 Task: Open Card Tourism Review in Board Brand Identity Development to Workspace Grant Writing and add a team member Softage.1@softage.net, a label Yellow, a checklist Social Media Marketing, an attachment from your google drive, a color Yellow and finally, add a card description 'Plan and execute company team-building workshop' and a comment 'Let us approach this task with a sense of creativity and innovation, looking for new and unique solutions to the challenges it presents.'. Add a start date 'Jan 05, 1900' with a due date 'Jan 12, 1900'
Action: Mouse moved to (431, 185)
Screenshot: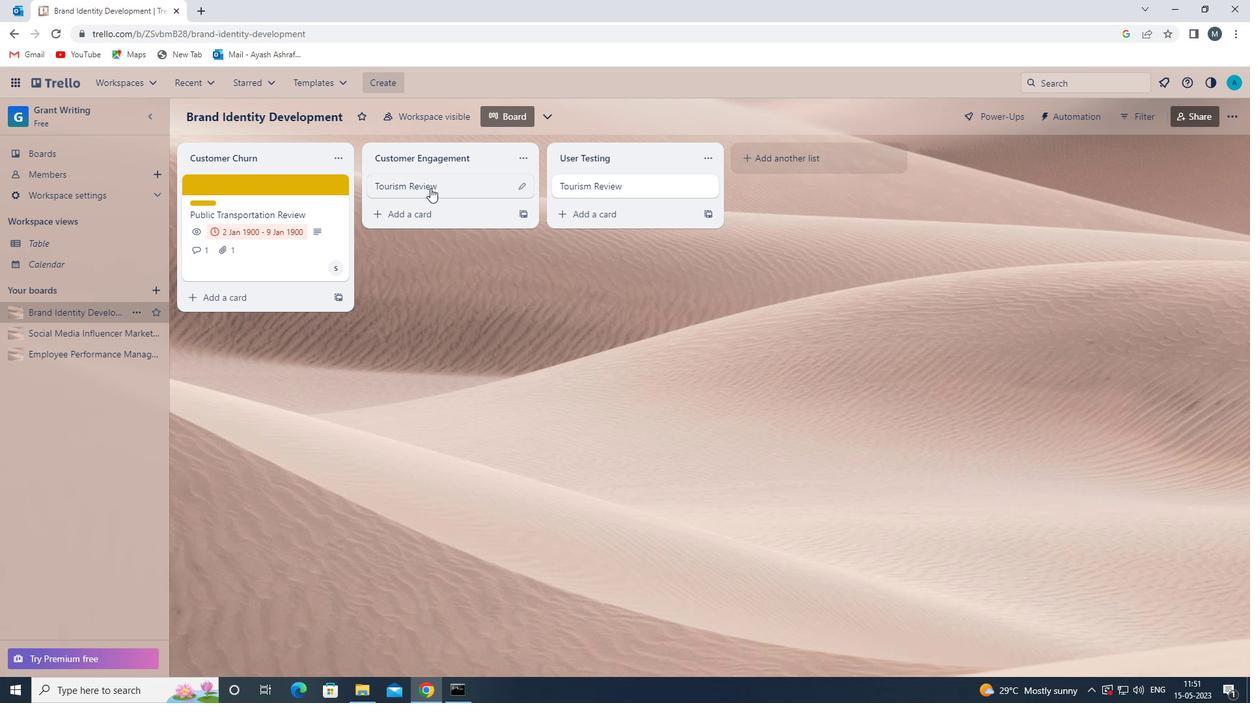 
Action: Mouse pressed left at (431, 185)
Screenshot: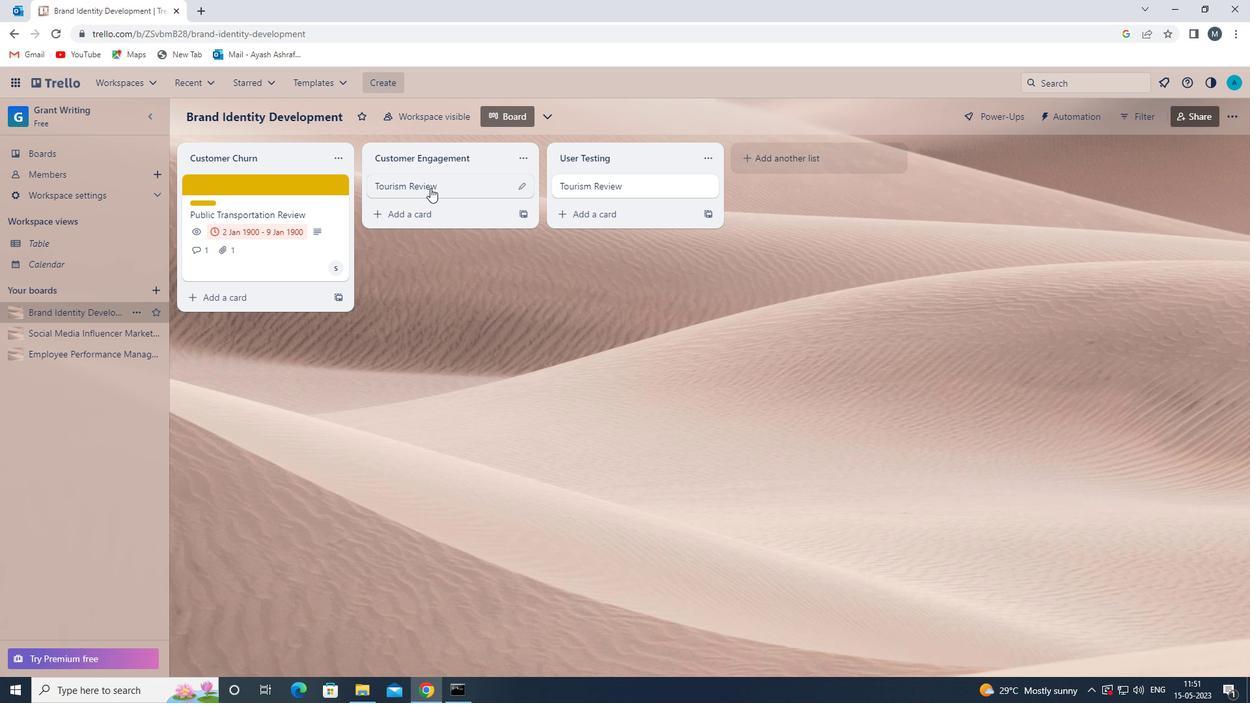 
Action: Mouse moved to (799, 233)
Screenshot: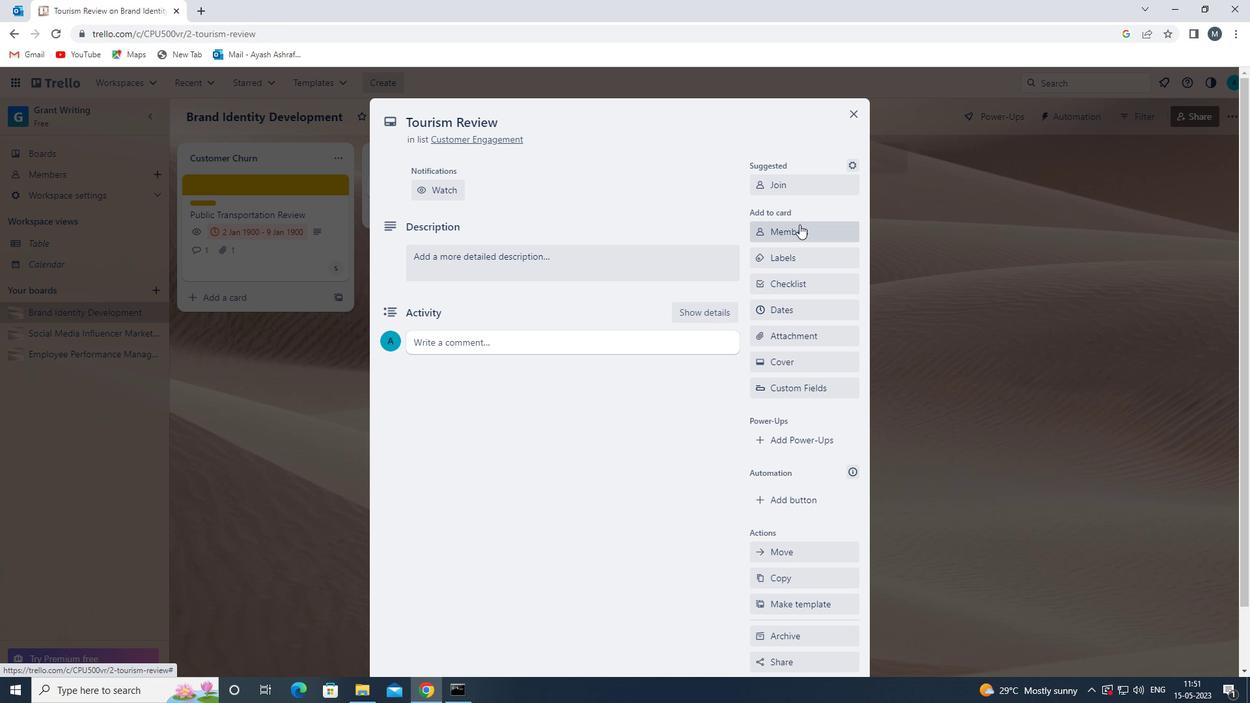 
Action: Mouse pressed left at (799, 233)
Screenshot: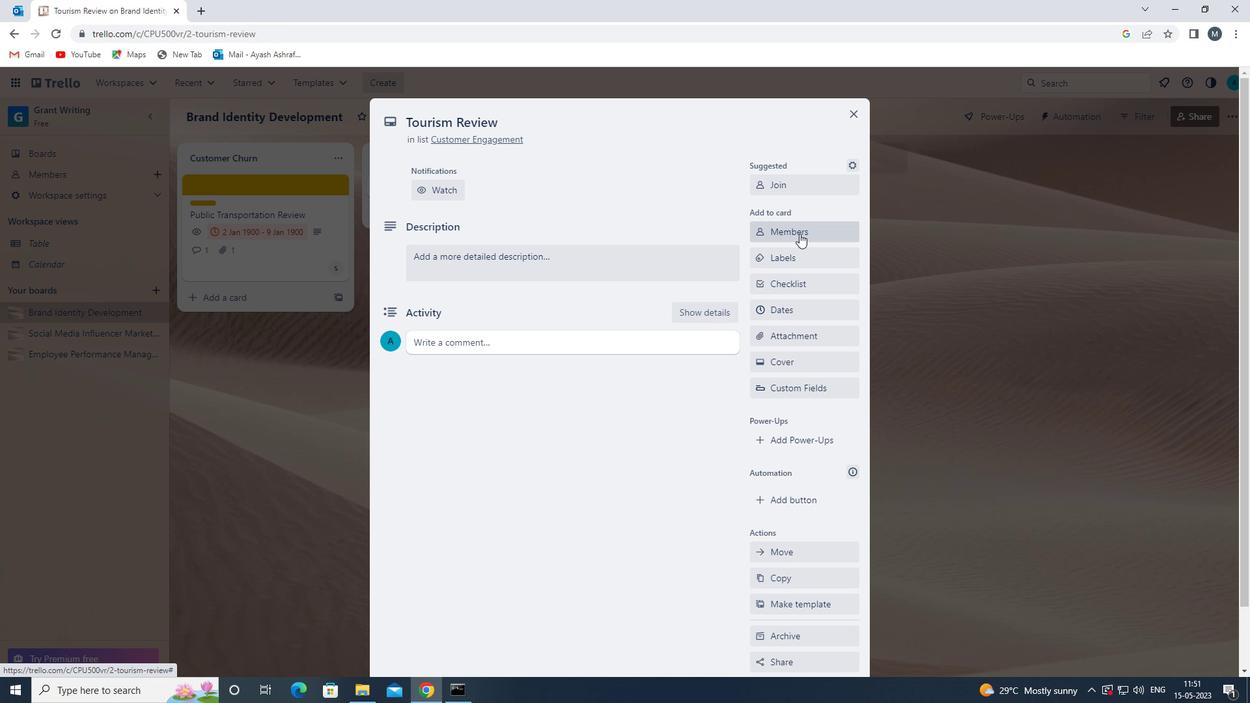 
Action: Key pressed s
Screenshot: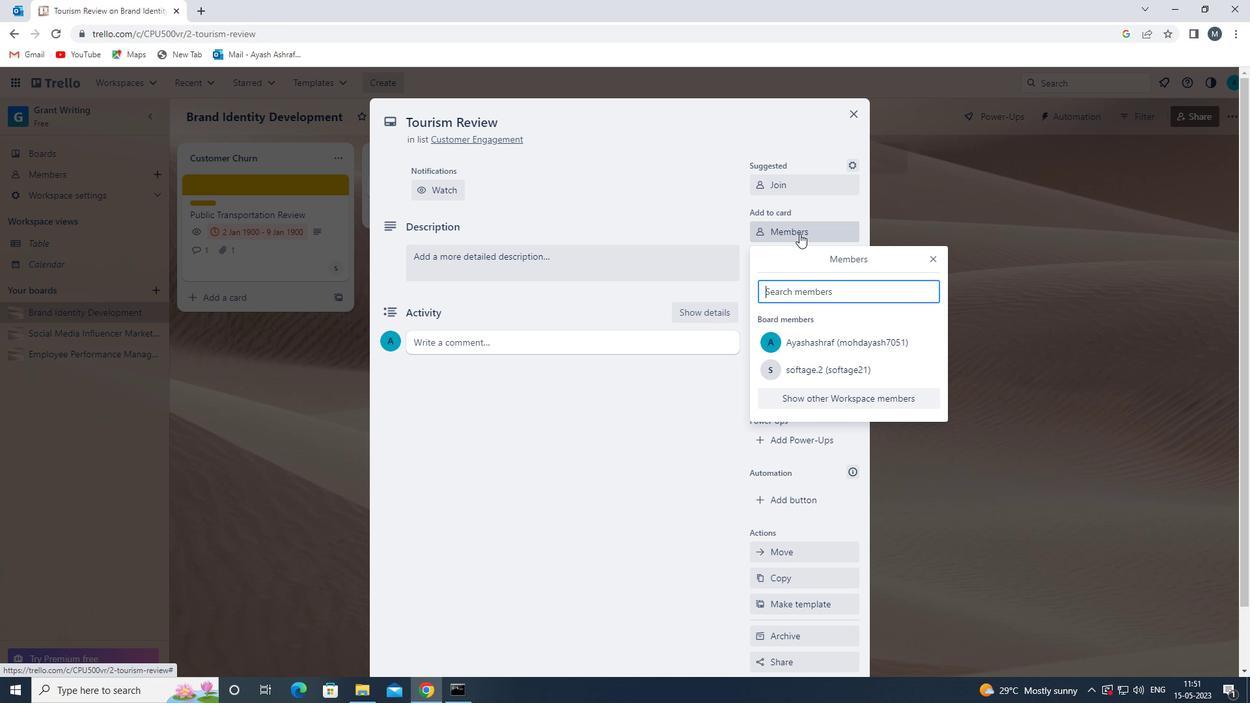 
Action: Mouse moved to (818, 393)
Screenshot: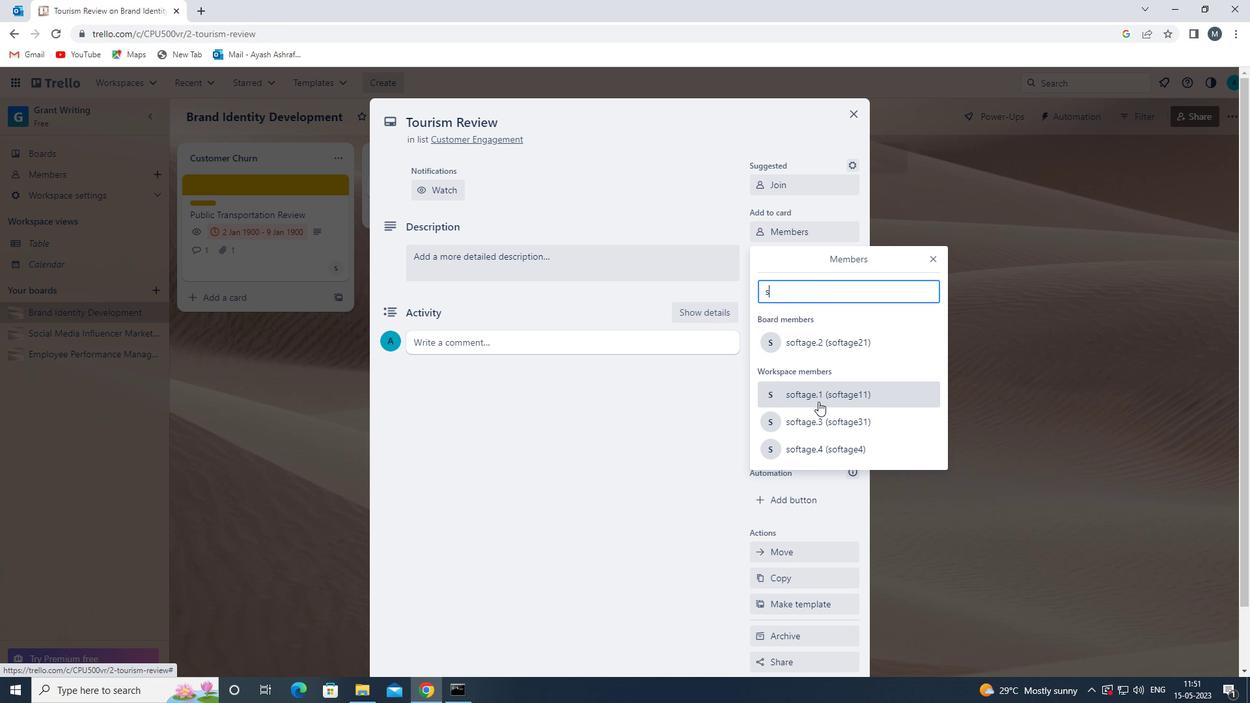 
Action: Mouse pressed left at (818, 393)
Screenshot: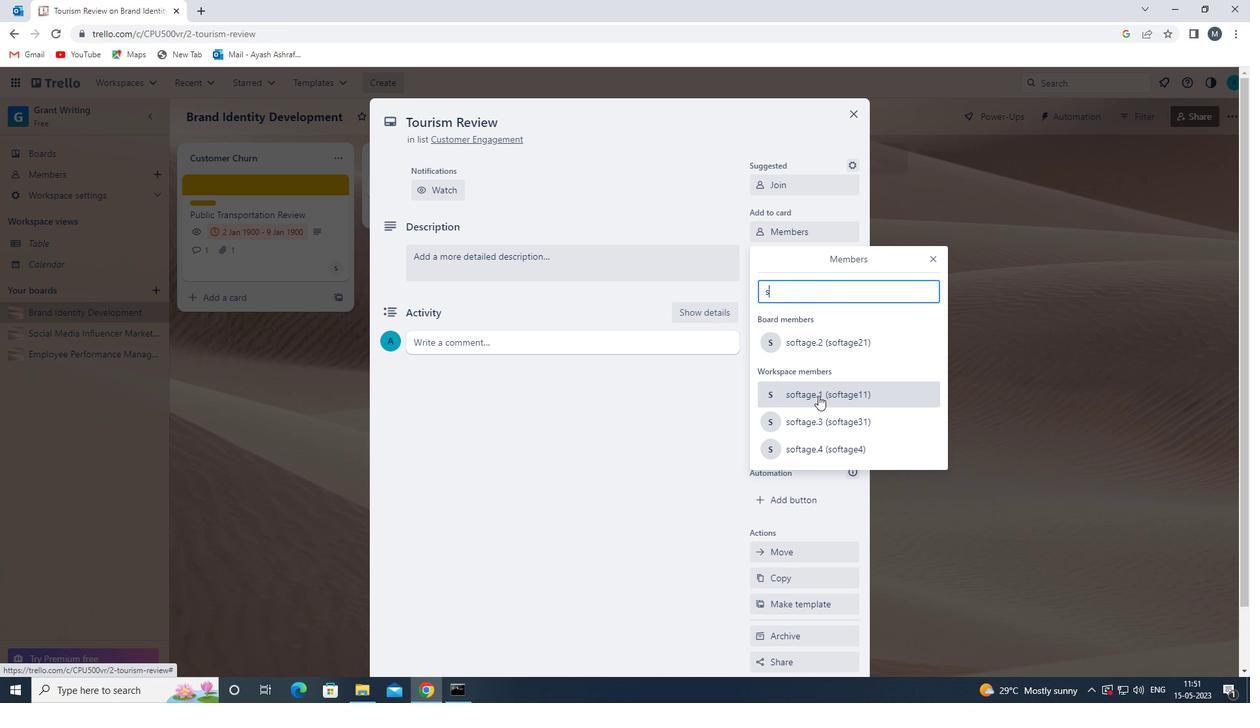 
Action: Mouse moved to (938, 258)
Screenshot: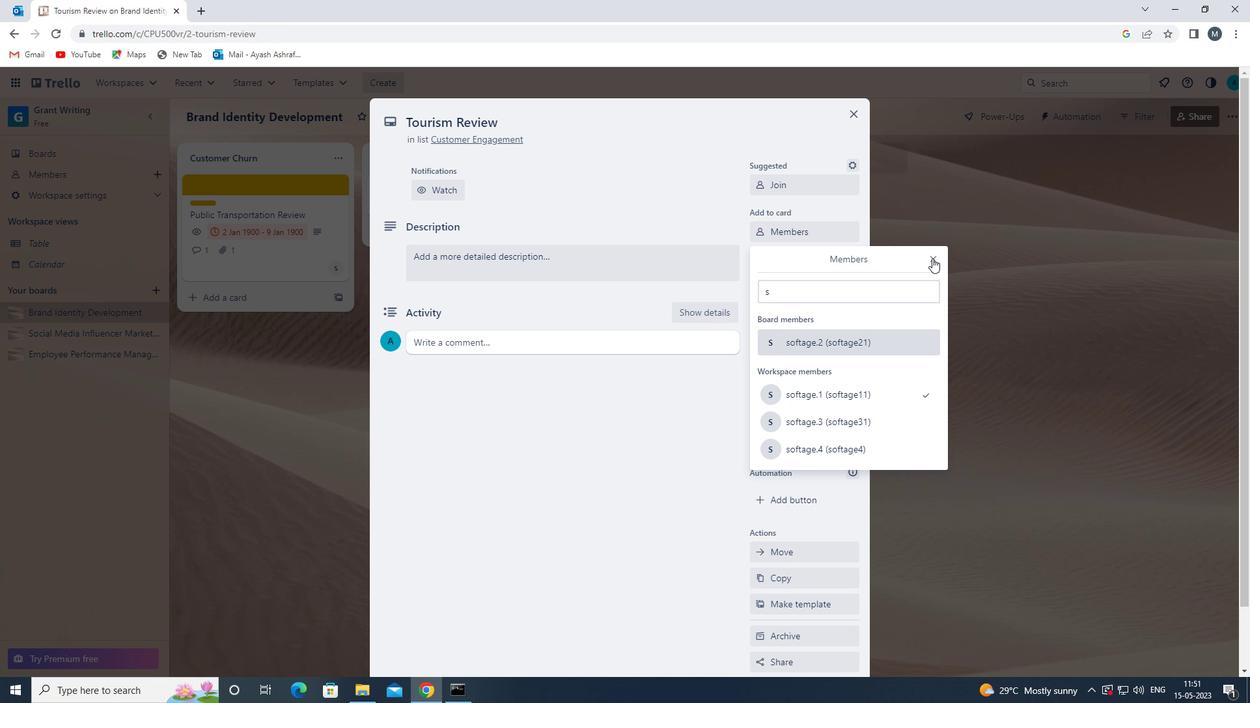 
Action: Mouse pressed left at (938, 258)
Screenshot: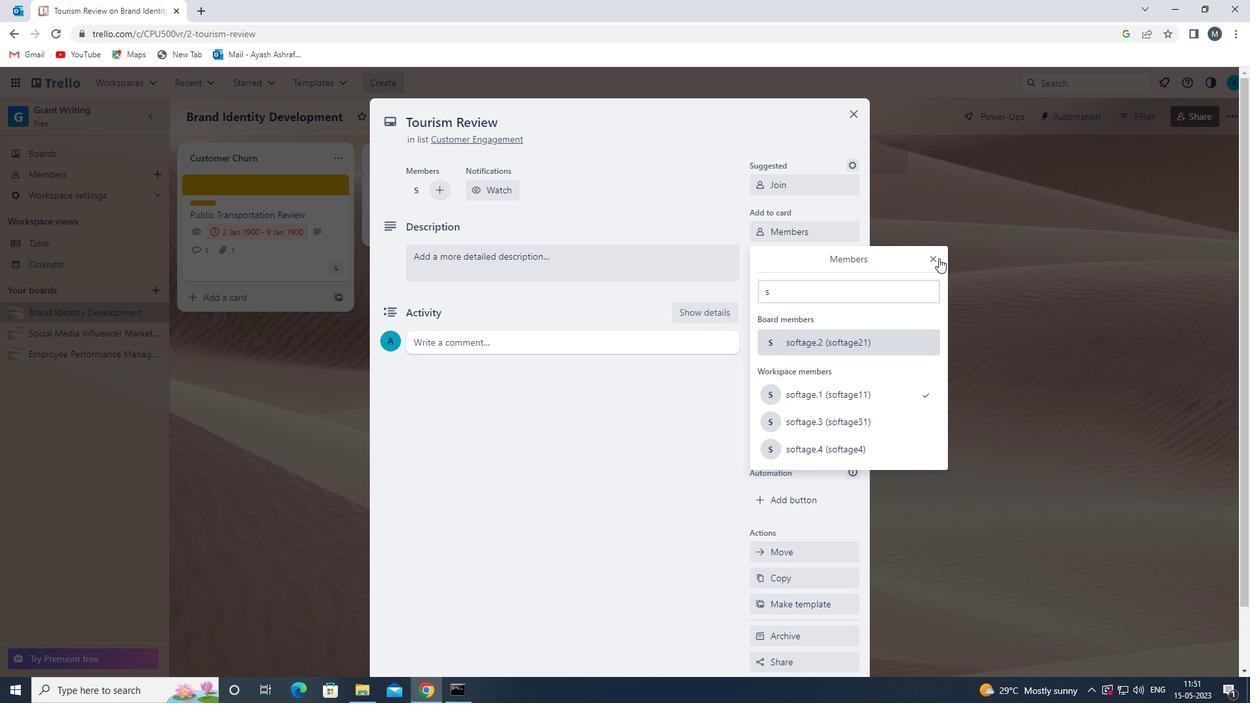 
Action: Mouse moved to (807, 261)
Screenshot: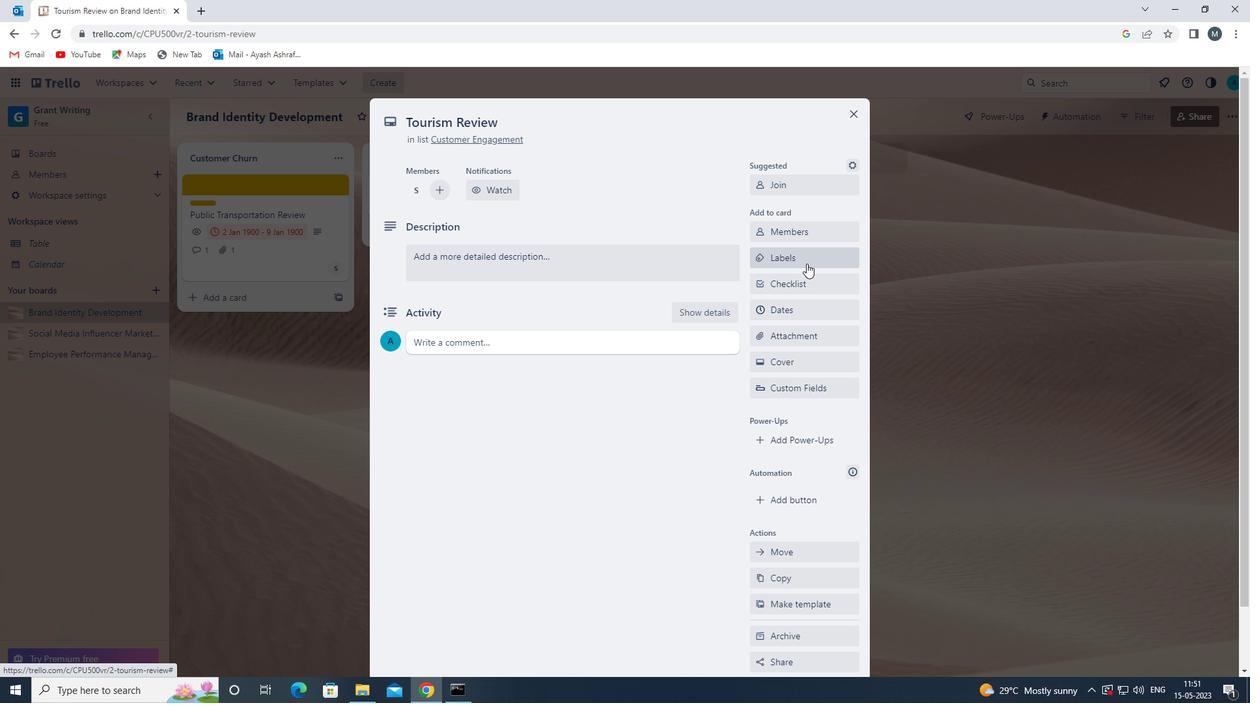 
Action: Mouse pressed left at (807, 261)
Screenshot: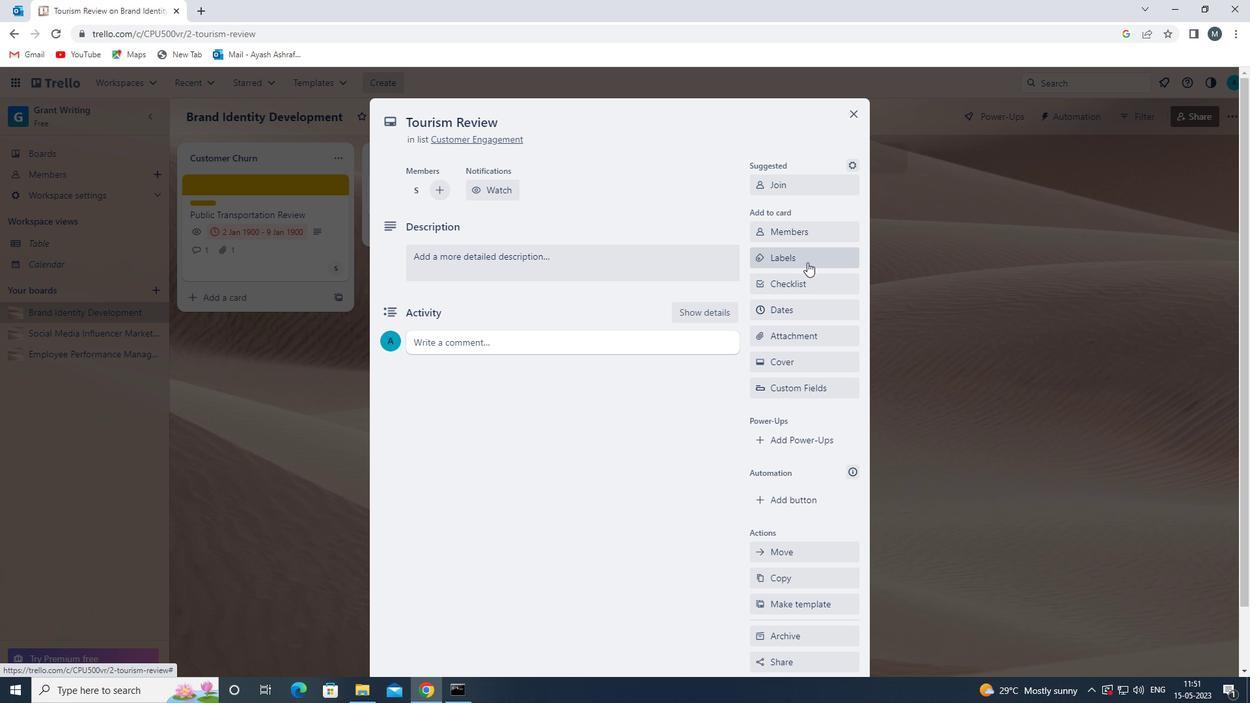 
Action: Mouse moved to (838, 386)
Screenshot: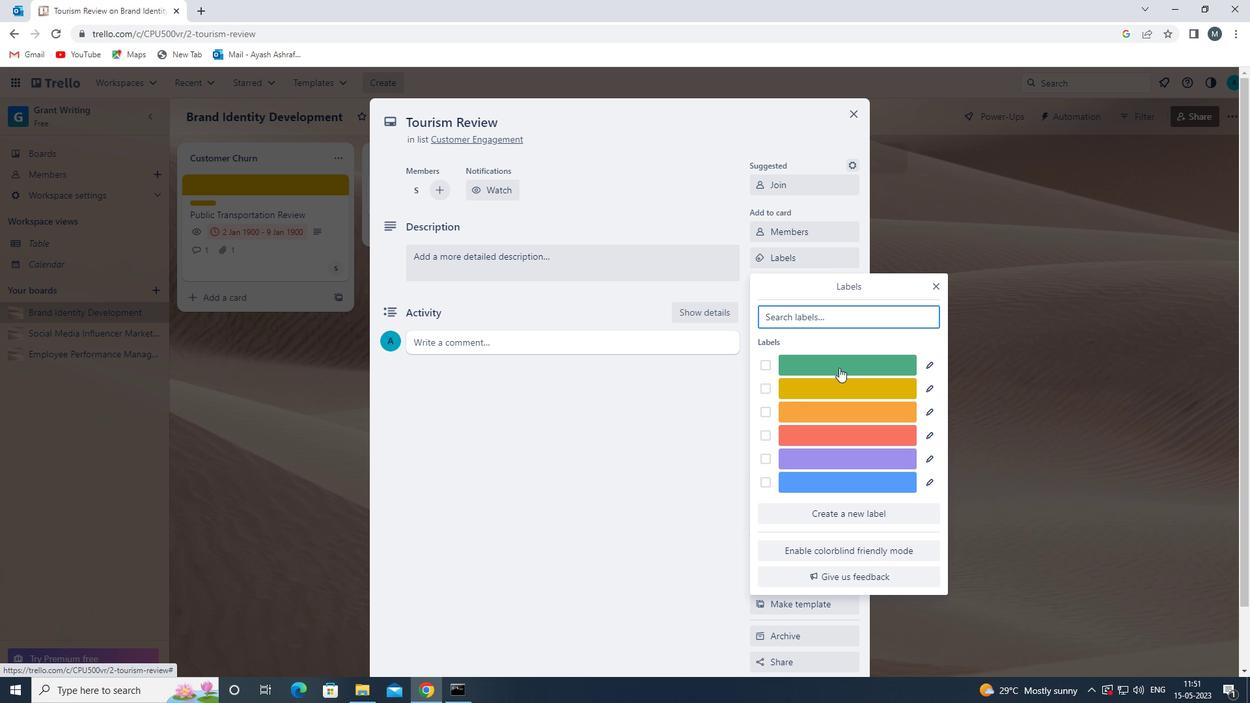 
Action: Mouse pressed left at (838, 386)
Screenshot: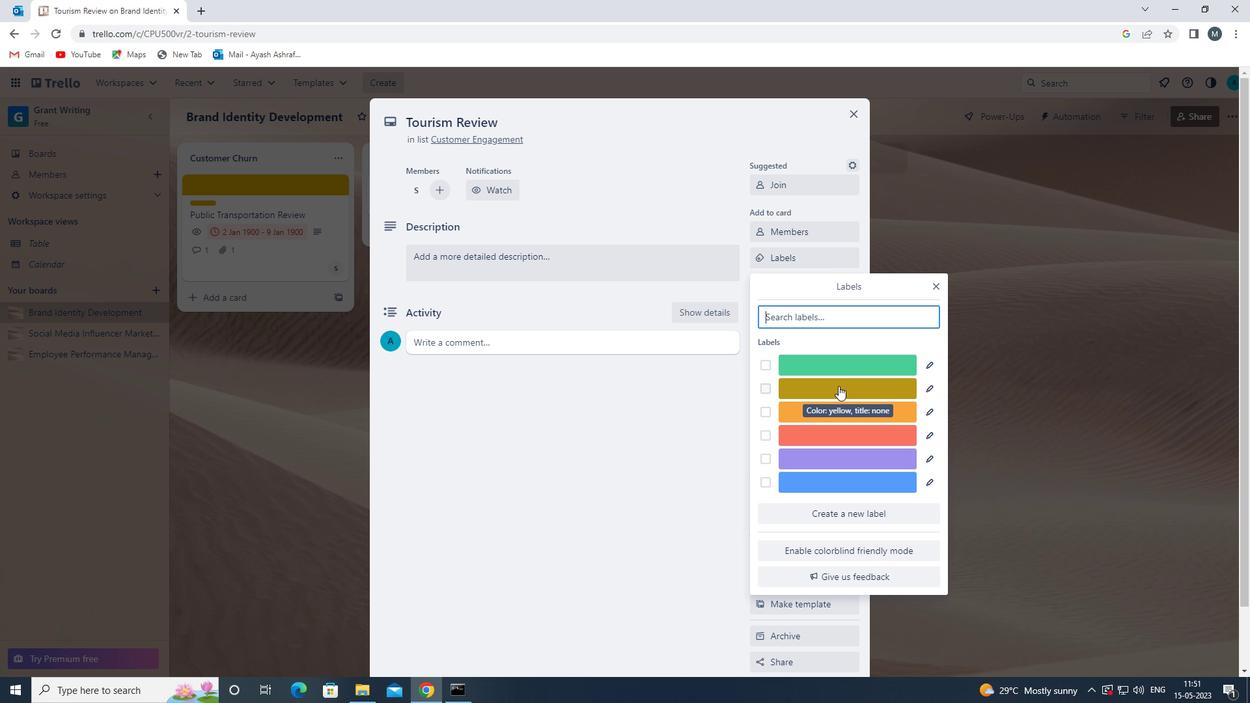 
Action: Mouse moved to (940, 287)
Screenshot: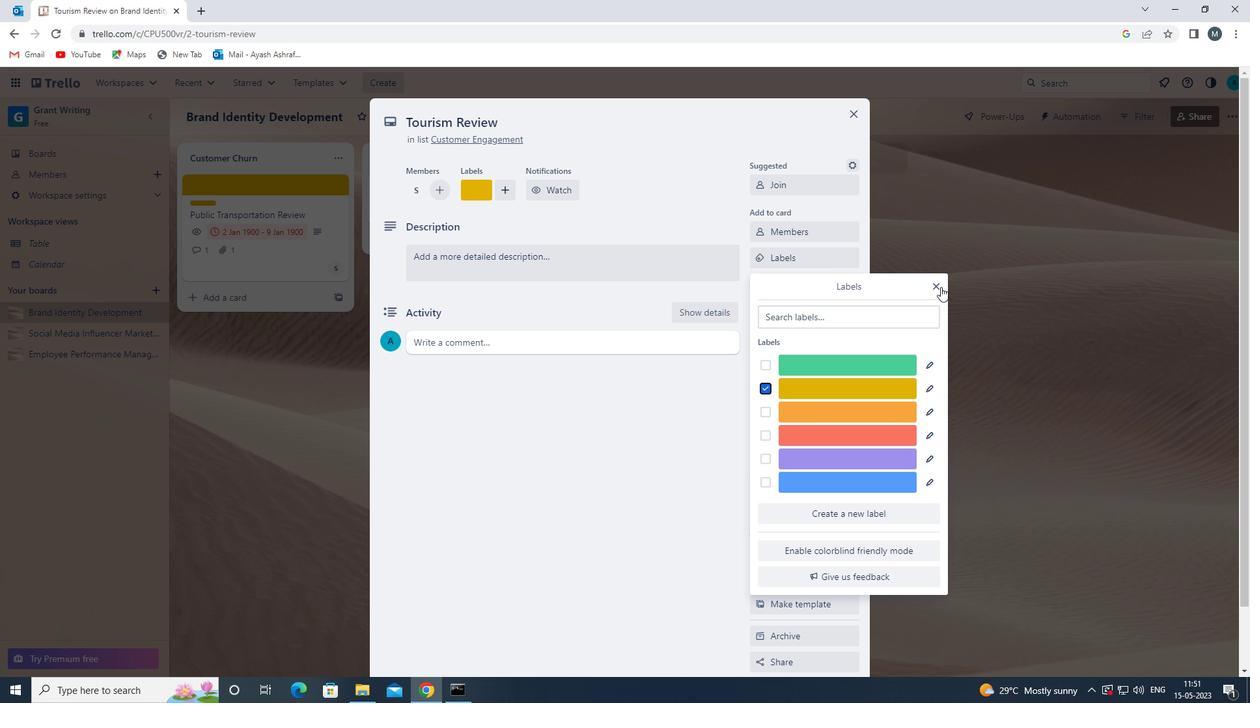 
Action: Mouse pressed left at (940, 287)
Screenshot: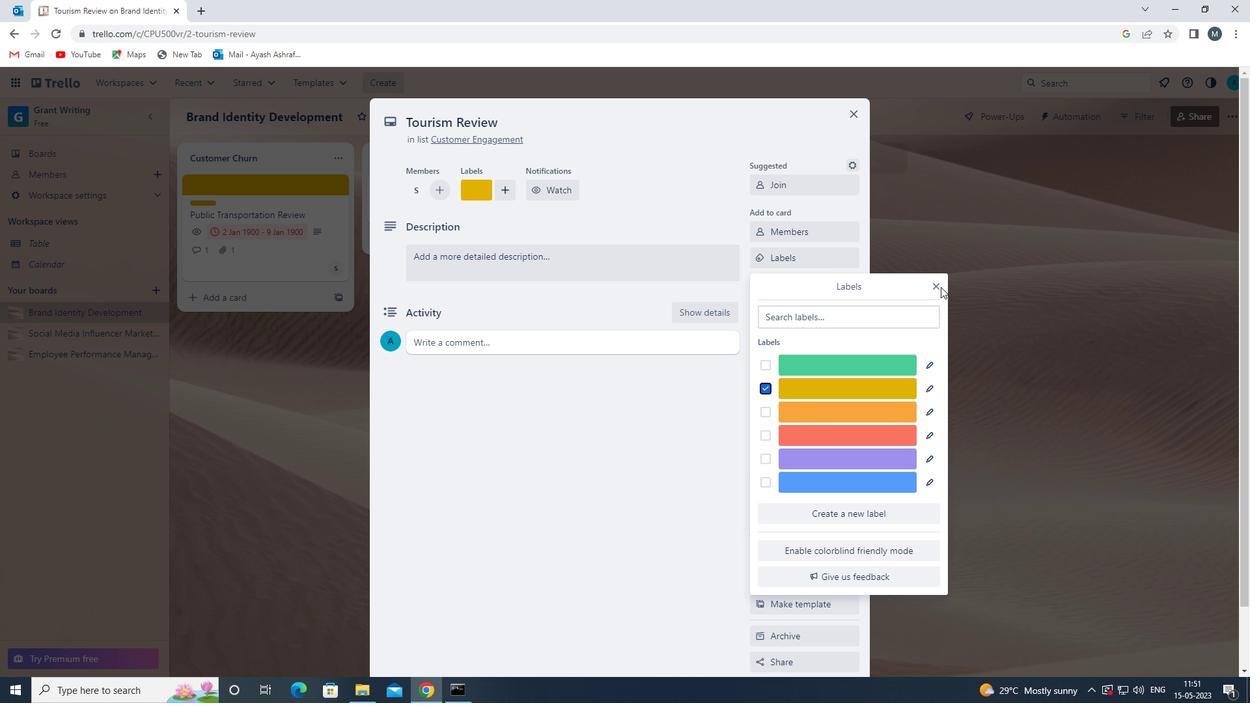 
Action: Mouse moved to (936, 288)
Screenshot: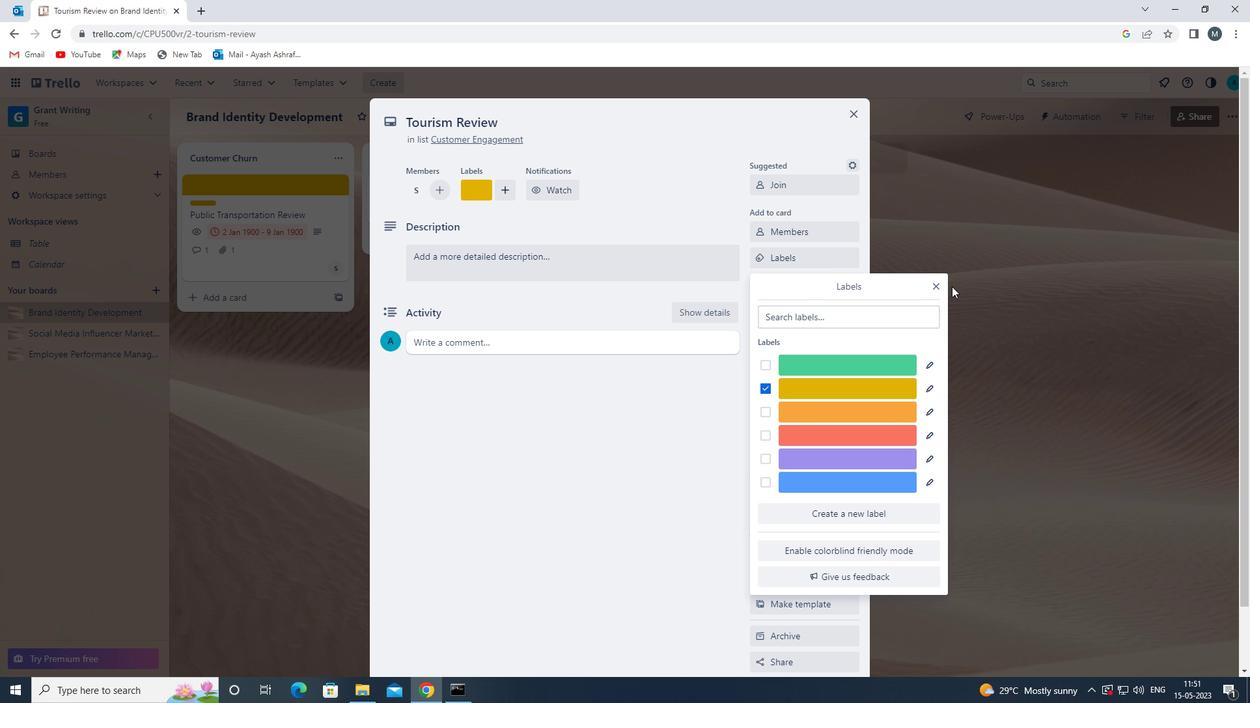 
Action: Mouse pressed left at (936, 288)
Screenshot: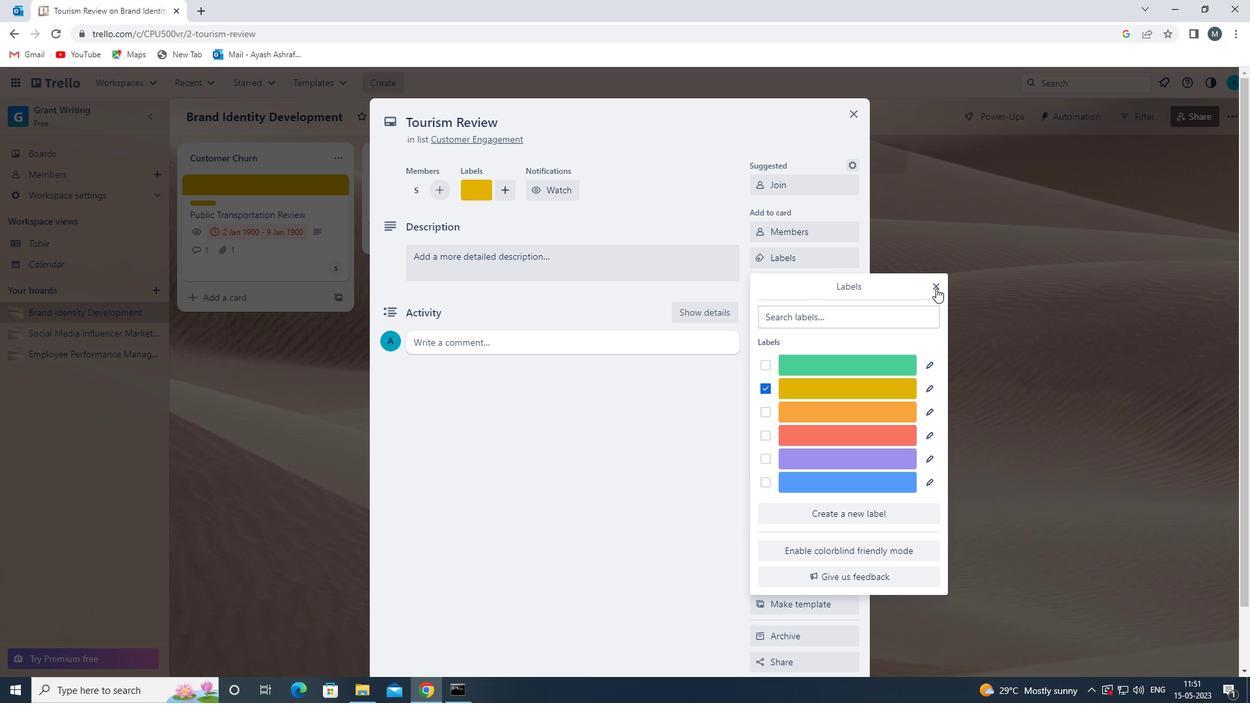 
Action: Mouse moved to (807, 287)
Screenshot: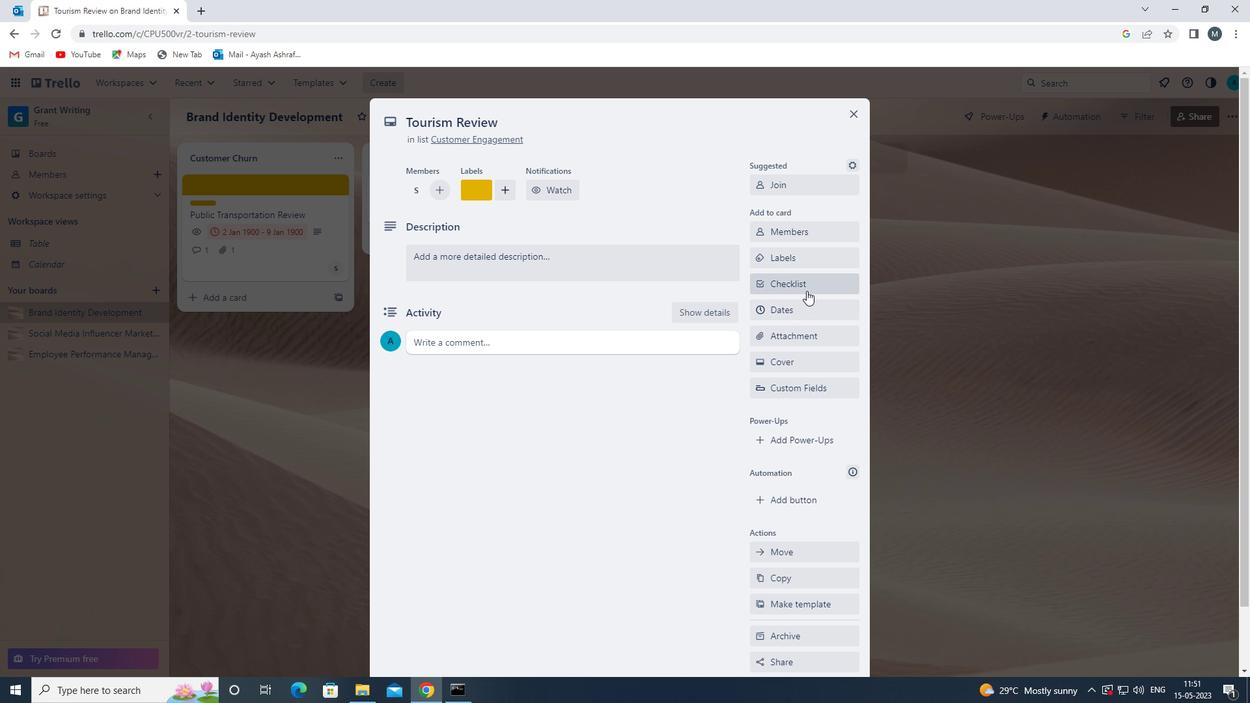 
Action: Mouse pressed left at (807, 287)
Screenshot: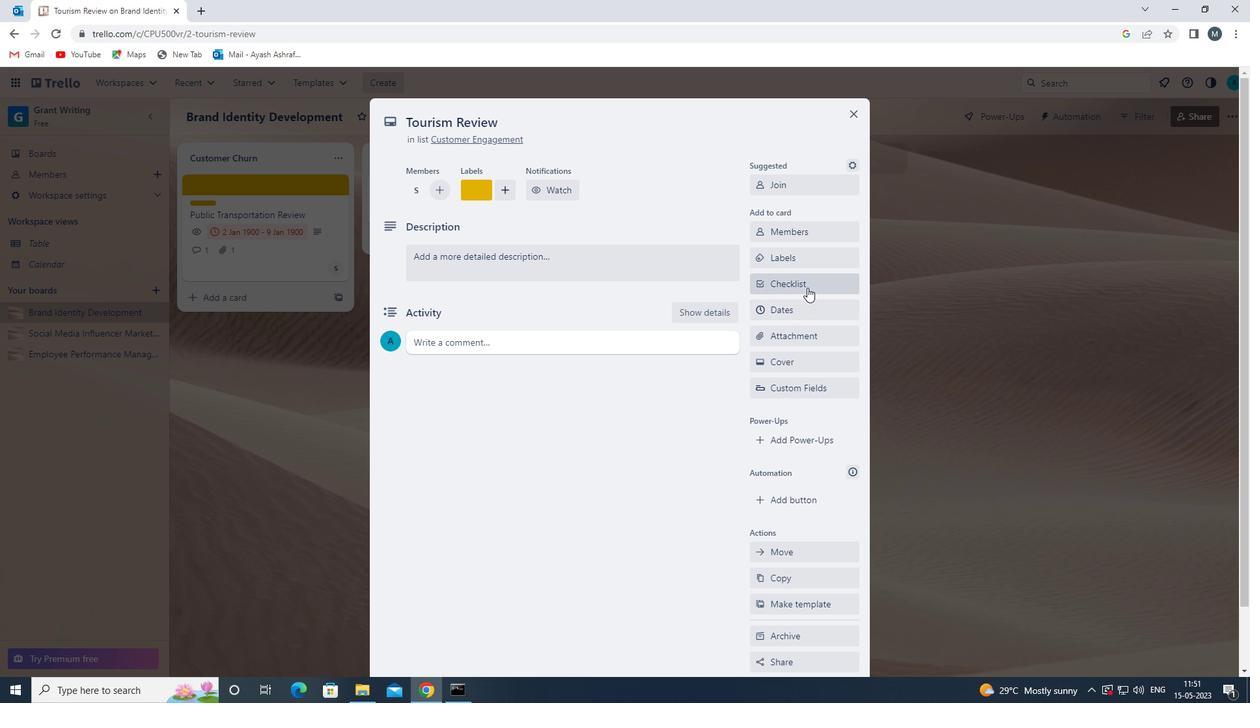 
Action: Mouse moved to (797, 300)
Screenshot: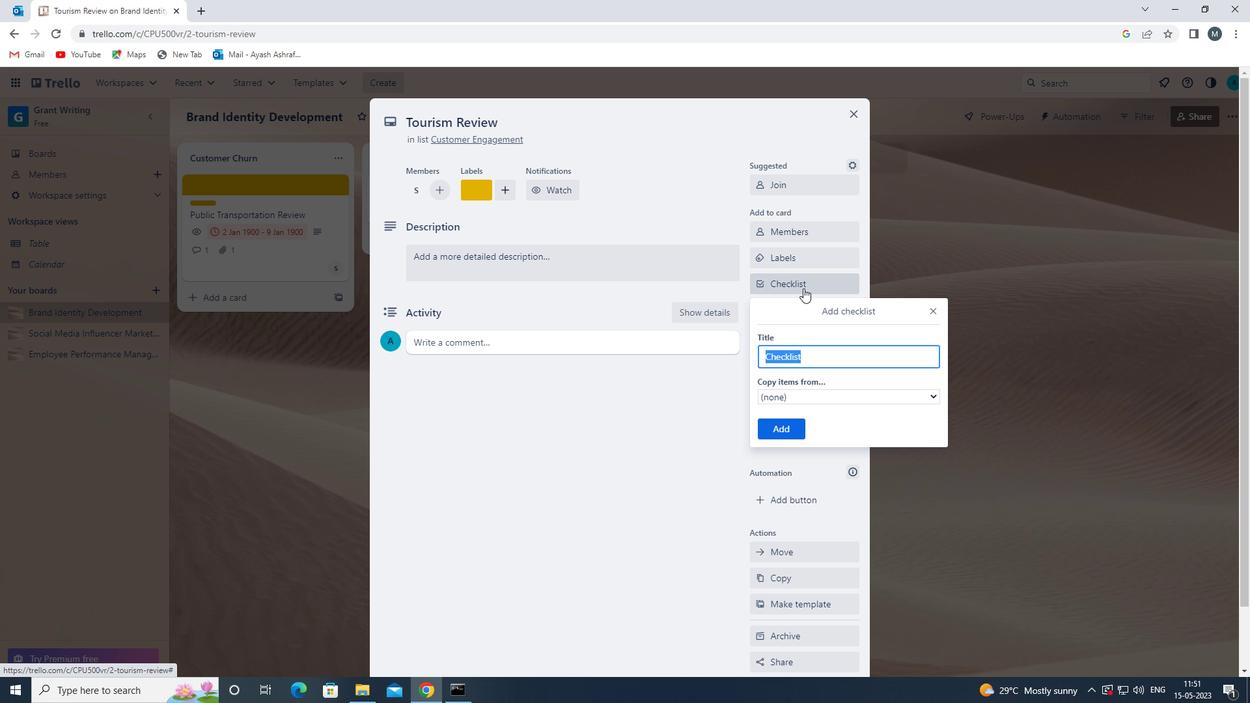 
Action: Key pressed s
Screenshot: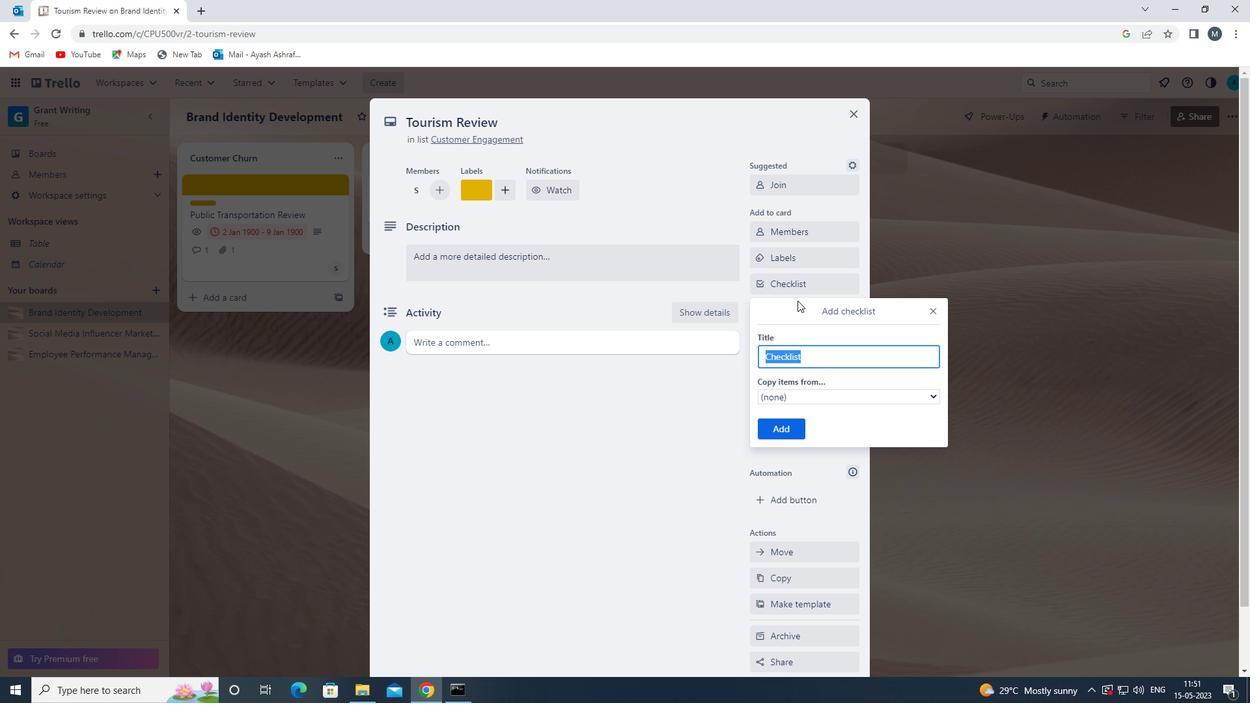 
Action: Mouse moved to (851, 436)
Screenshot: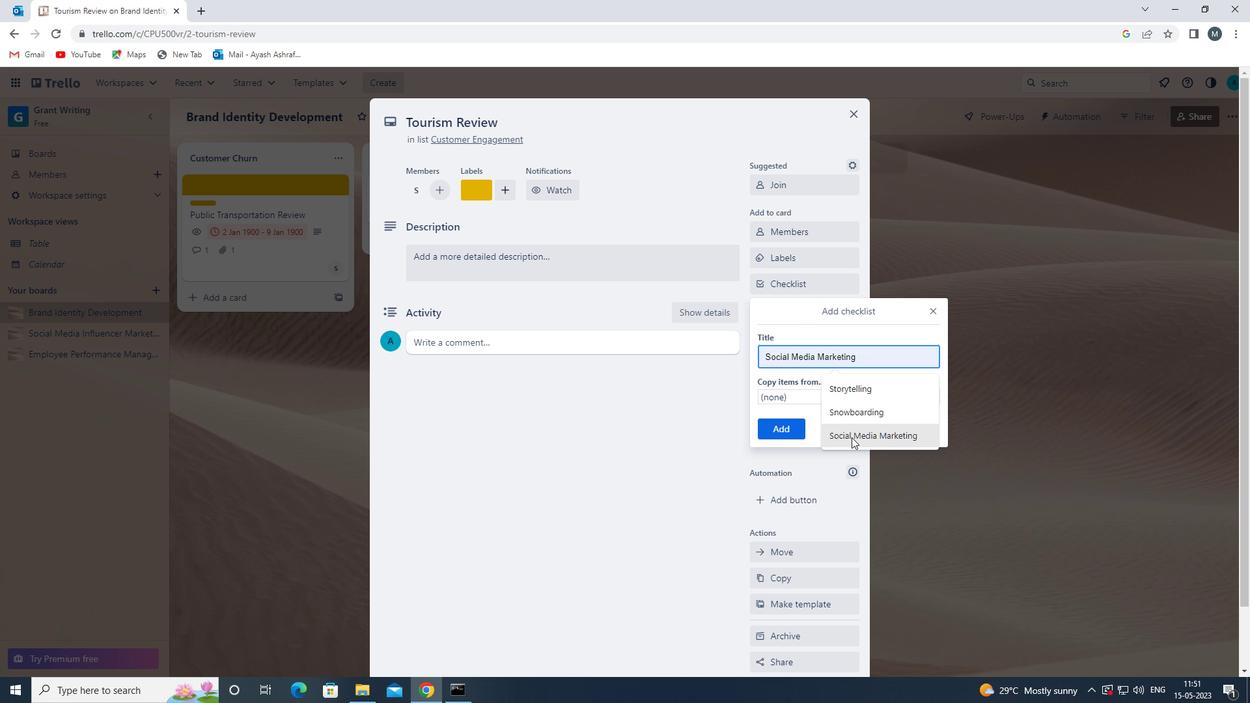 
Action: Mouse pressed left at (851, 436)
Screenshot: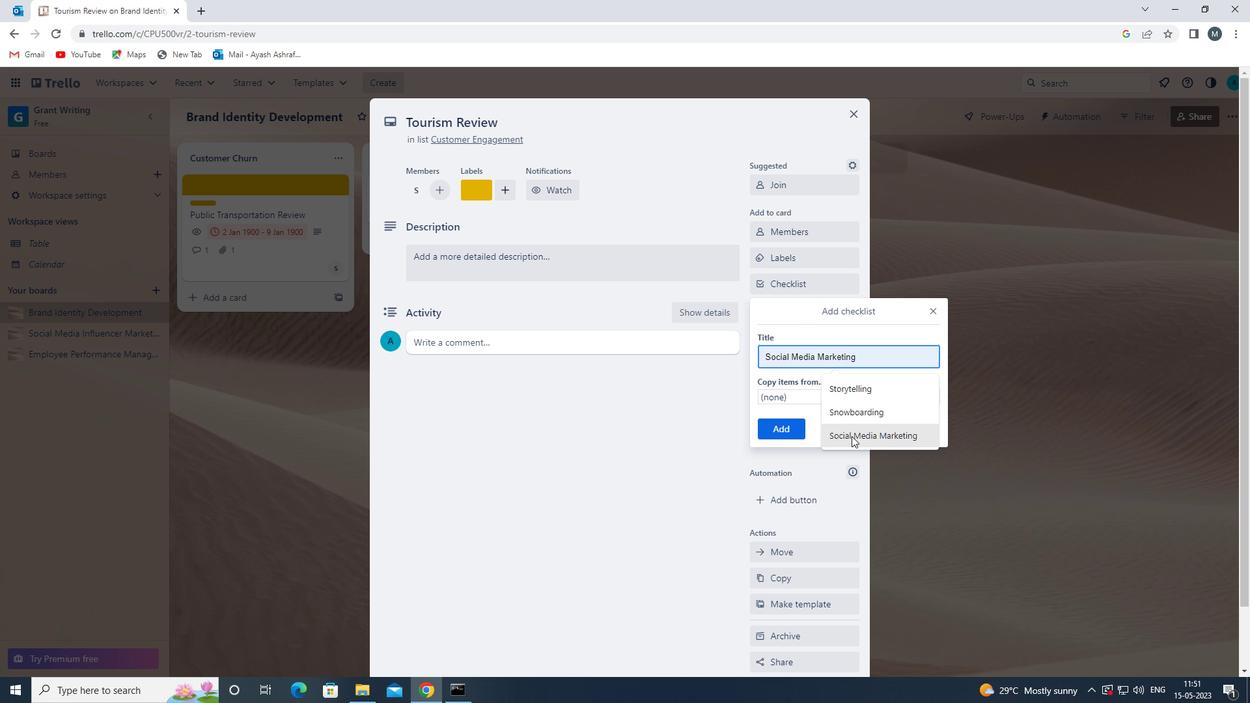 
Action: Mouse moved to (780, 424)
Screenshot: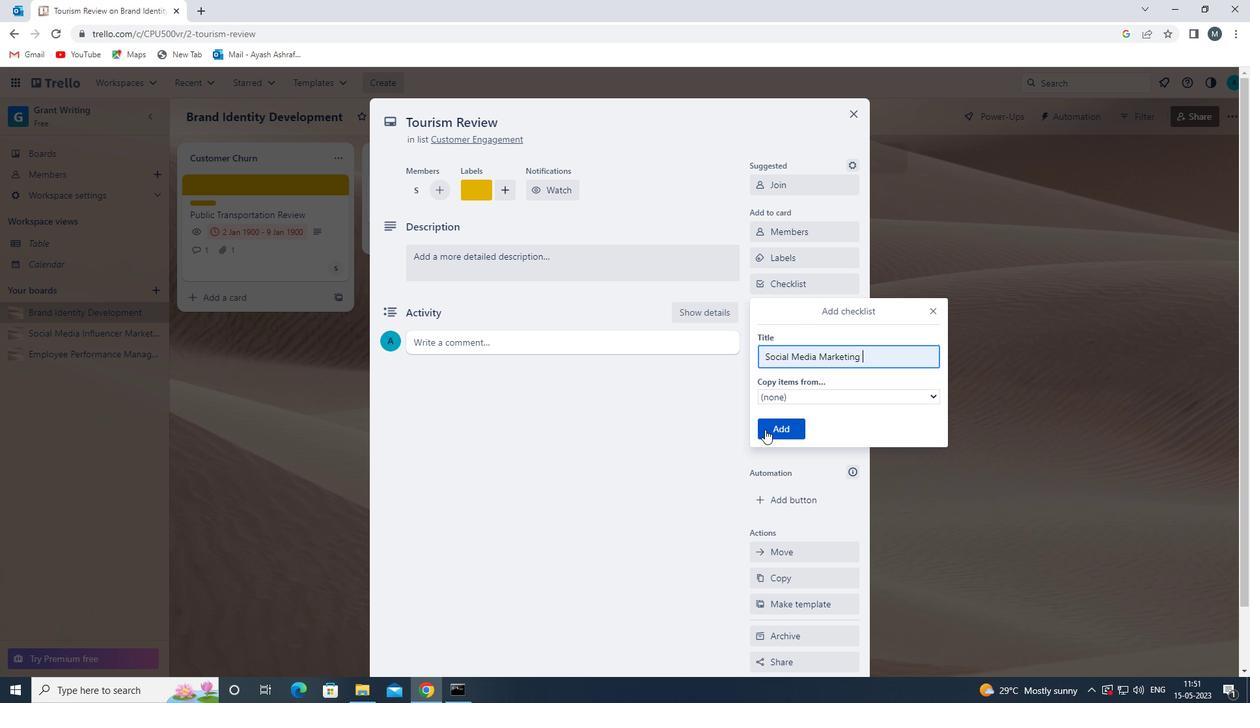 
Action: Mouse pressed left at (780, 424)
Screenshot: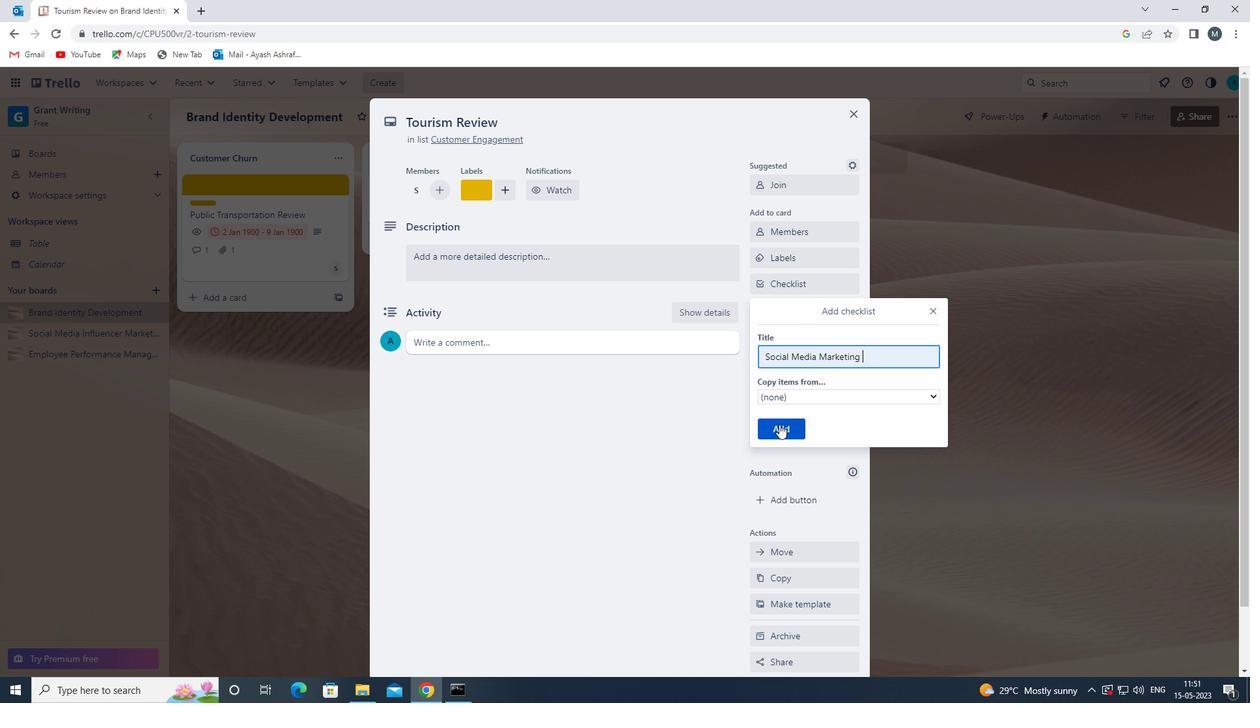
Action: Mouse moved to (797, 335)
Screenshot: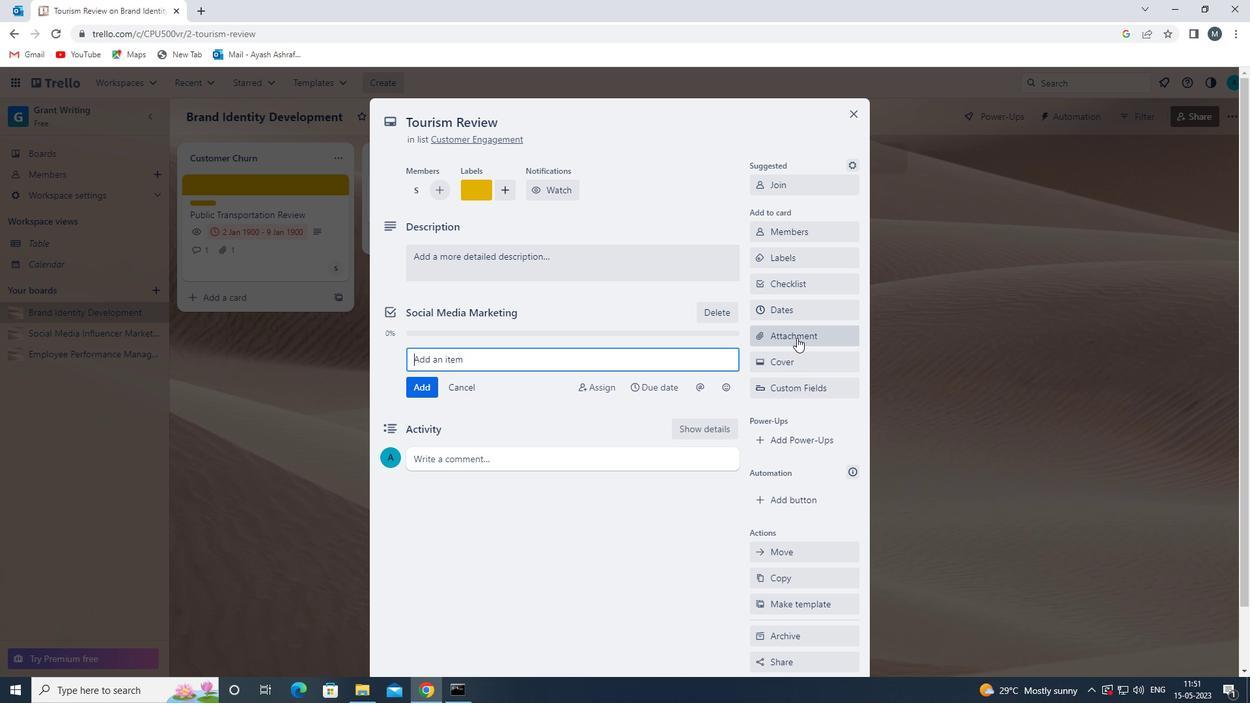 
Action: Mouse pressed left at (797, 335)
Screenshot: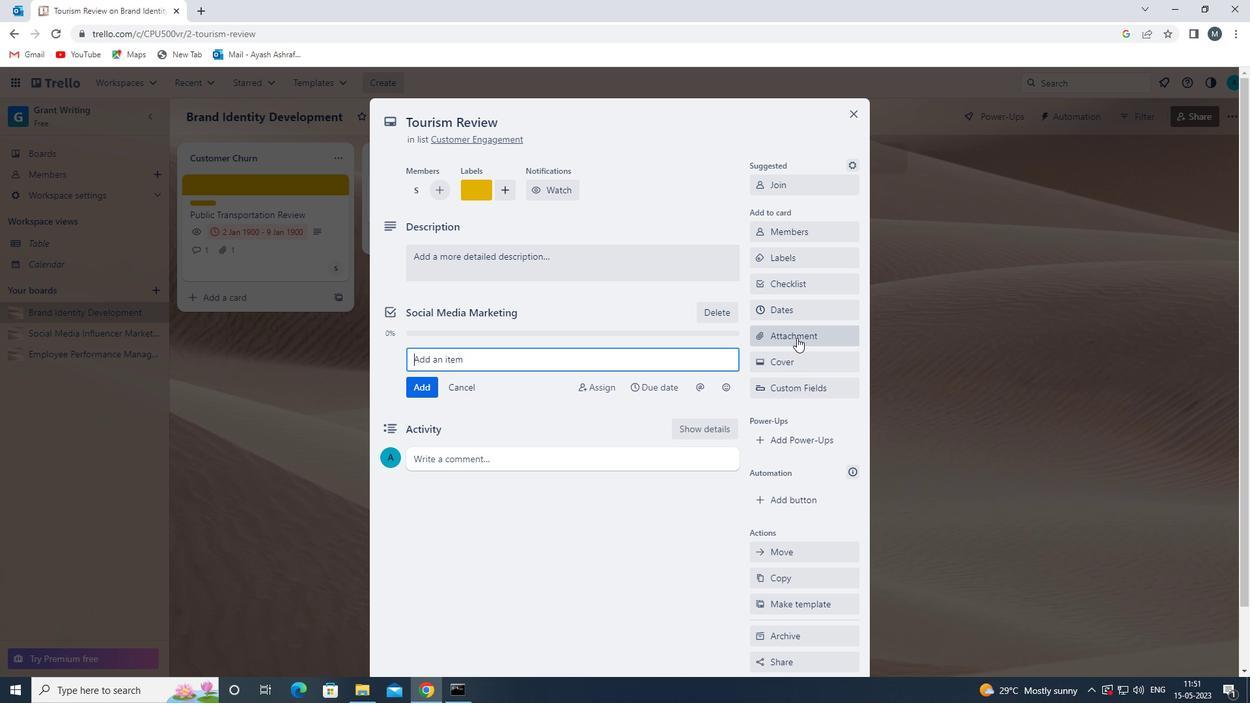 
Action: Mouse moved to (793, 443)
Screenshot: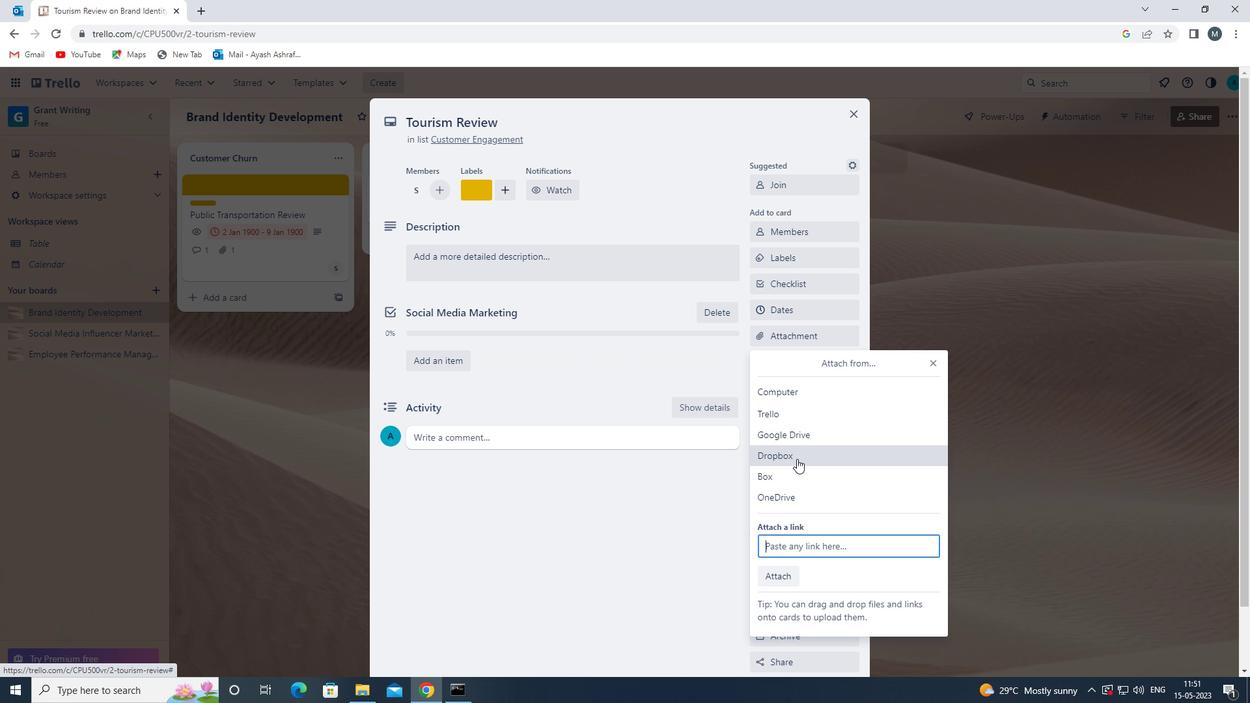 
Action: Mouse pressed left at (793, 443)
Screenshot: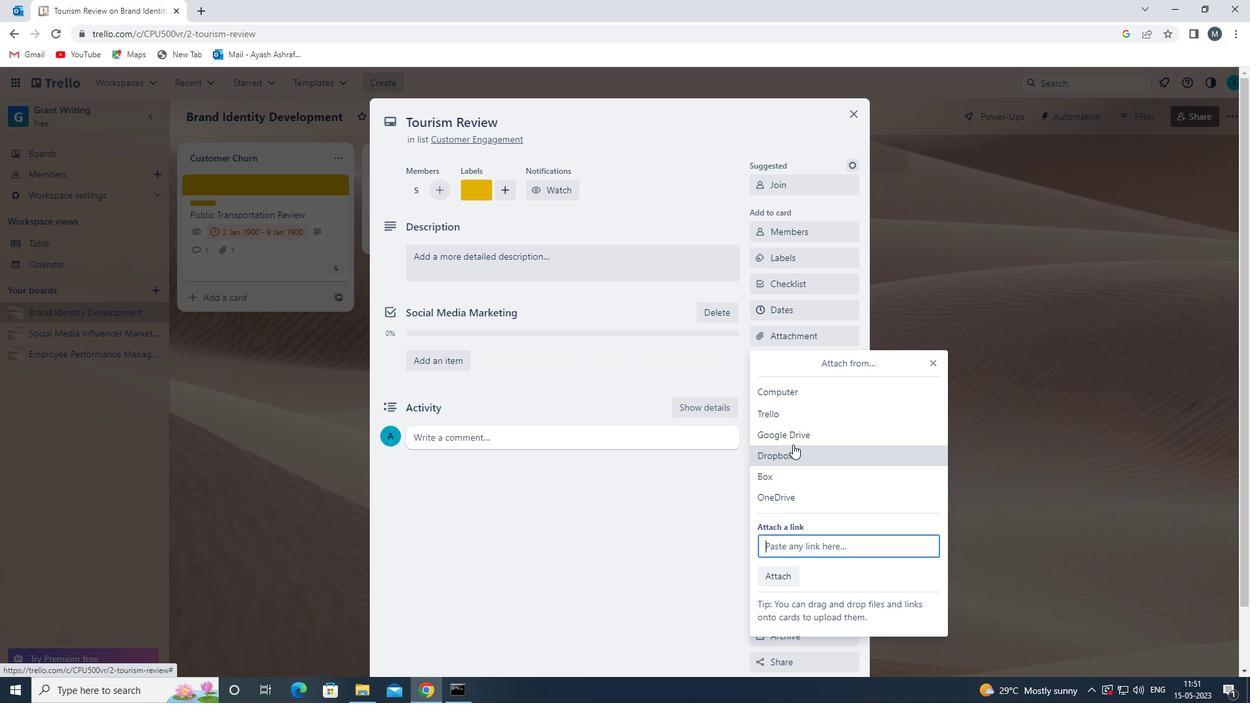 
Action: Mouse moved to (383, 335)
Screenshot: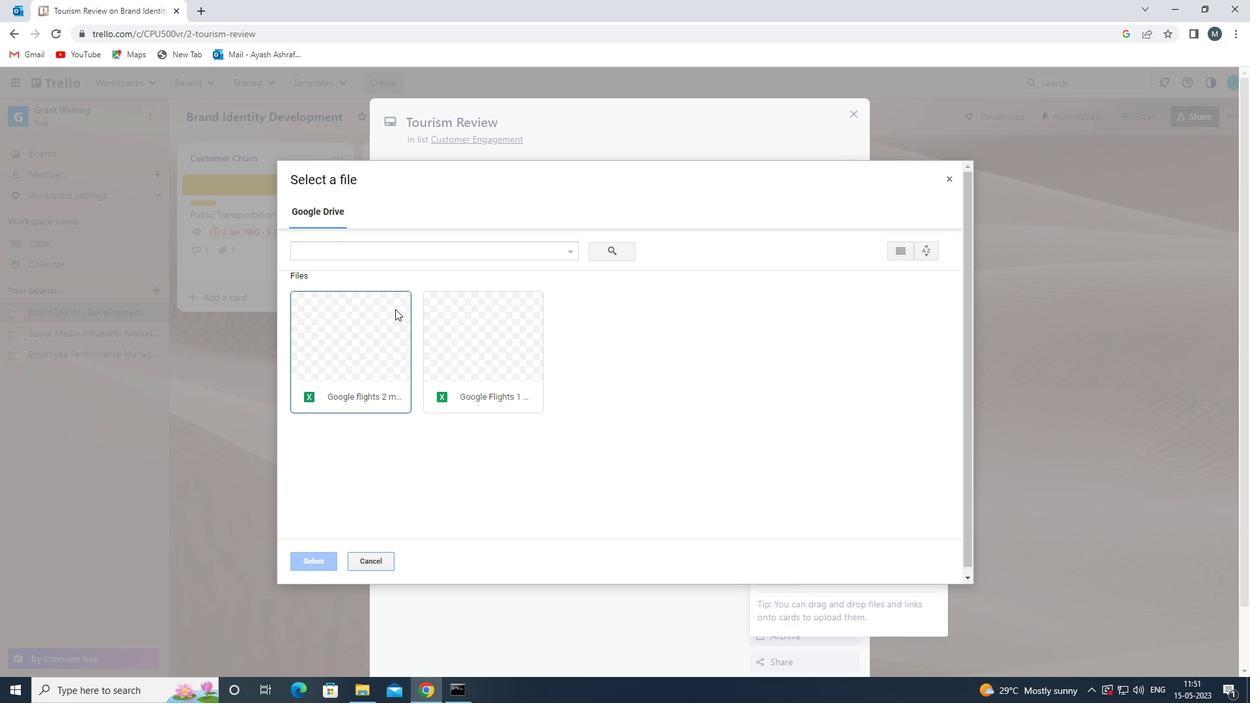 
Action: Mouse pressed left at (383, 335)
Screenshot: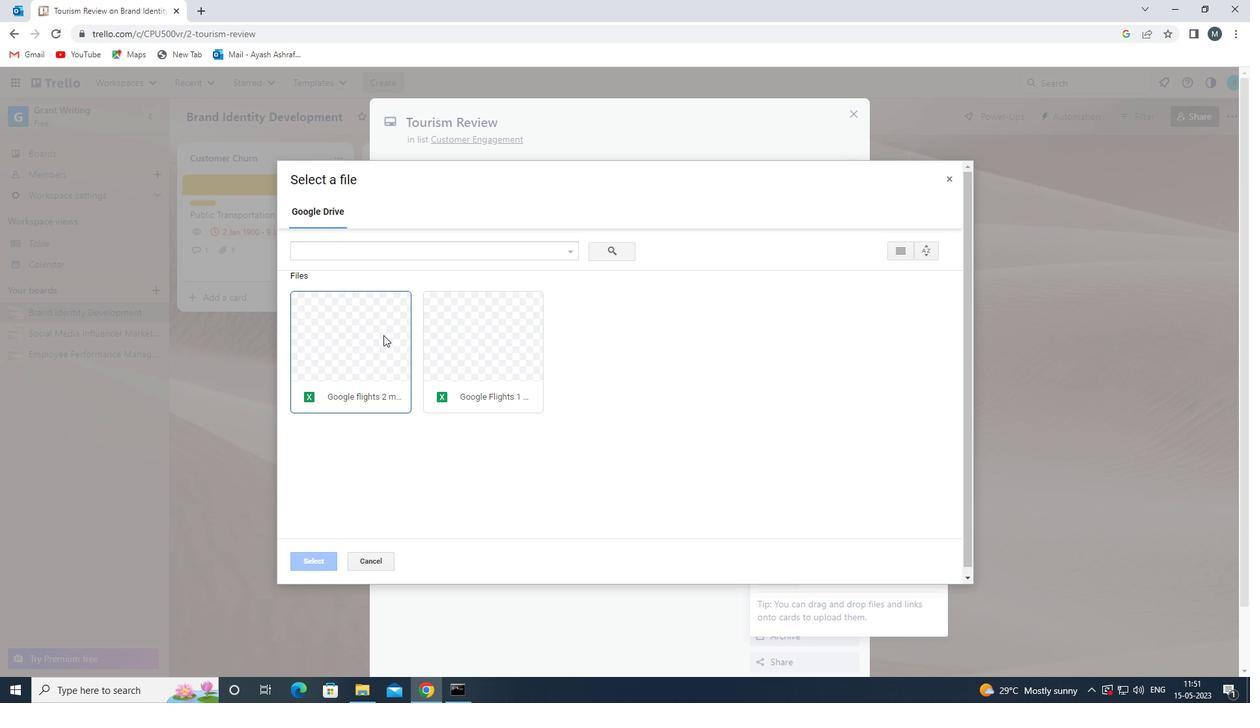 
Action: Mouse moved to (310, 554)
Screenshot: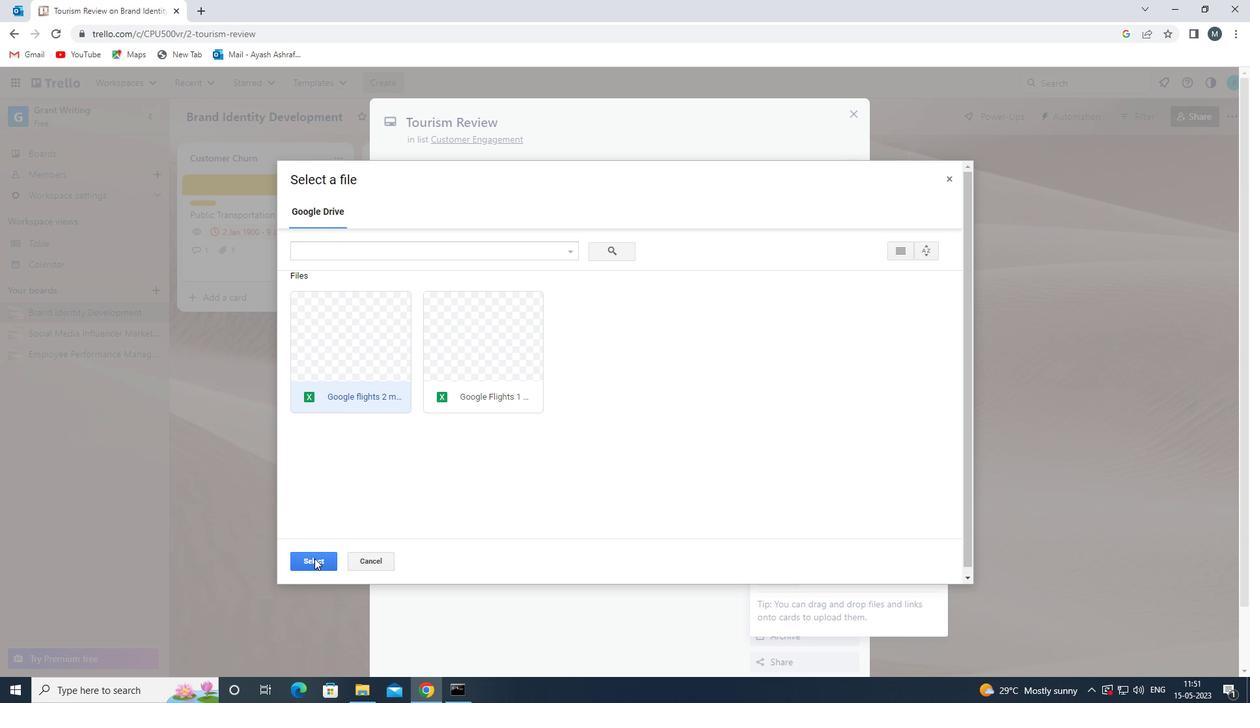 
Action: Mouse pressed left at (310, 554)
Screenshot: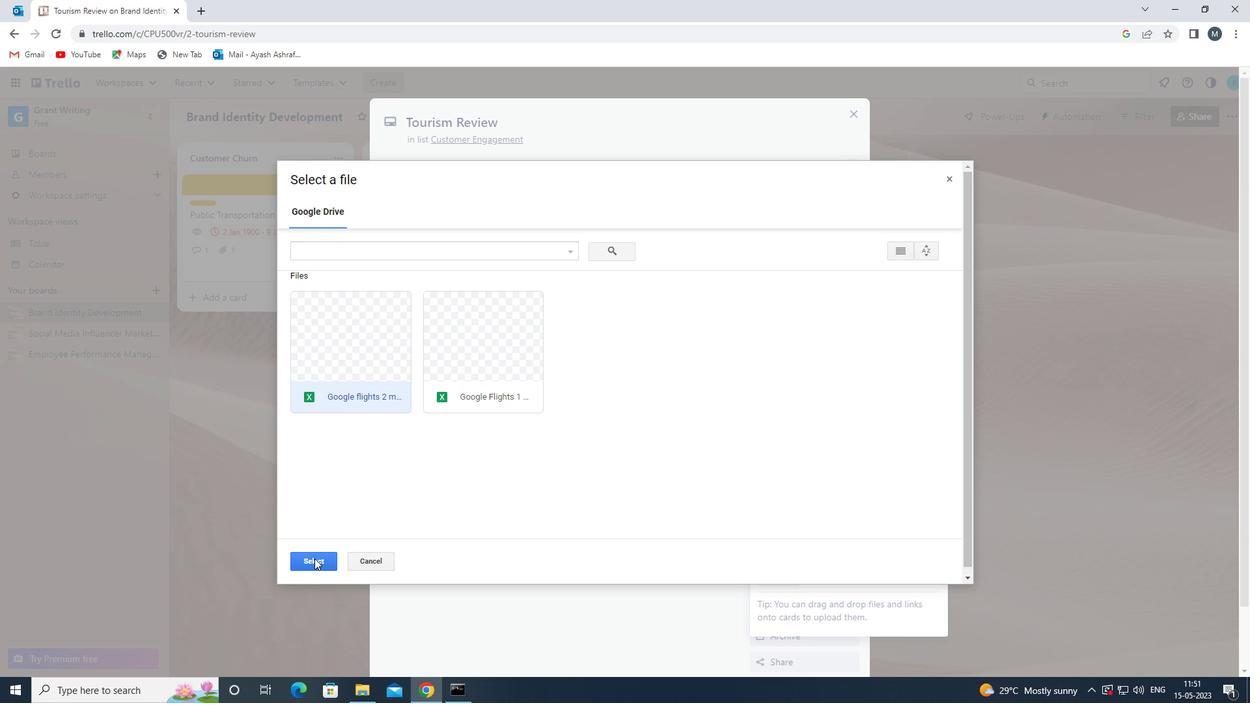 
Action: Mouse moved to (806, 365)
Screenshot: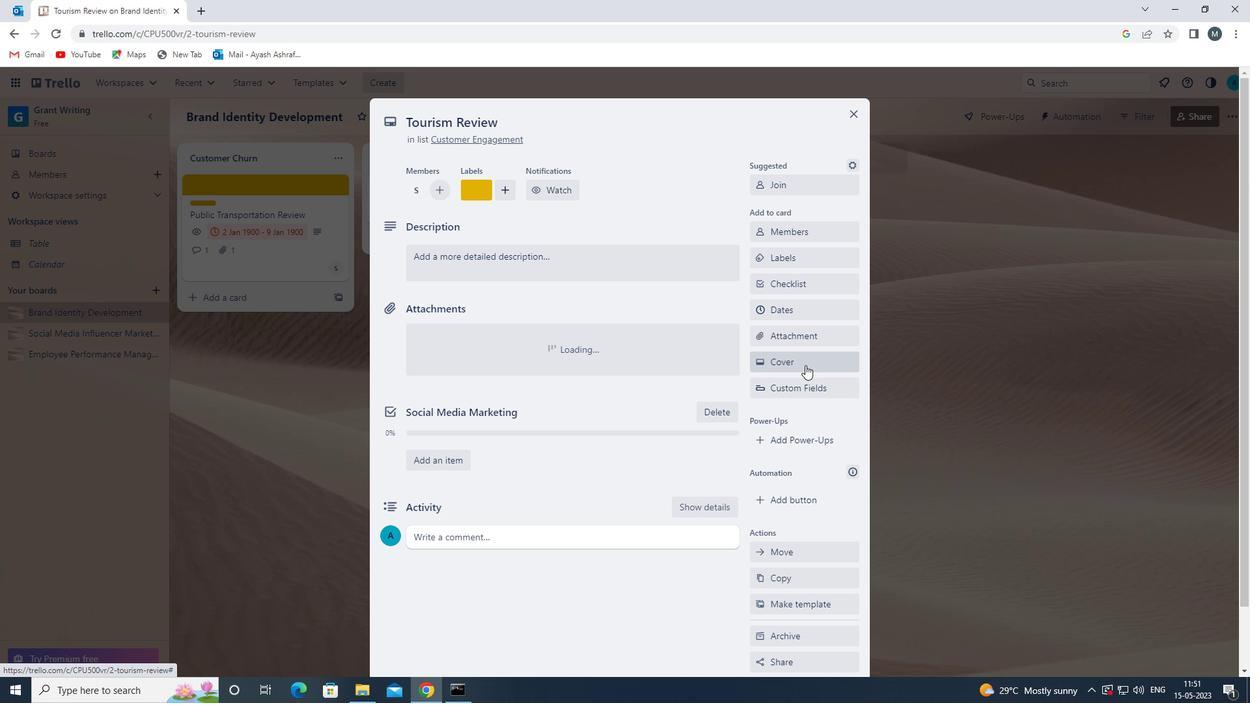 
Action: Mouse pressed left at (806, 365)
Screenshot: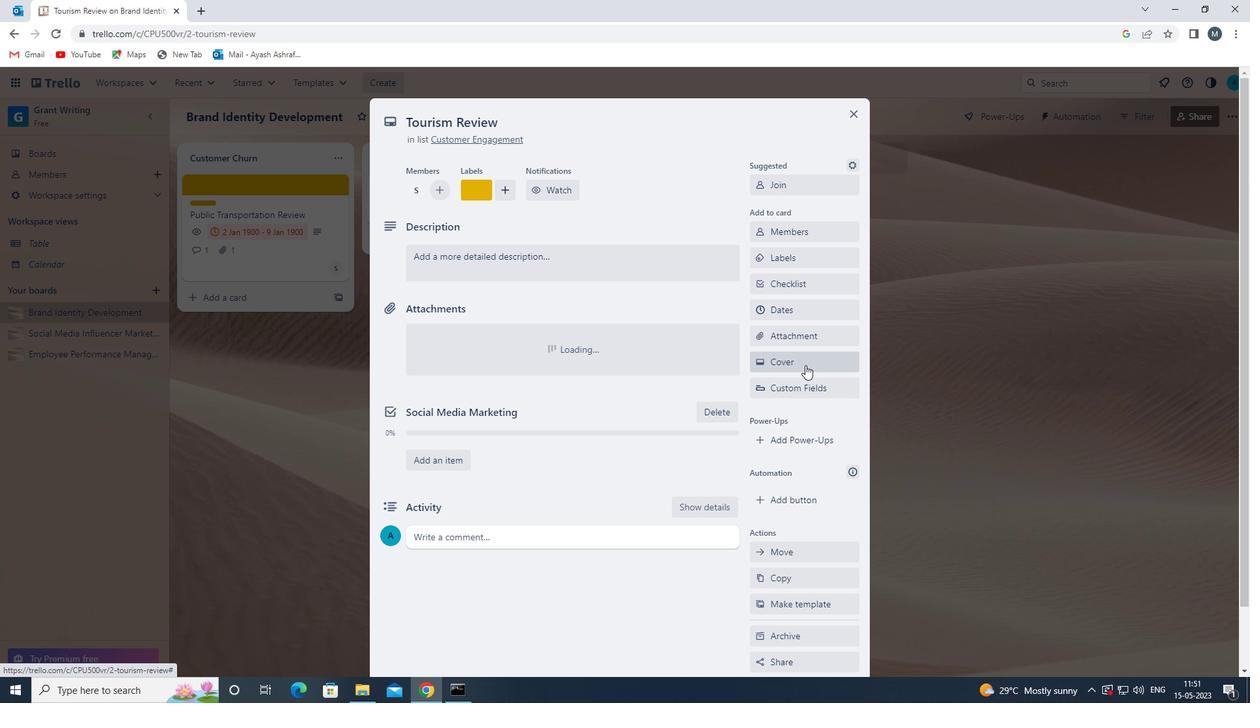 
Action: Mouse moved to (813, 413)
Screenshot: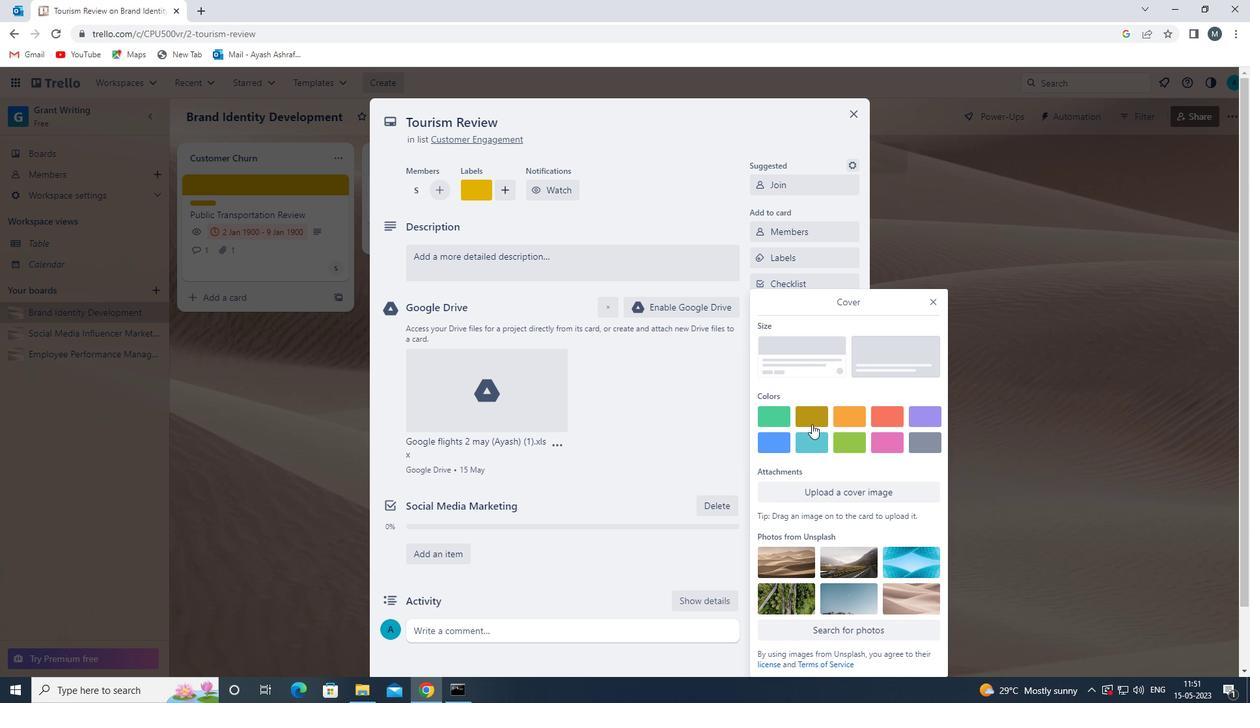
Action: Mouse pressed left at (813, 413)
Screenshot: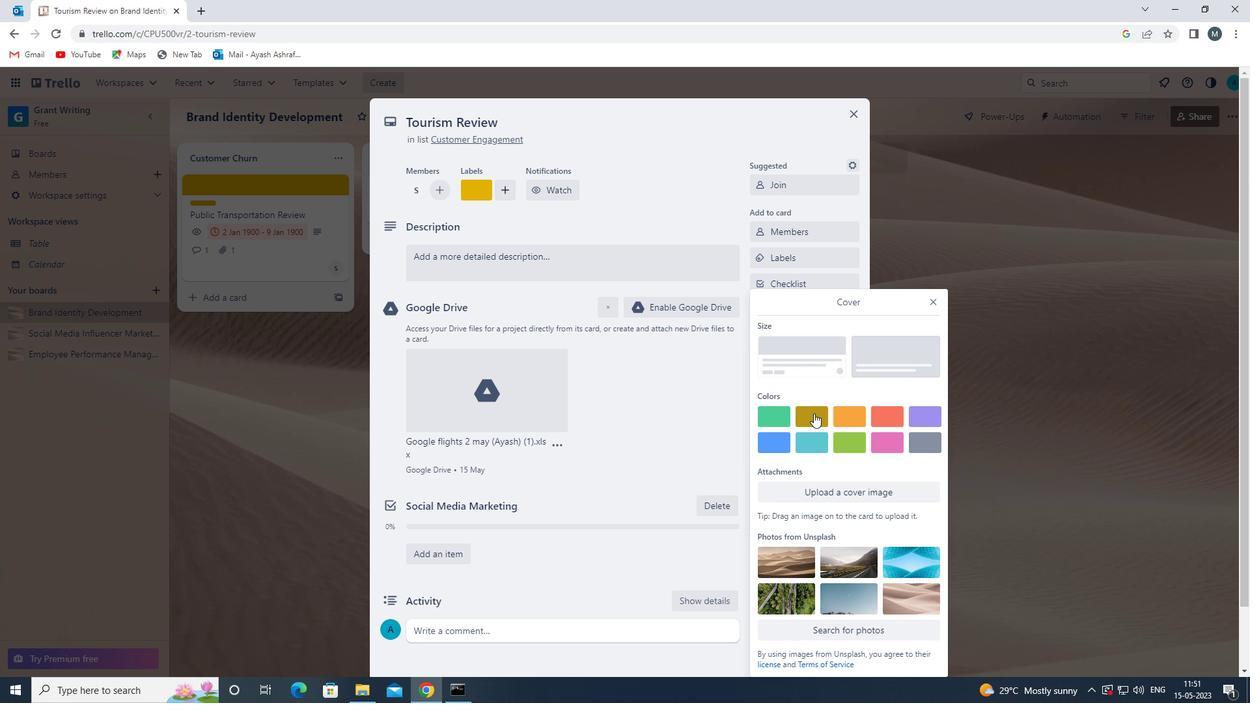 
Action: Mouse moved to (934, 278)
Screenshot: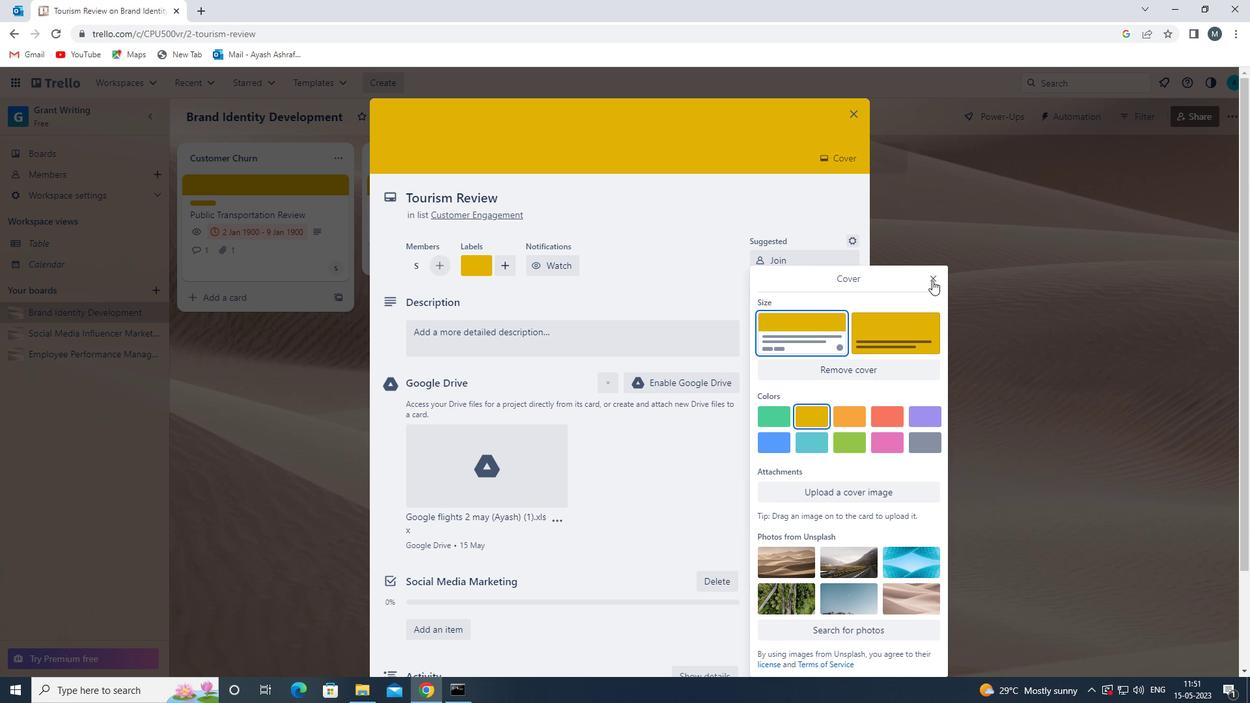 
Action: Mouse pressed left at (934, 278)
Screenshot: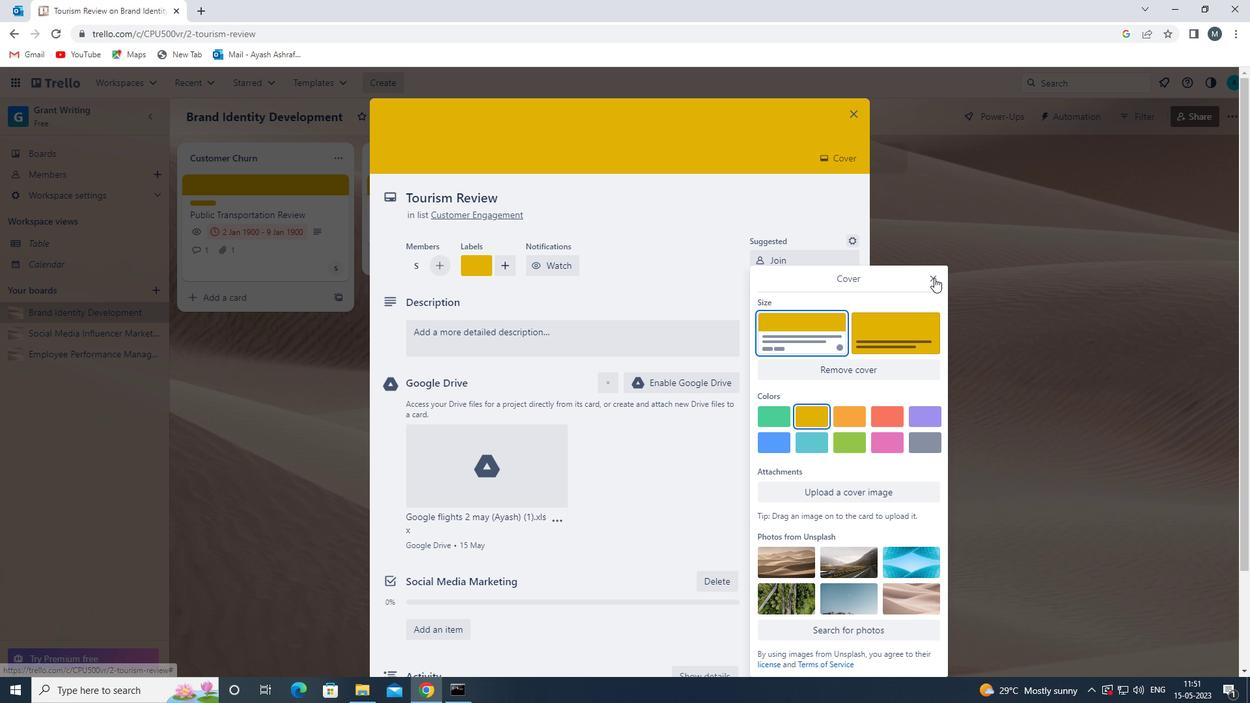 
Action: Mouse moved to (471, 339)
Screenshot: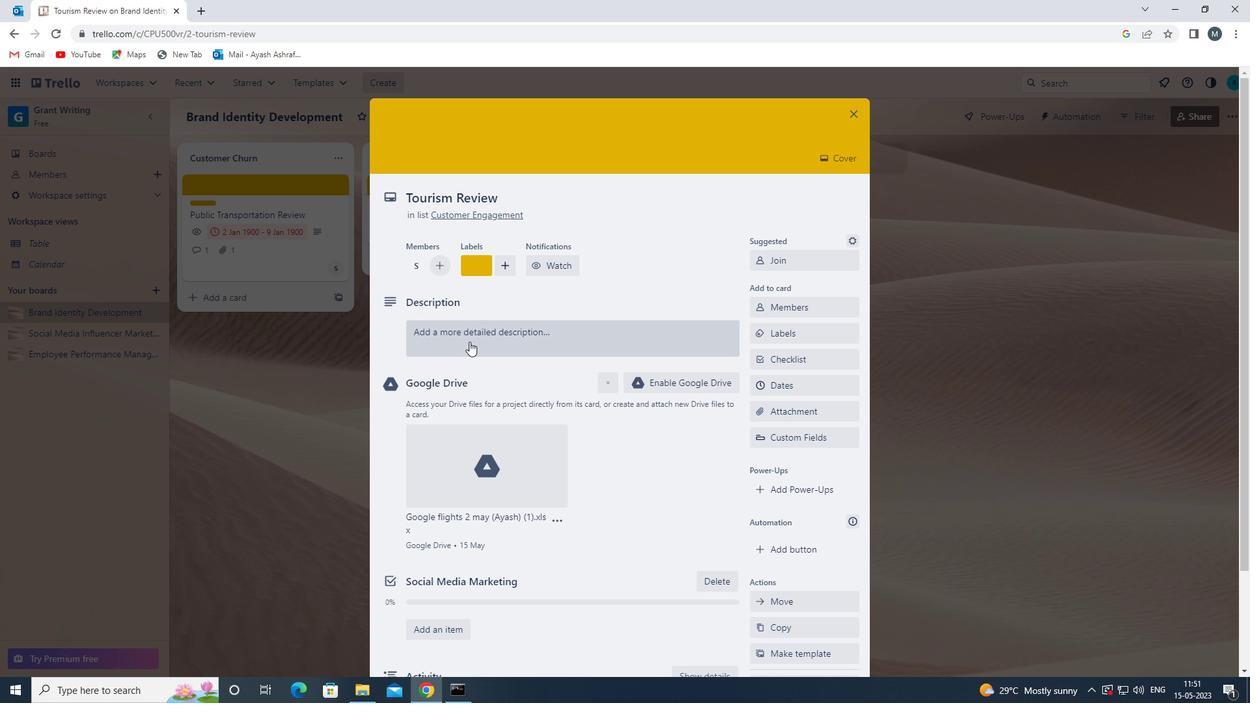 
Action: Mouse pressed left at (471, 339)
Screenshot: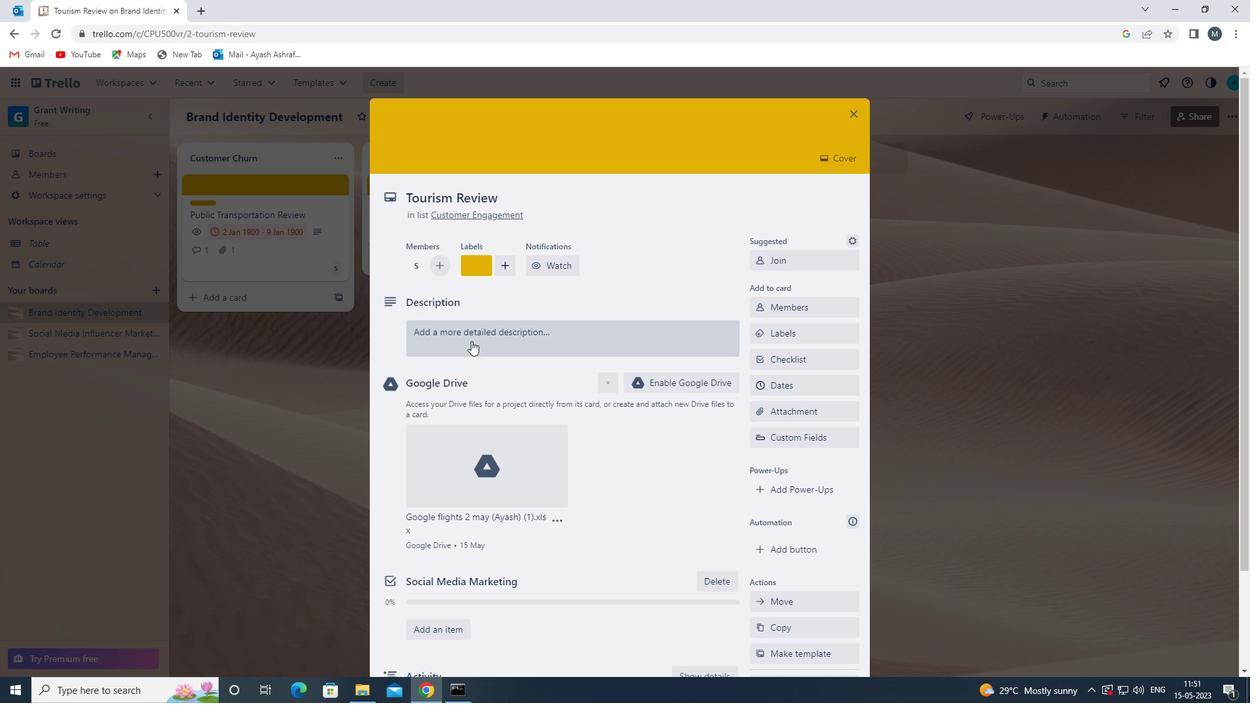
Action: Mouse moved to (475, 376)
Screenshot: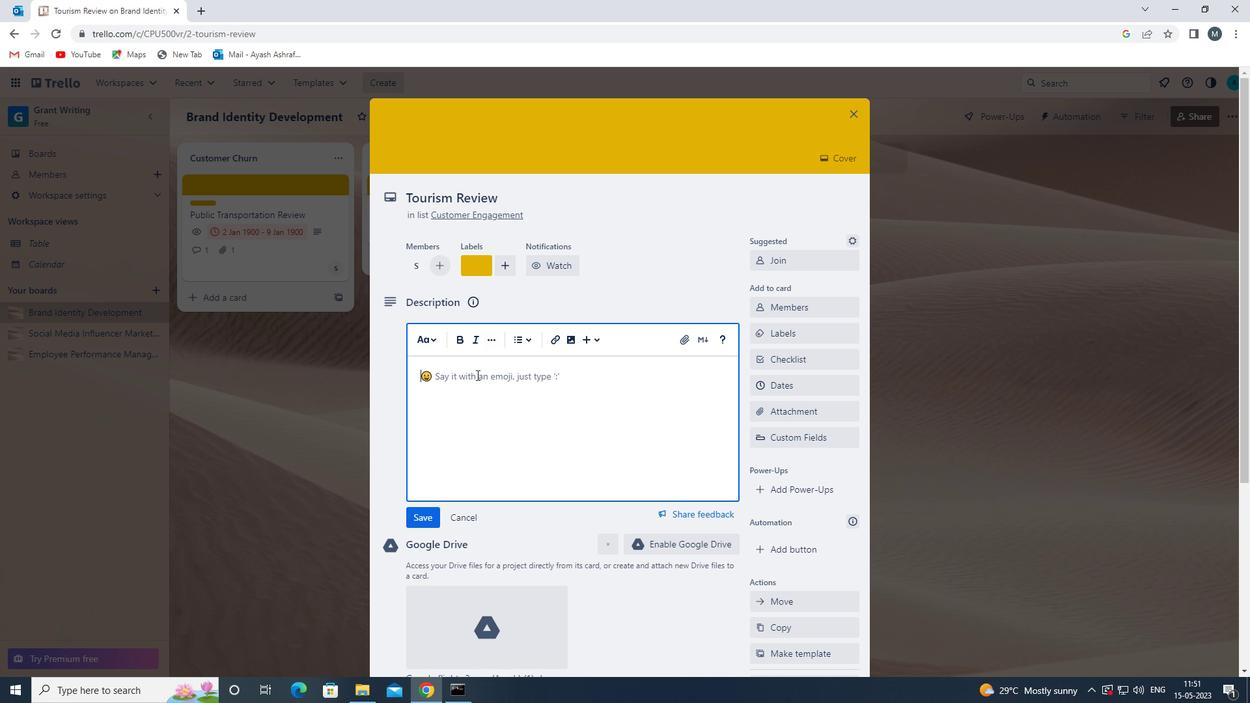 
Action: Mouse pressed left at (475, 376)
Screenshot: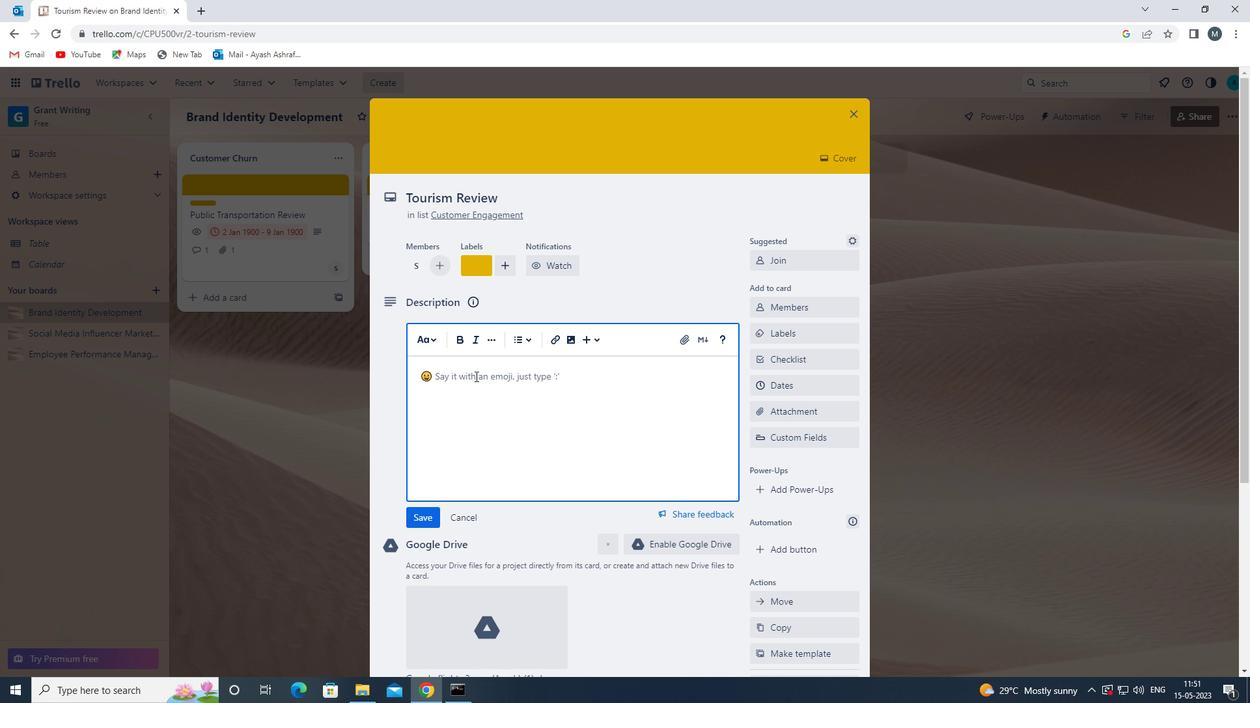 
Action: Key pressed <Key.shift>PLAN<Key.space>AND<Key.space>EXECUTE<Key.space>COMPANY<Key.space>TEAM-BUILDING<Key.space>WORKSHOP<Key.space>
Screenshot: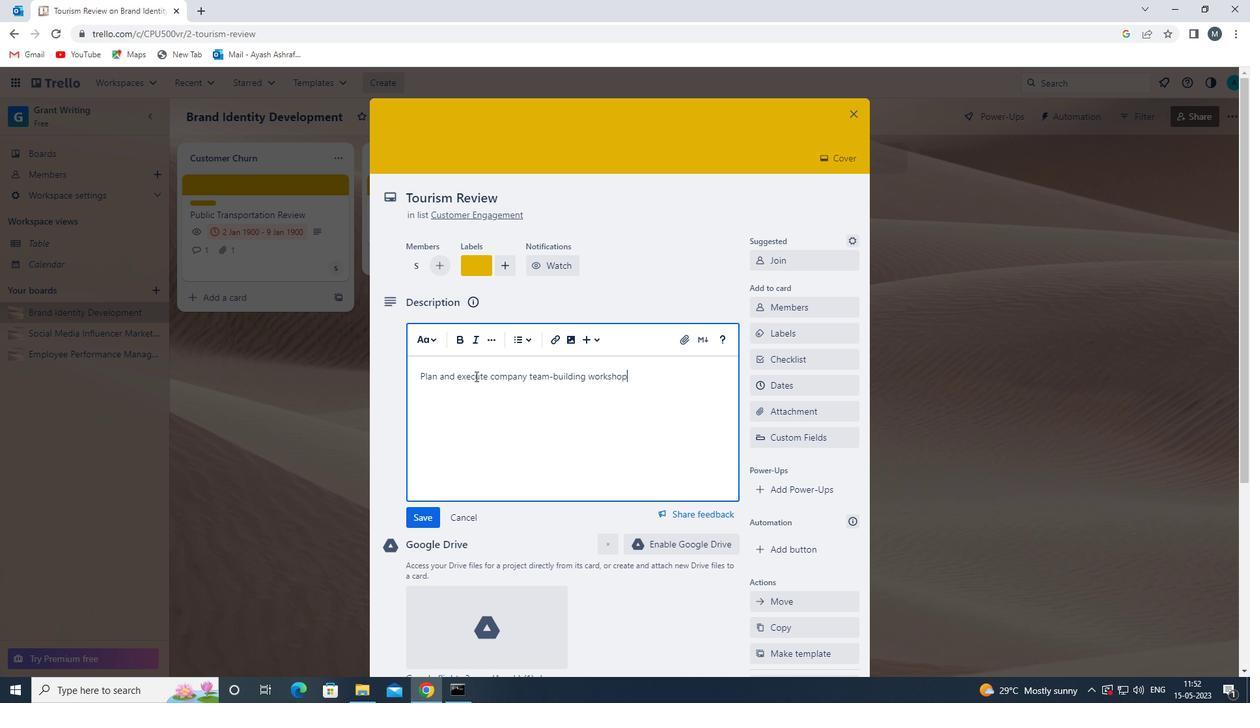 
Action: Mouse moved to (423, 513)
Screenshot: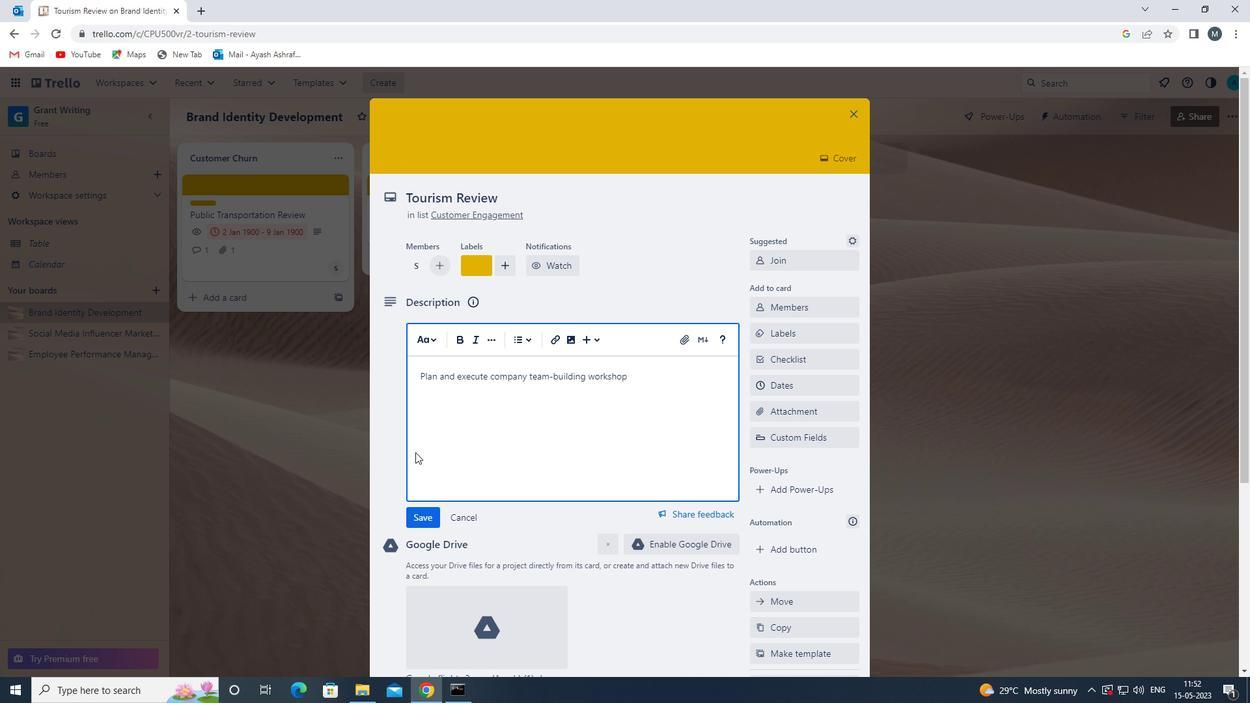 
Action: Mouse pressed left at (423, 513)
Screenshot: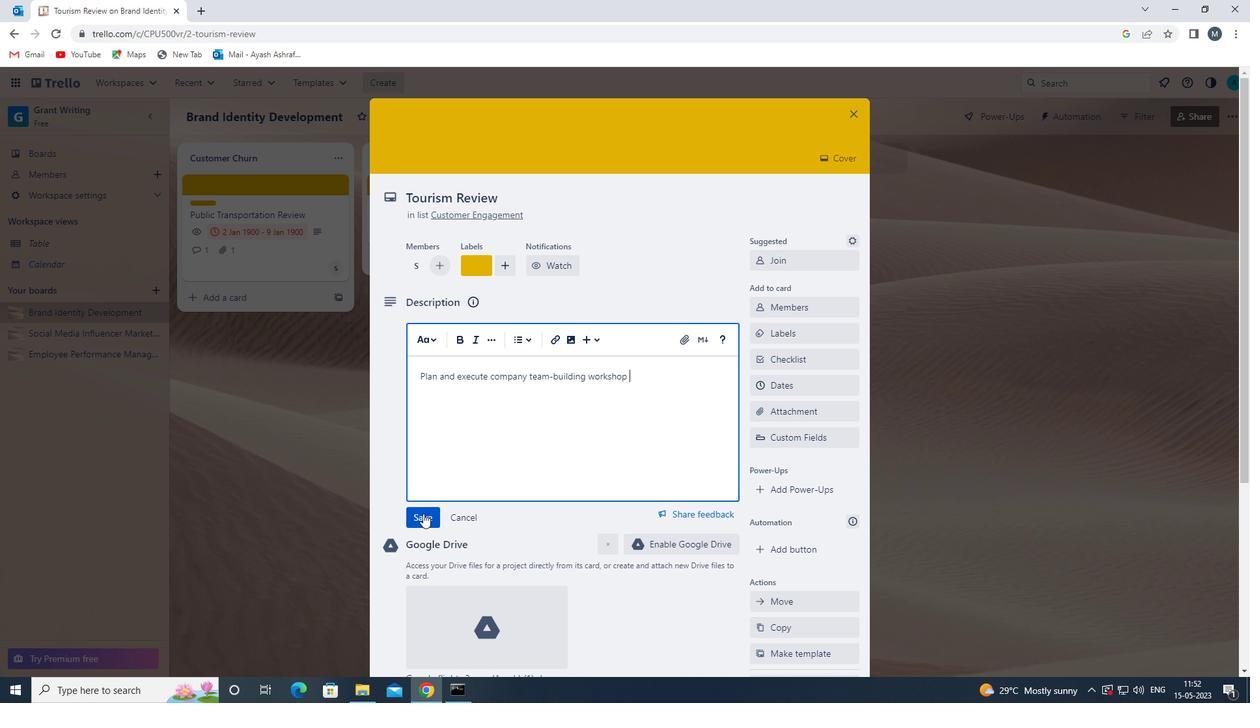 
Action: Mouse moved to (502, 425)
Screenshot: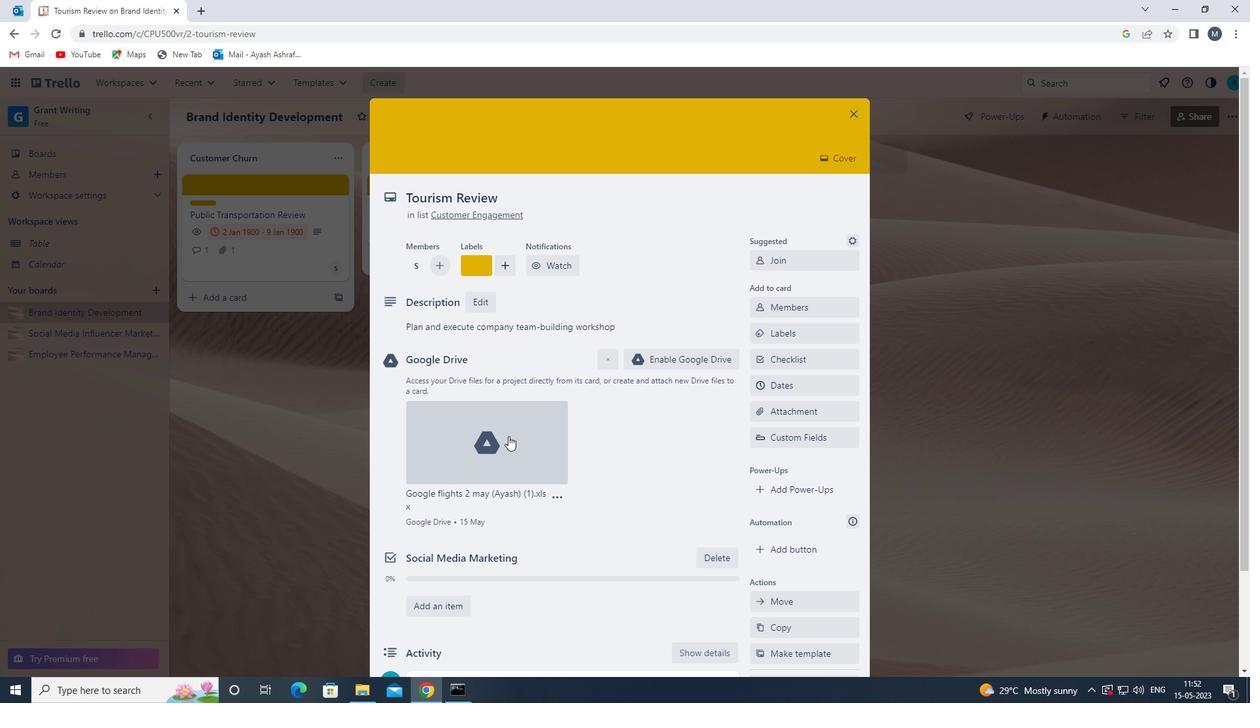 
Action: Mouse scrolled (502, 424) with delta (0, 0)
Screenshot: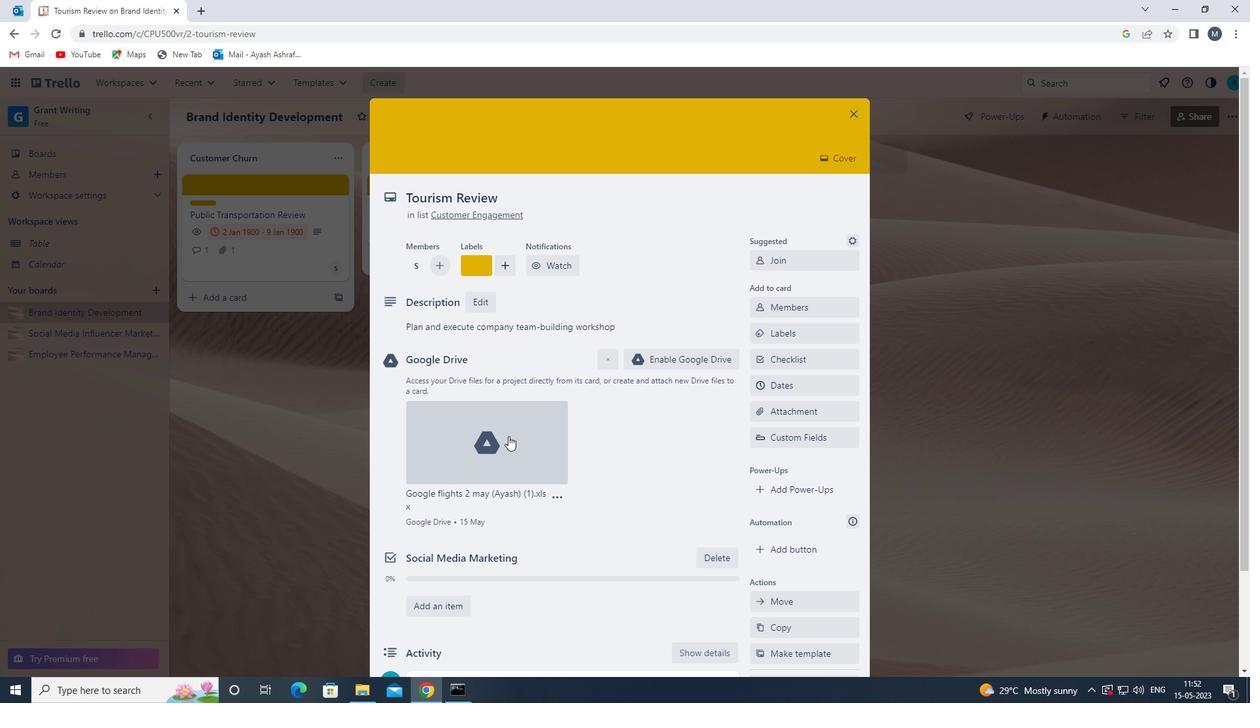 
Action: Mouse moved to (493, 430)
Screenshot: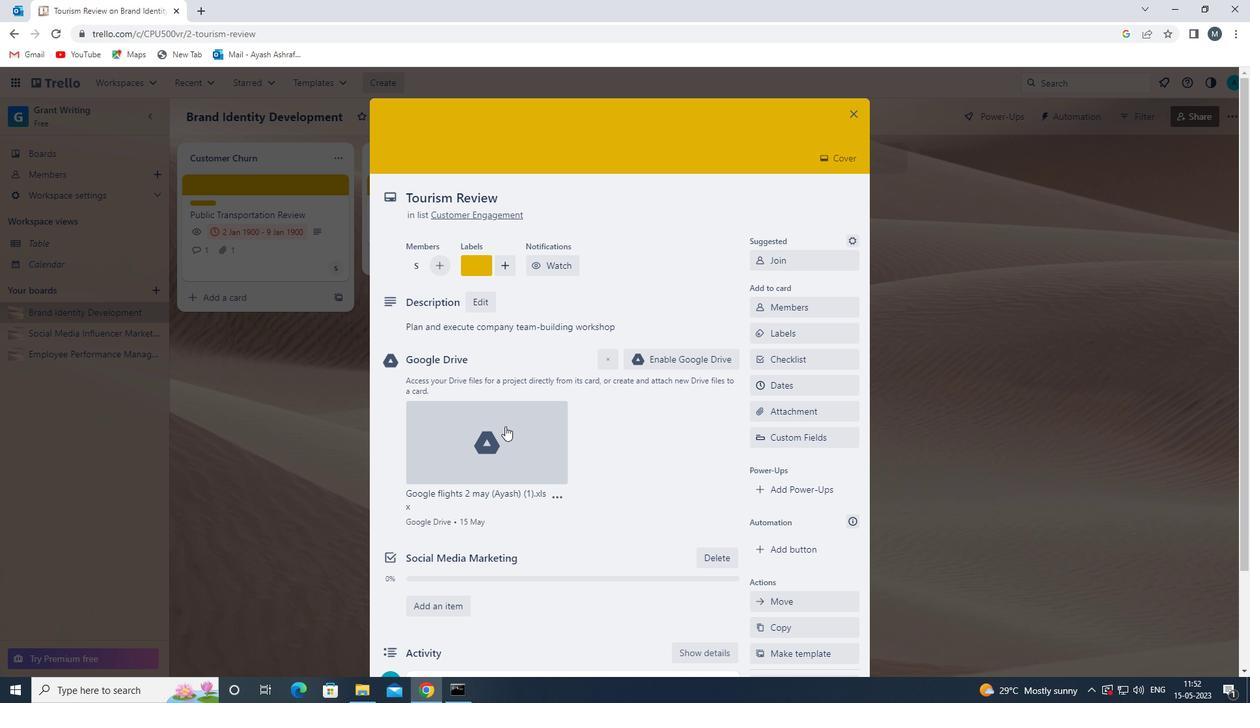 
Action: Mouse scrolled (493, 429) with delta (0, 0)
Screenshot: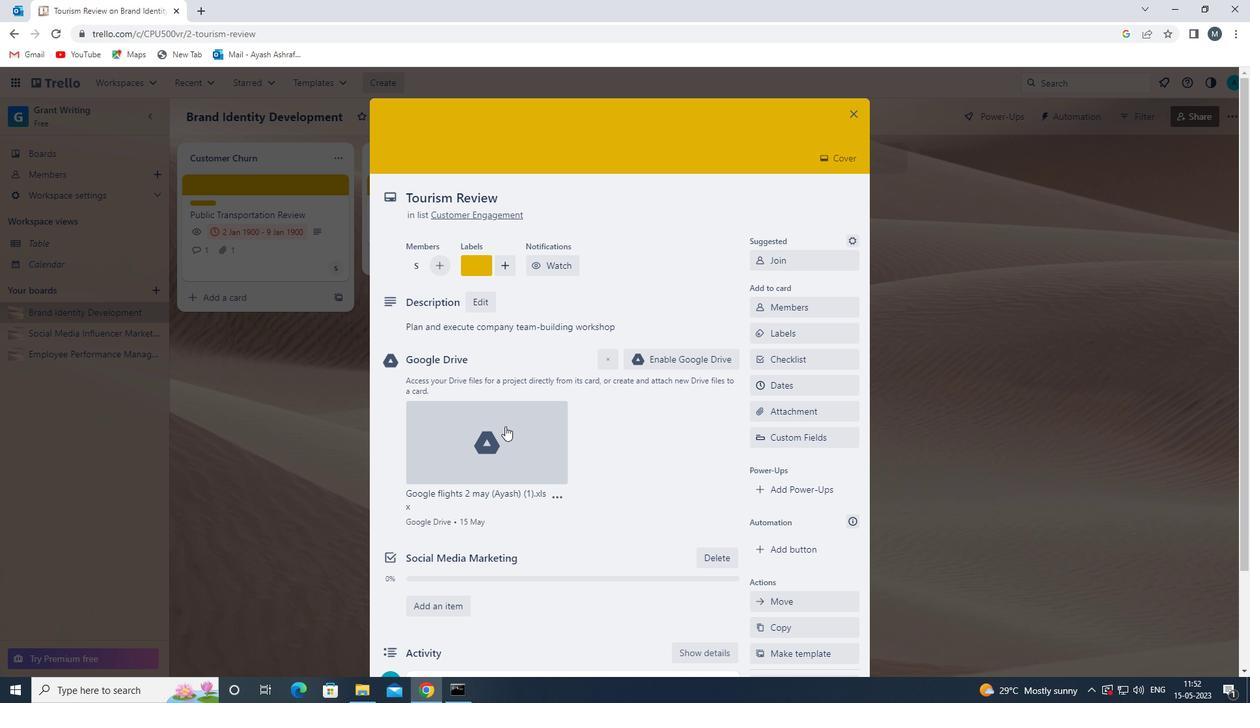 
Action: Mouse moved to (475, 570)
Screenshot: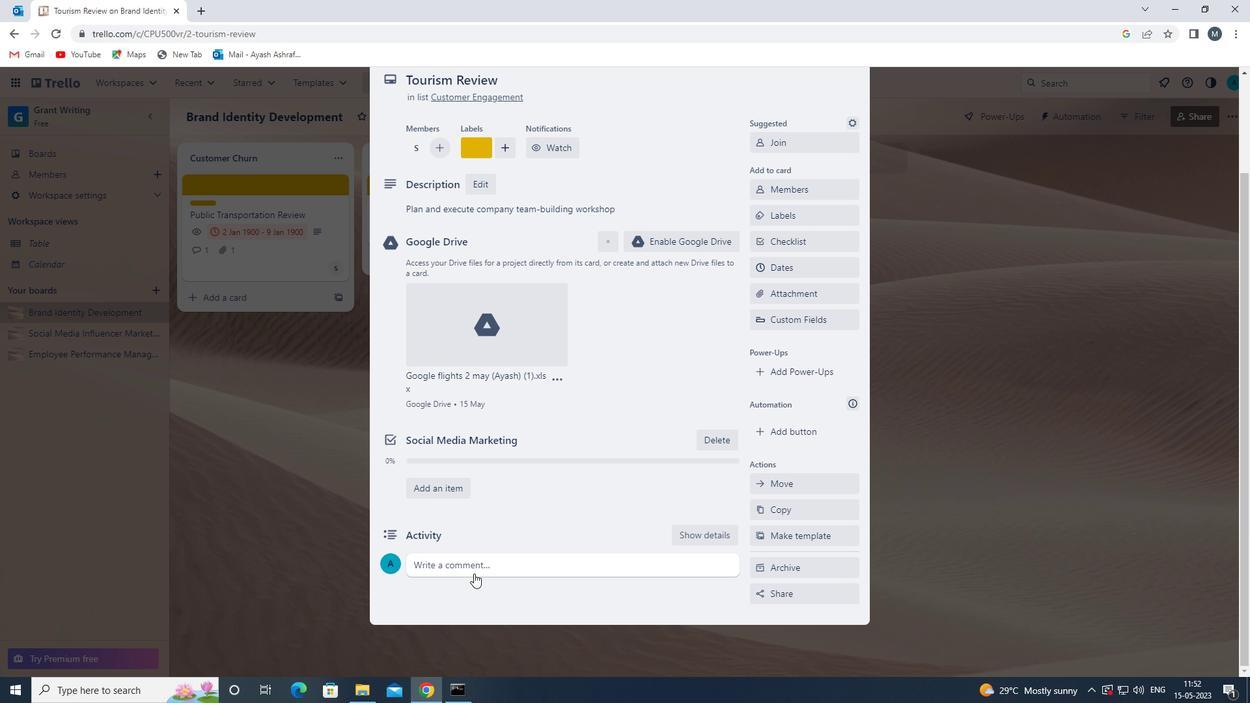 
Action: Mouse pressed left at (475, 570)
Screenshot: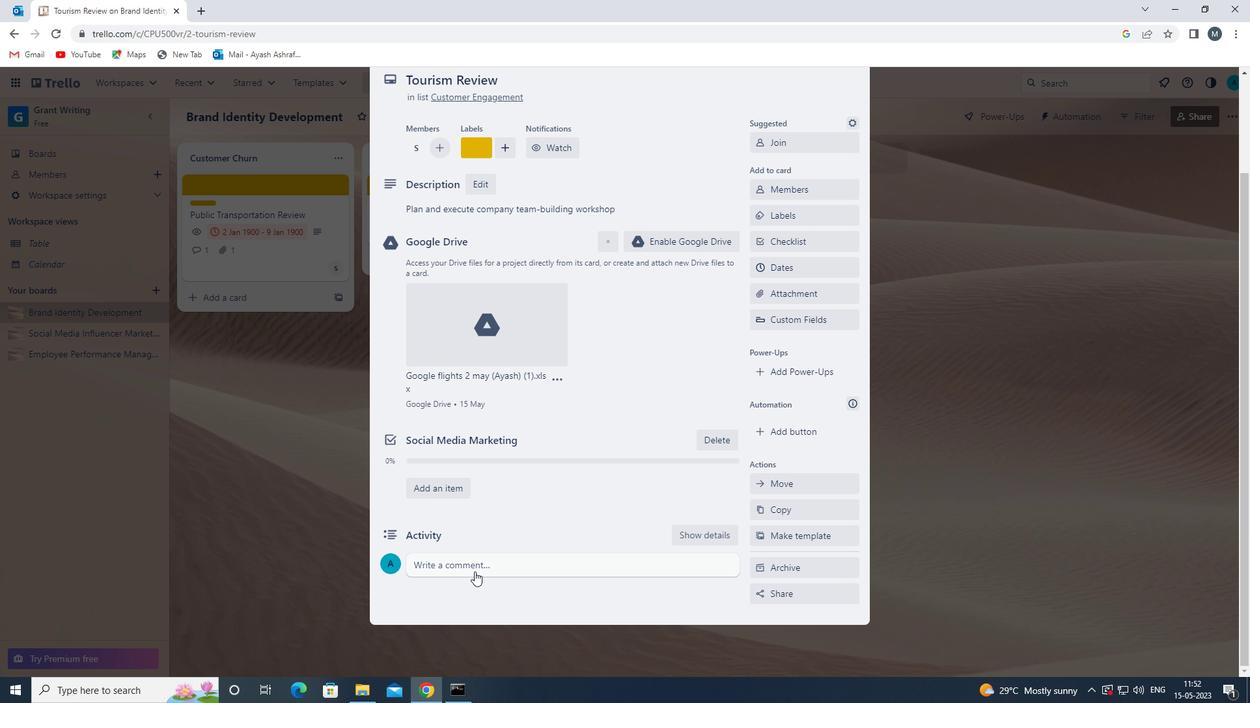 
Action: Mouse moved to (502, 516)
Screenshot: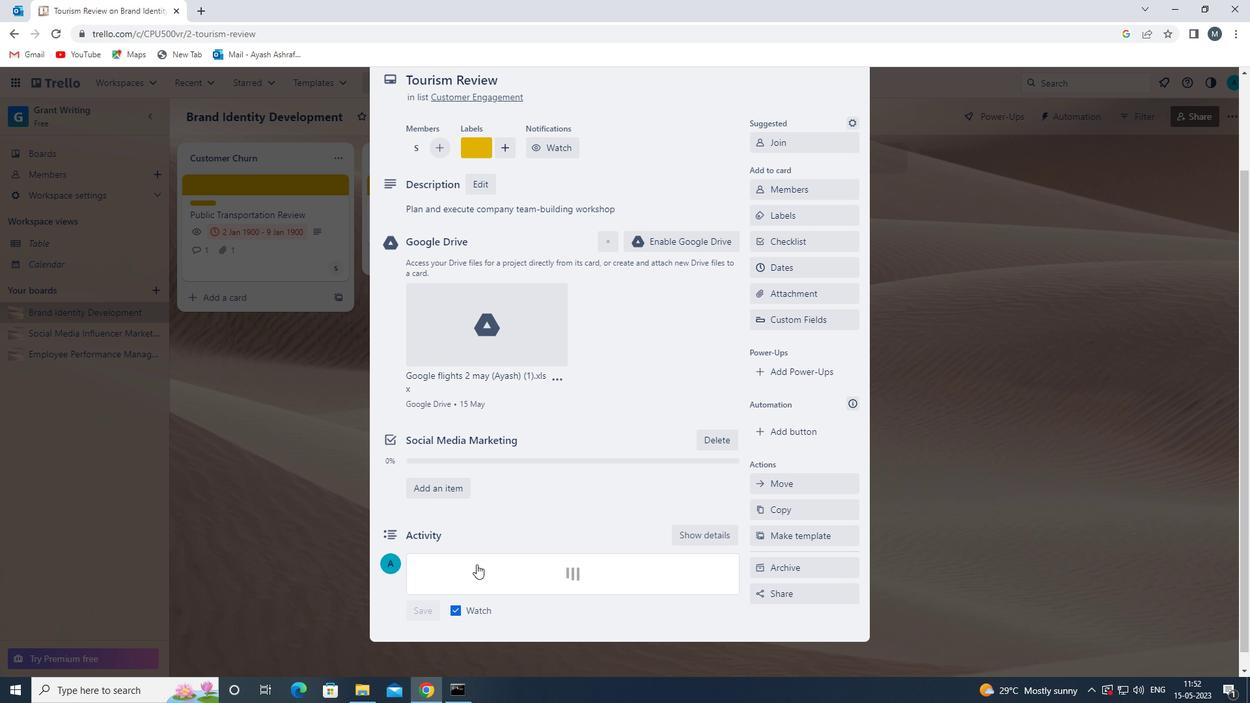 
Action: Mouse scrolled (502, 515) with delta (0, 0)
Screenshot: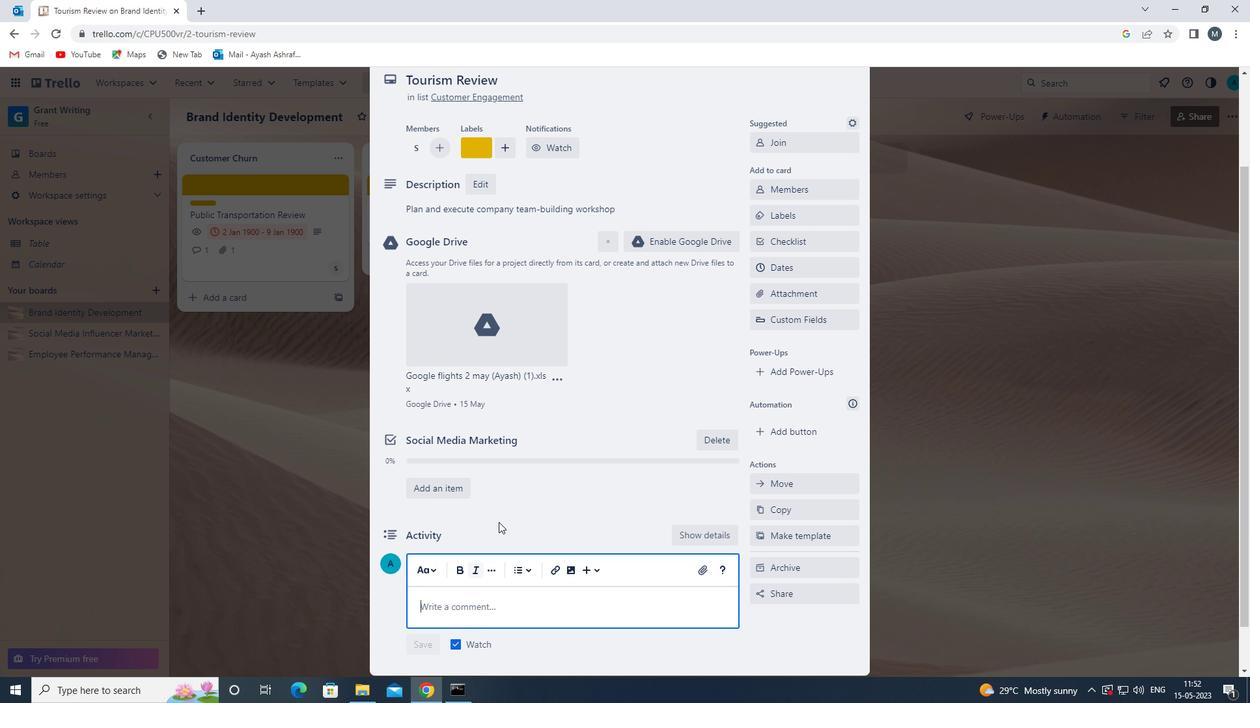 
Action: Mouse moved to (502, 516)
Screenshot: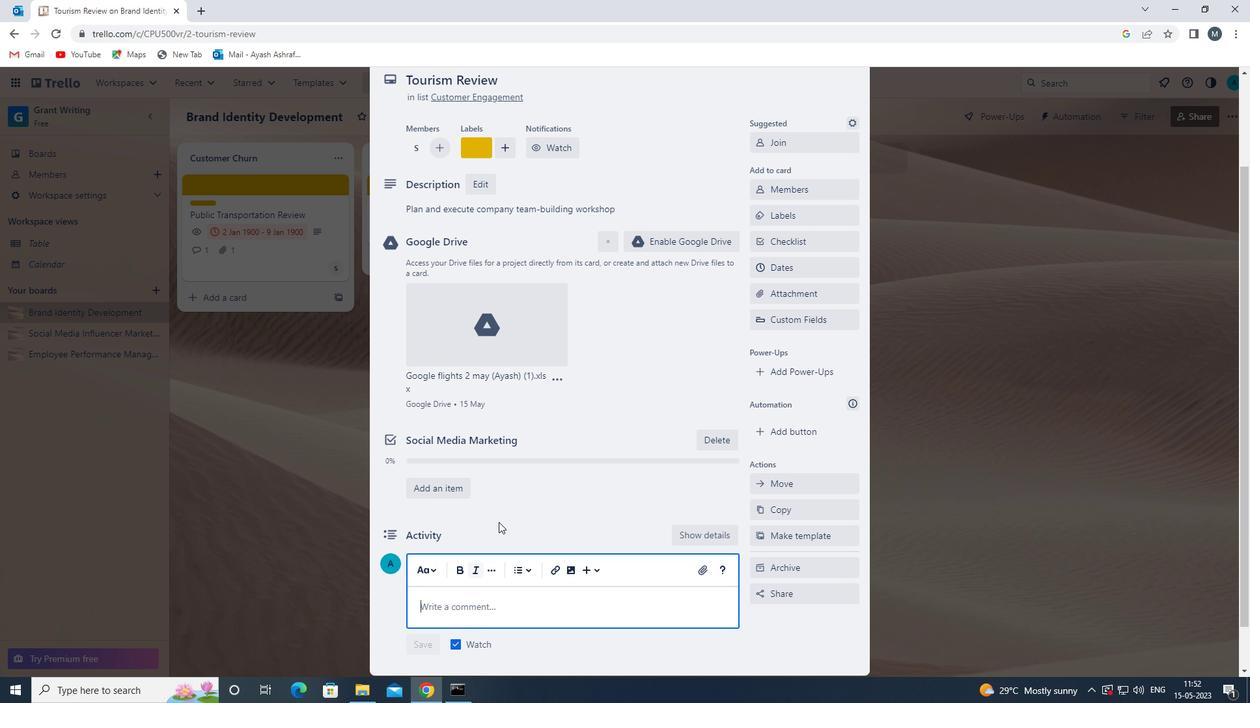 
Action: Mouse scrolled (502, 515) with delta (0, 0)
Screenshot: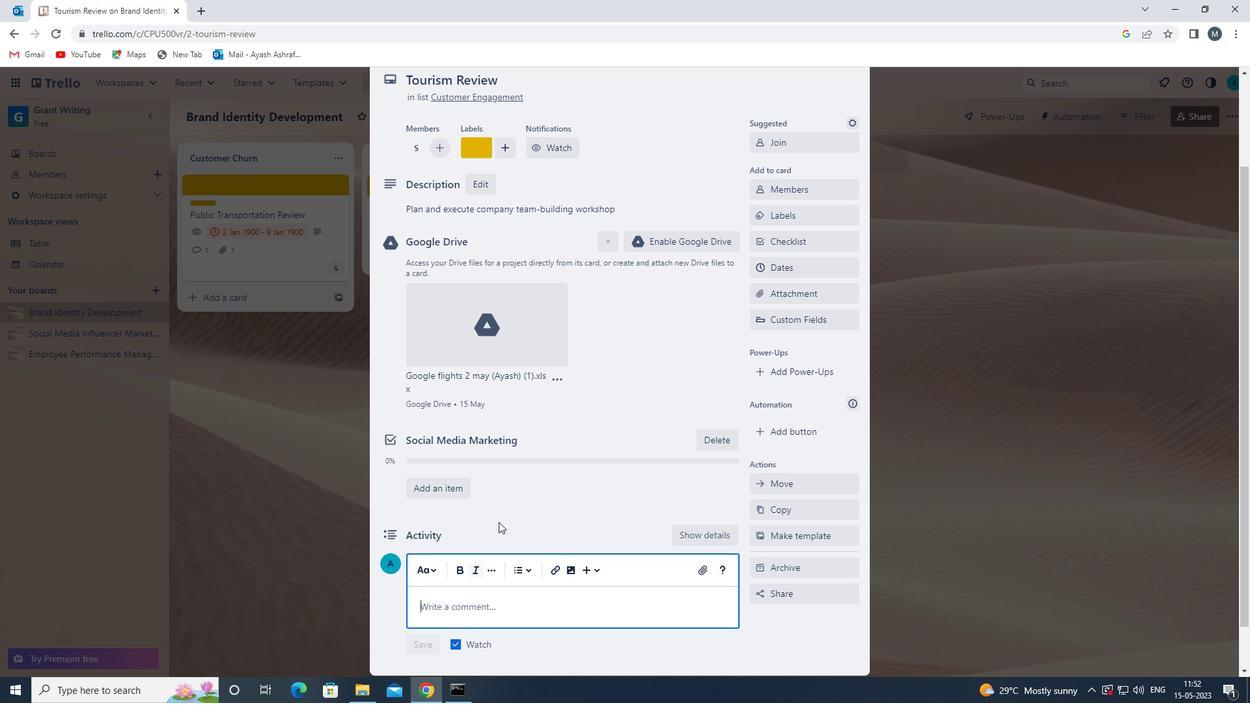 
Action: Mouse moved to (502, 517)
Screenshot: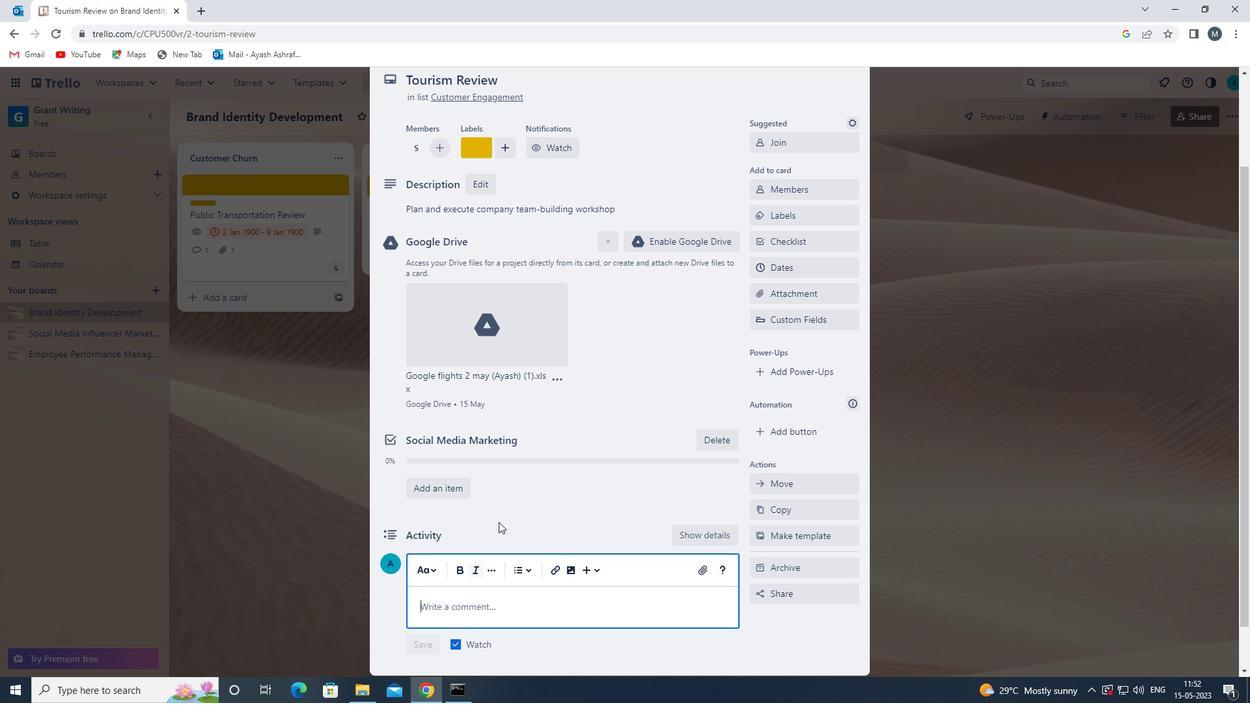 
Action: Mouse scrolled (502, 517) with delta (0, 0)
Screenshot: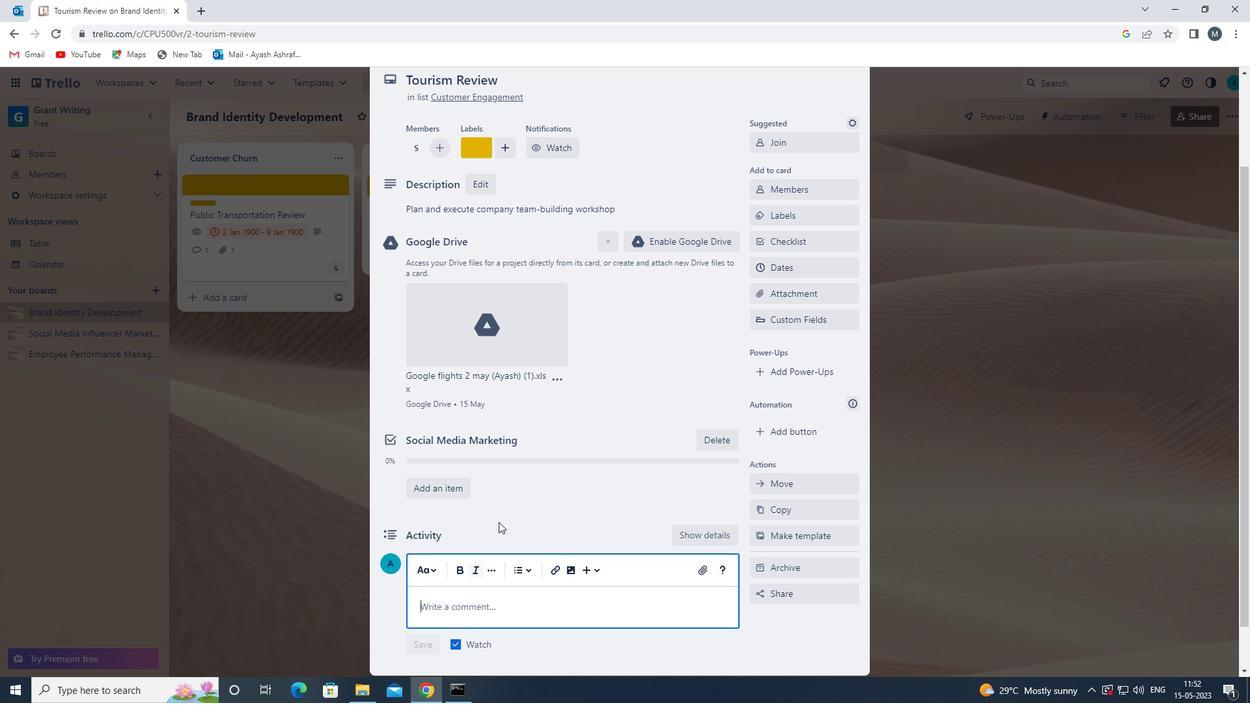 
Action: Mouse moved to (502, 518)
Screenshot: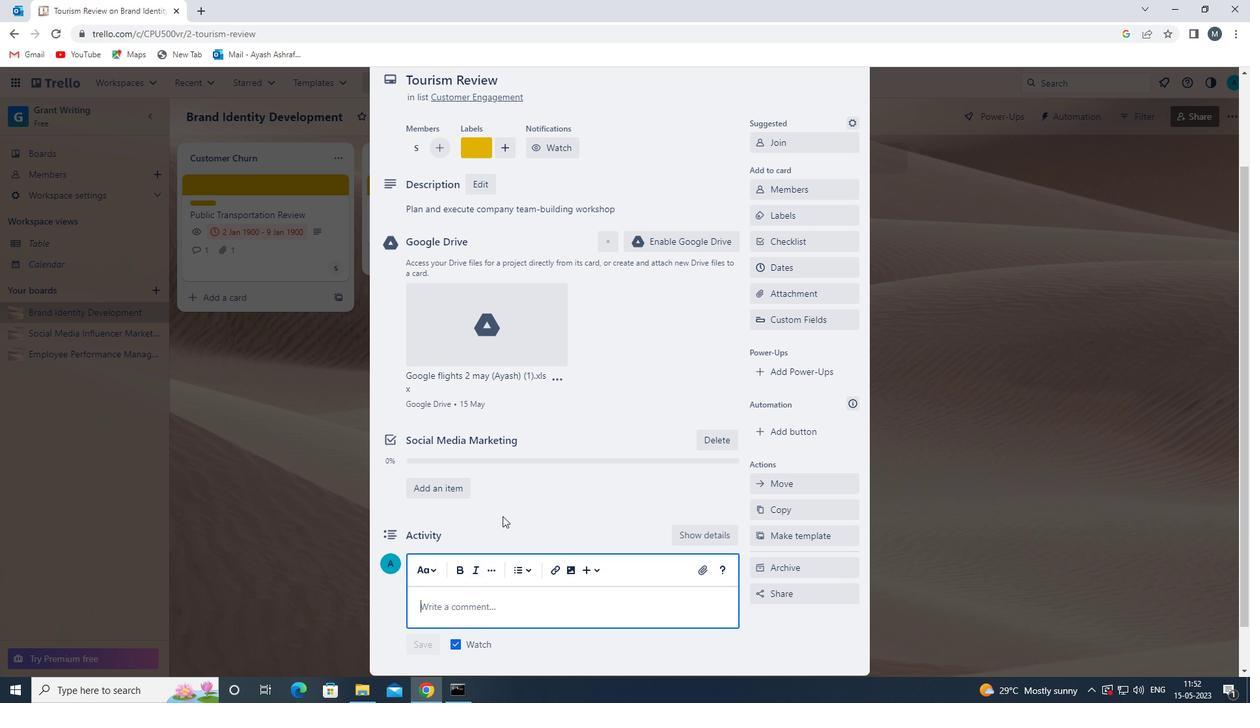 
Action: Mouse scrolled (502, 517) with delta (0, 0)
Screenshot: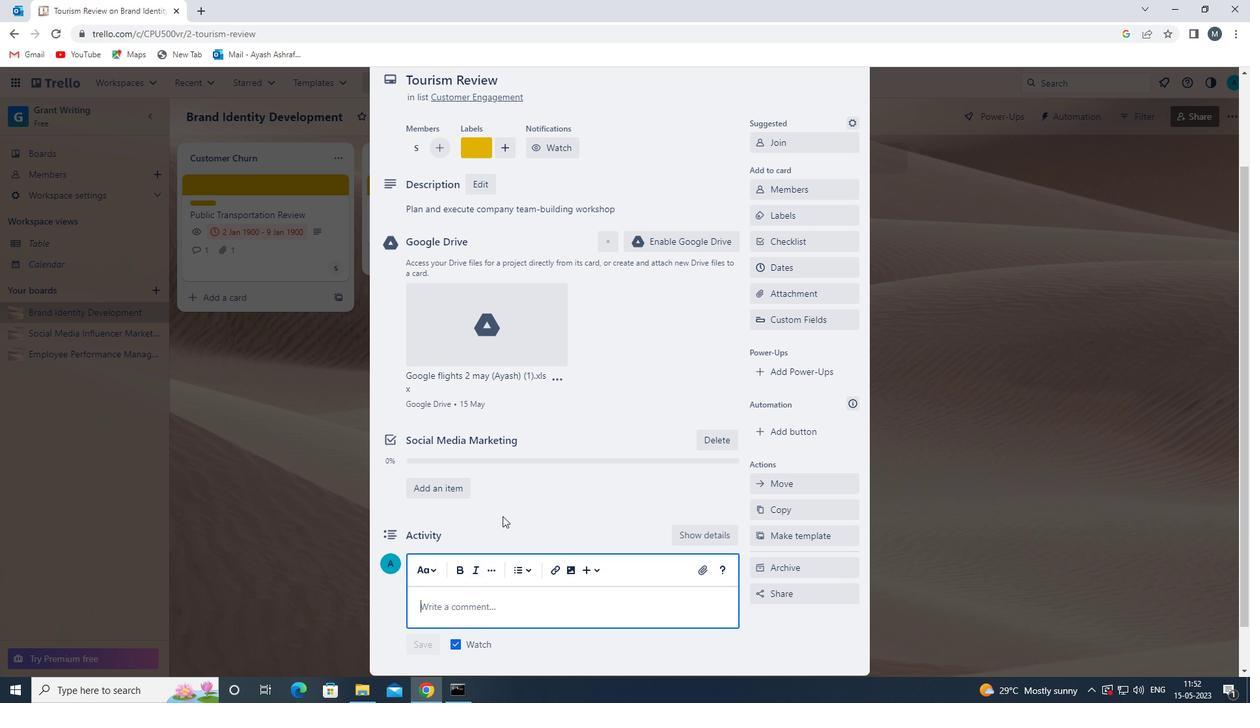 
Action: Mouse moved to (502, 520)
Screenshot: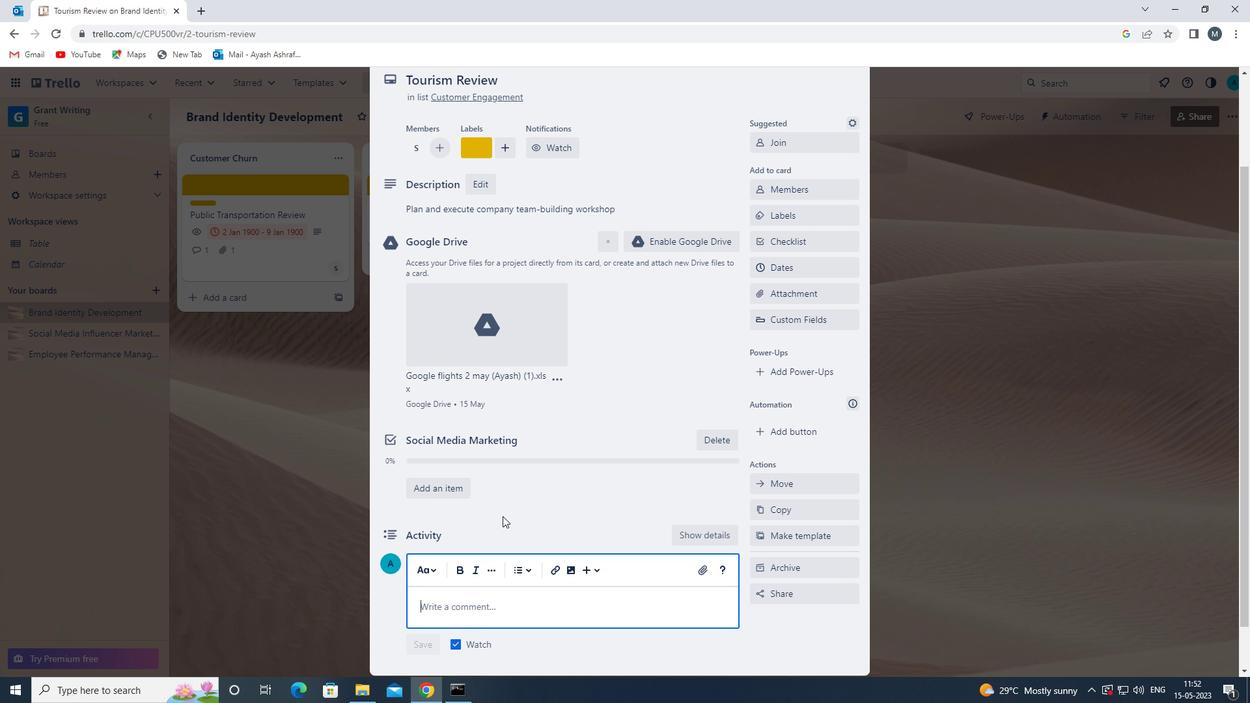 
Action: Mouse scrolled (502, 519) with delta (0, 0)
Screenshot: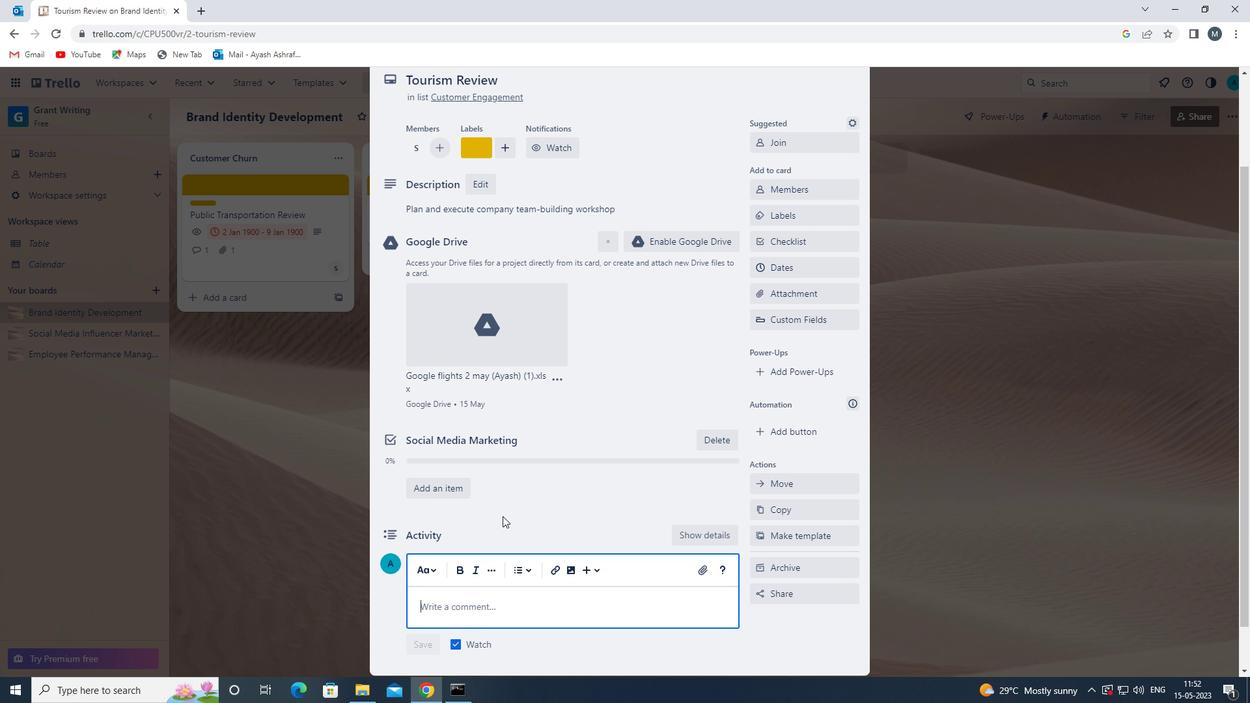 
Action: Mouse moved to (479, 550)
Screenshot: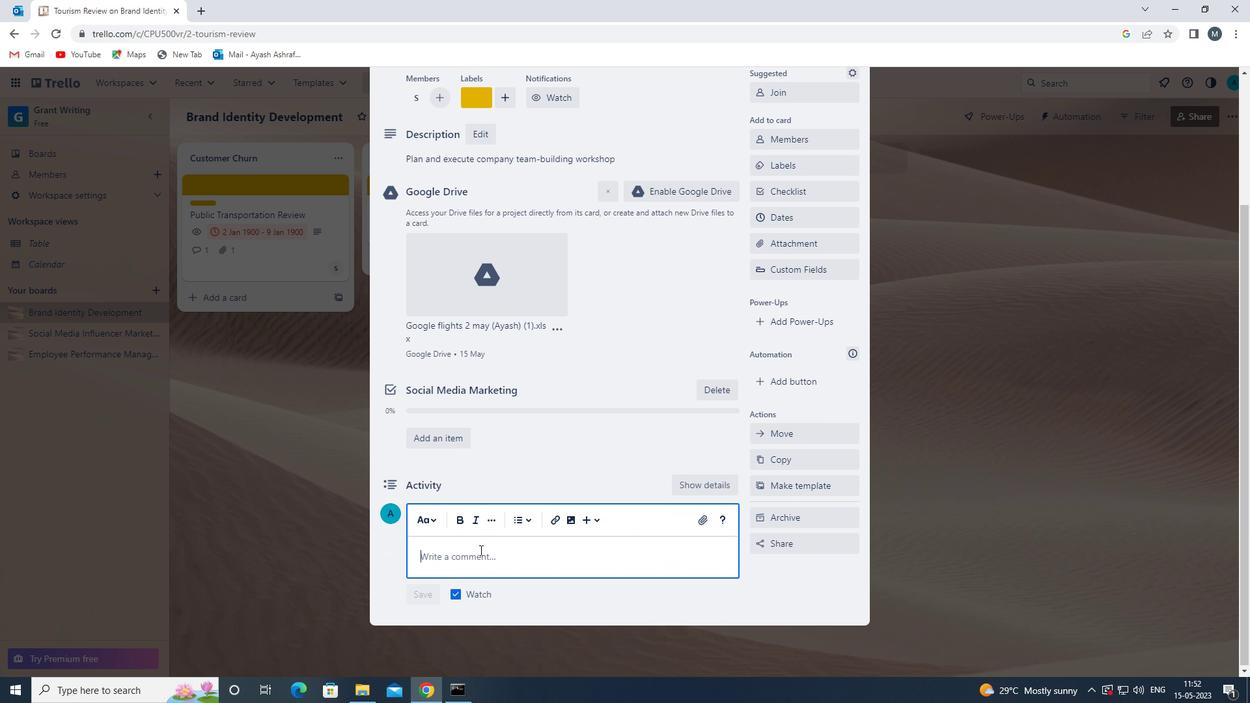 
Action: Mouse pressed left at (479, 550)
Screenshot: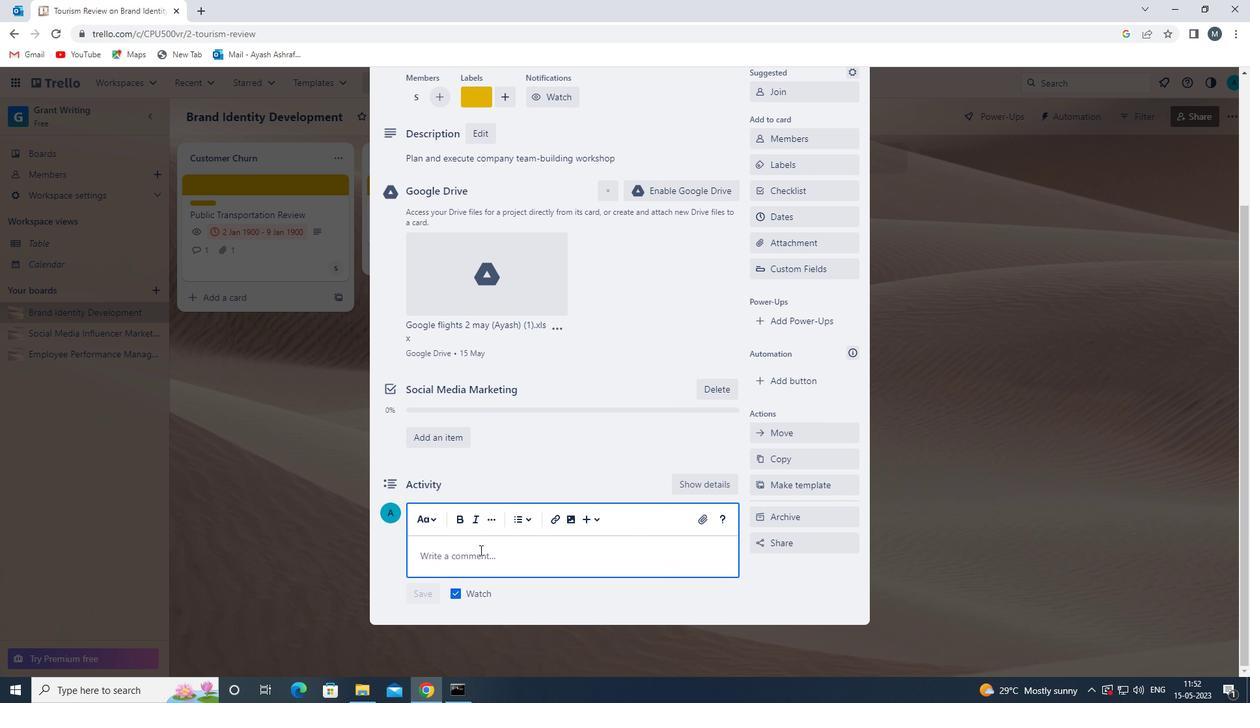 
Action: Mouse moved to (479, 550)
Screenshot: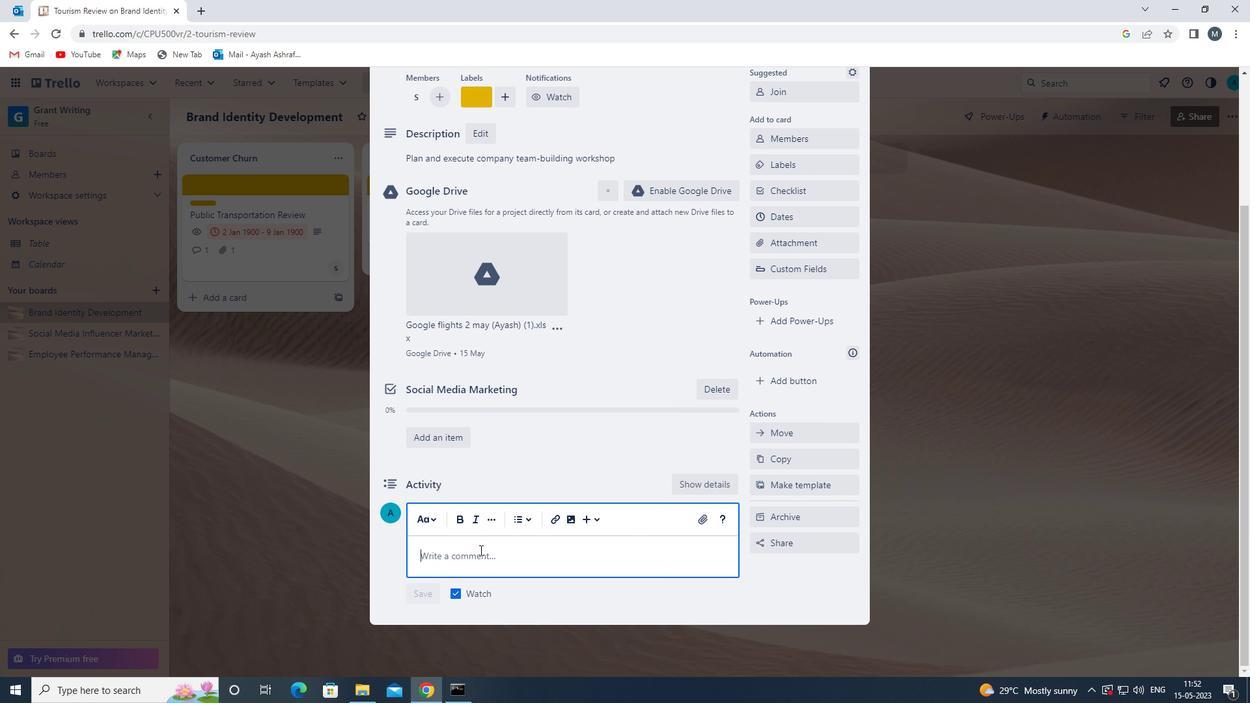 
Action: Key pressed <Key.shift>LET<Key.space>US<Key.space>APPROACH<Key.space>THIS<Key.space>TASK<Key.space>WITH<Key.space>A<Key.space>SENSE<Key.space>OF<Key.space>CREATIVITY<Key.space>AND<Key.space>INNOVATION<Key.space><Key.backspace>,<Key.space>LOOKING<Key.space>FOR<Key.space>NEW<Key.space>AND<Key.space>UNIQUE<Key.space>SOLUTIONS<Key.space>TO<Key.space>THE<Key.space>CHALLR<Key.backspace>ENGES<Key.space>IT<Key.space>PRESENTS<Key.space><Key.backspace>.
Screenshot: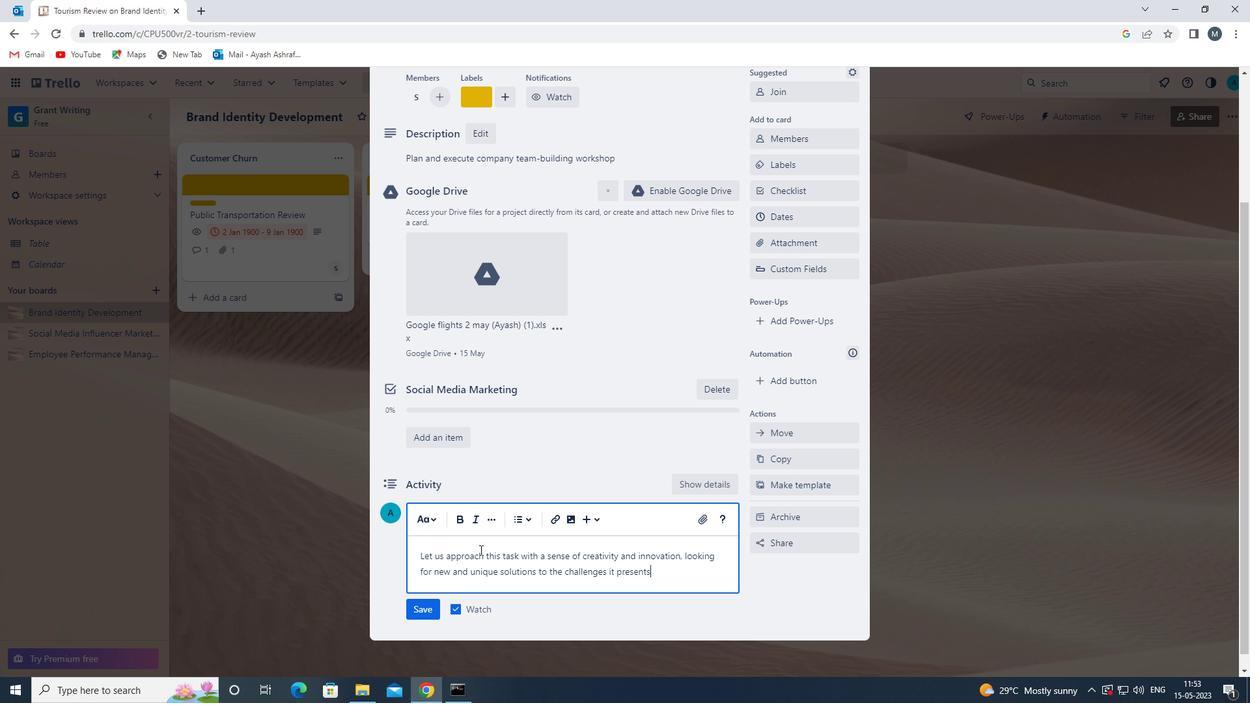 
Action: Mouse moved to (417, 606)
Screenshot: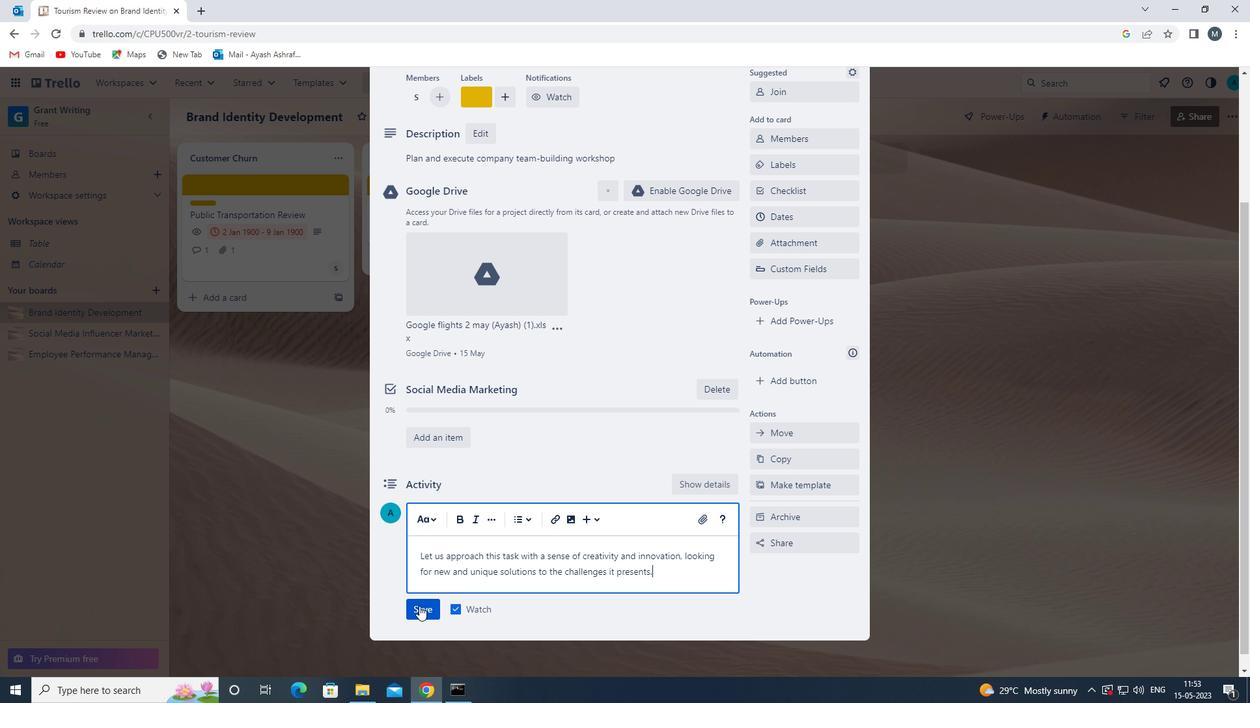 
Action: Mouse pressed left at (417, 606)
Screenshot: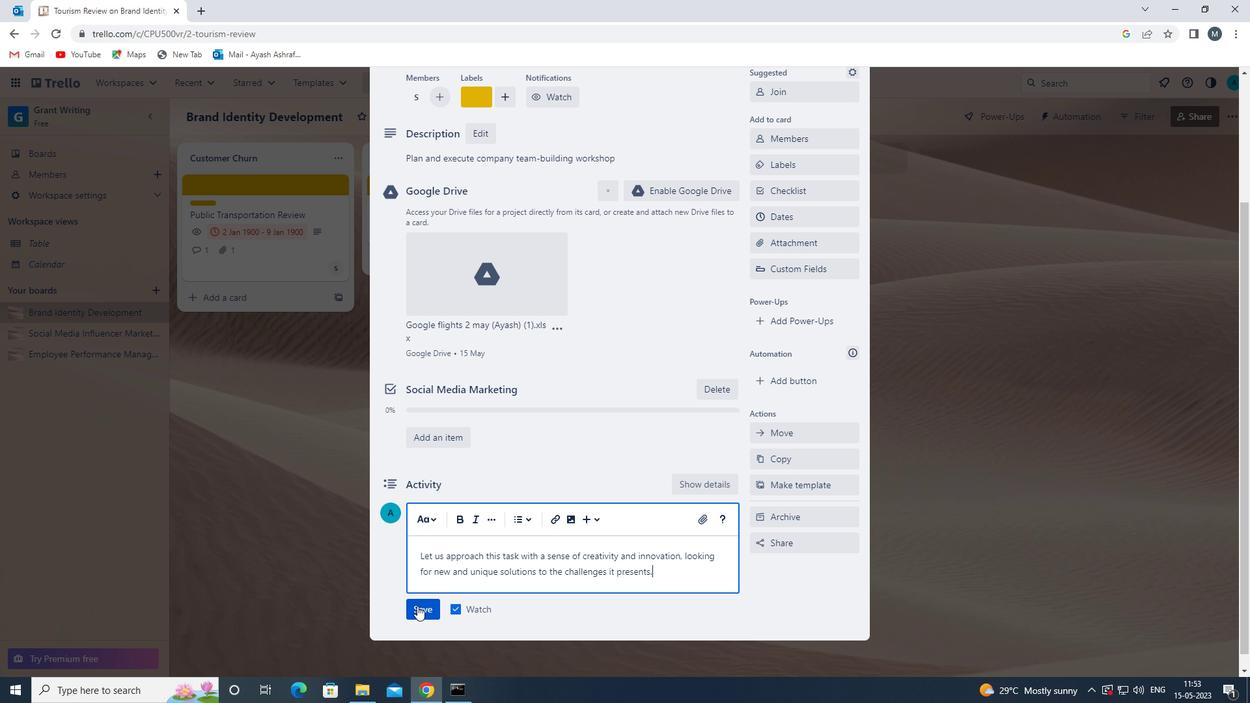 
Action: Mouse moved to (762, 410)
Screenshot: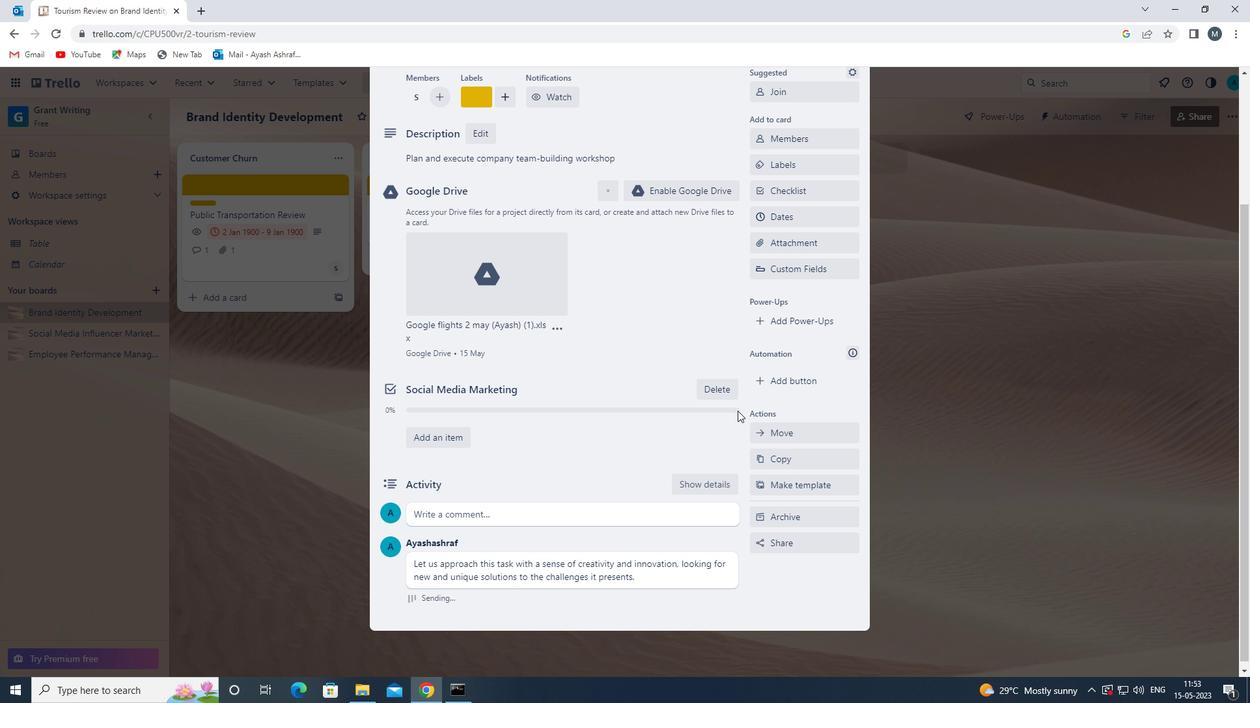 
Action: Mouse scrolled (762, 411) with delta (0, 0)
Screenshot: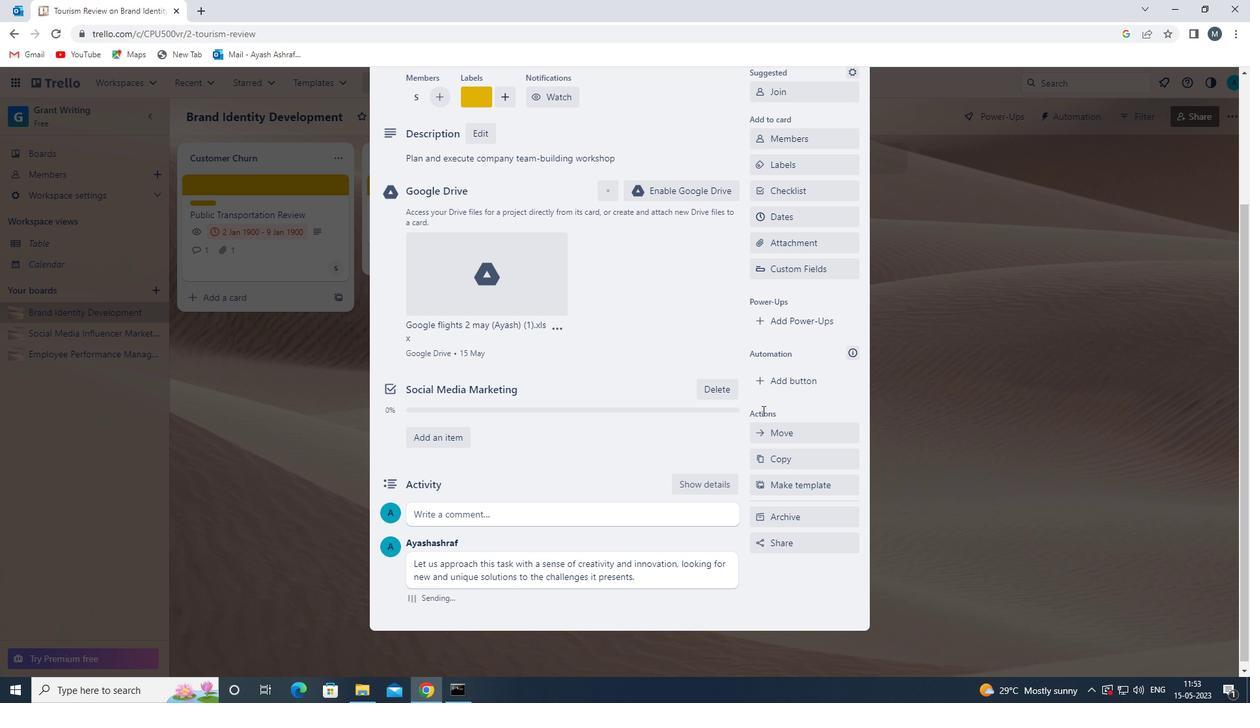 
Action: Mouse scrolled (762, 411) with delta (0, 0)
Screenshot: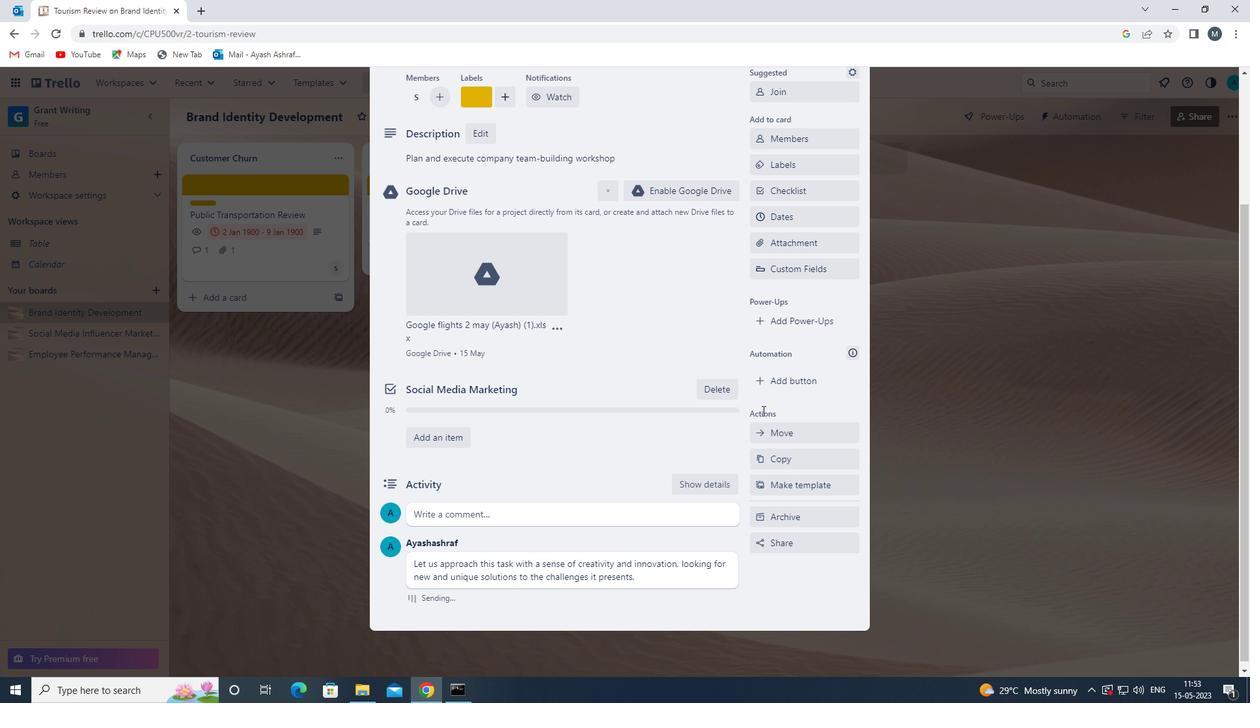 
Action: Mouse moved to (795, 341)
Screenshot: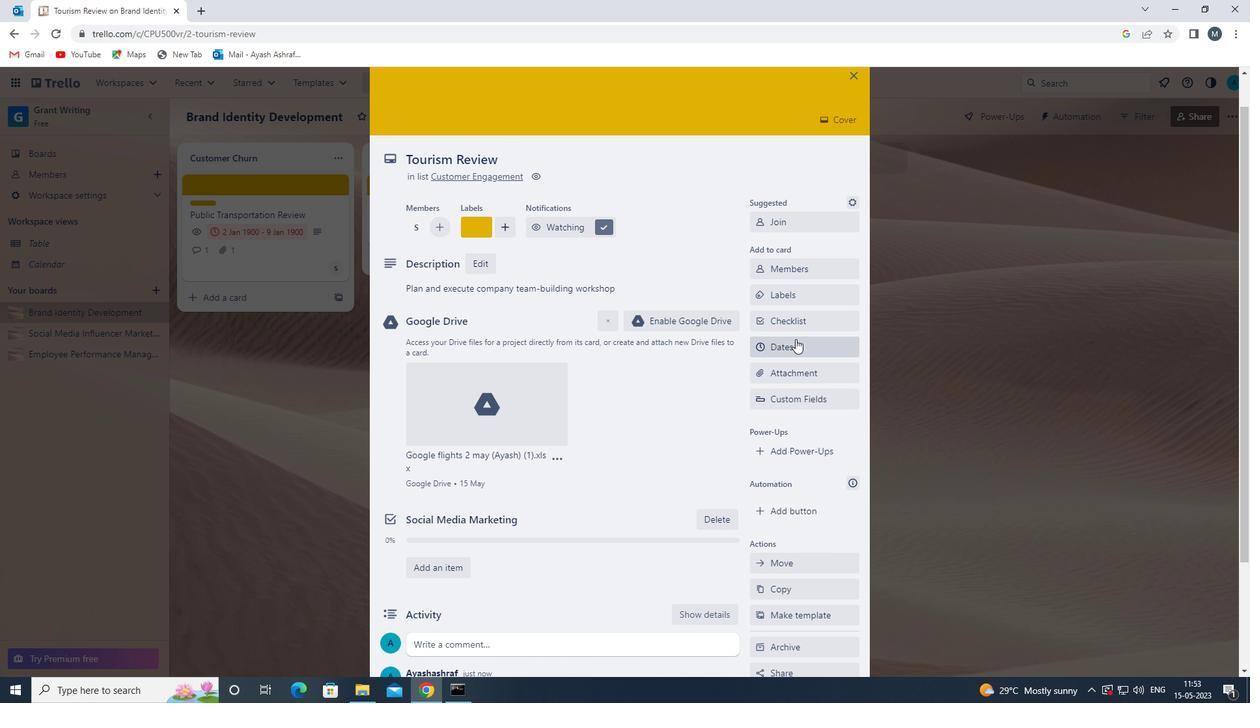 
Action: Mouse pressed left at (795, 341)
Screenshot: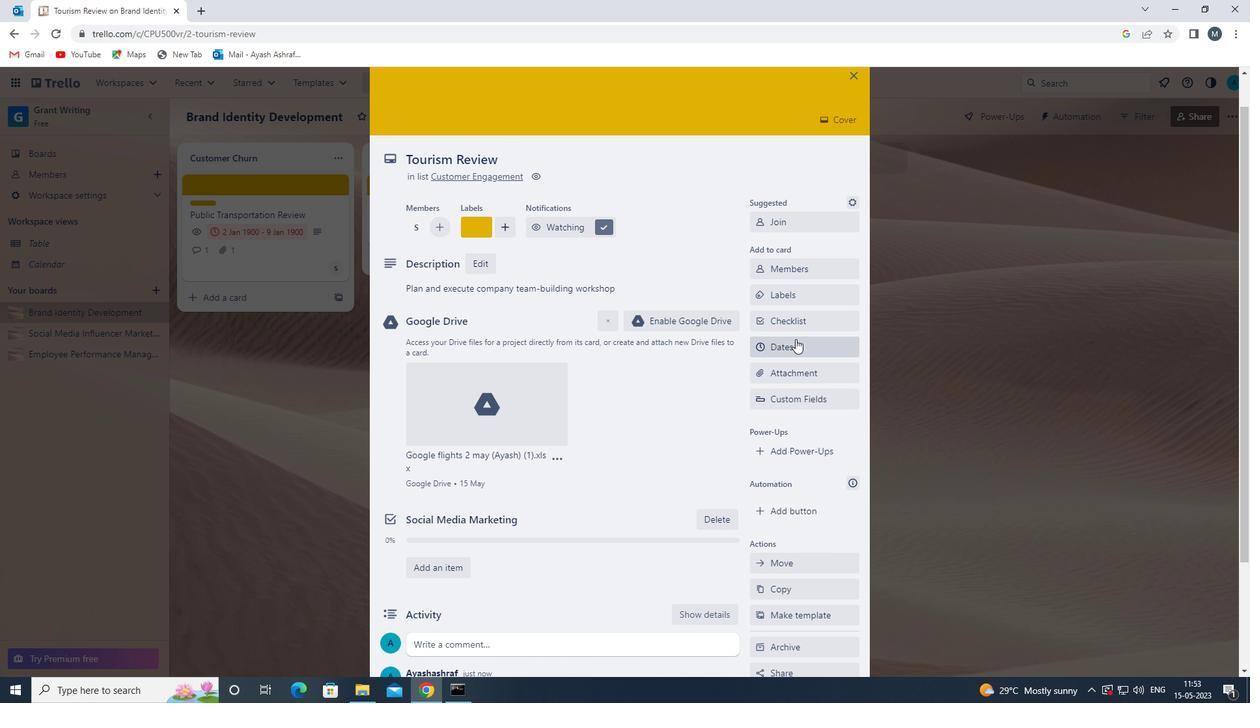 
Action: Mouse moved to (763, 350)
Screenshot: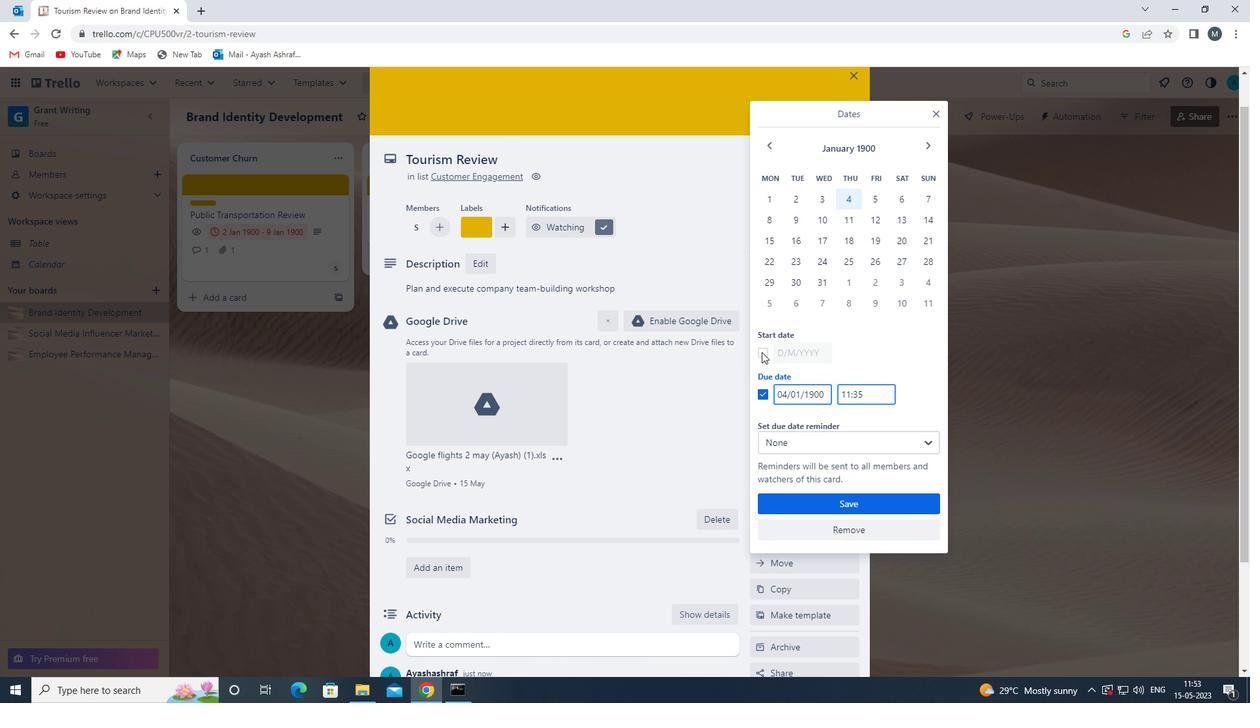 
Action: Mouse pressed left at (763, 350)
Screenshot: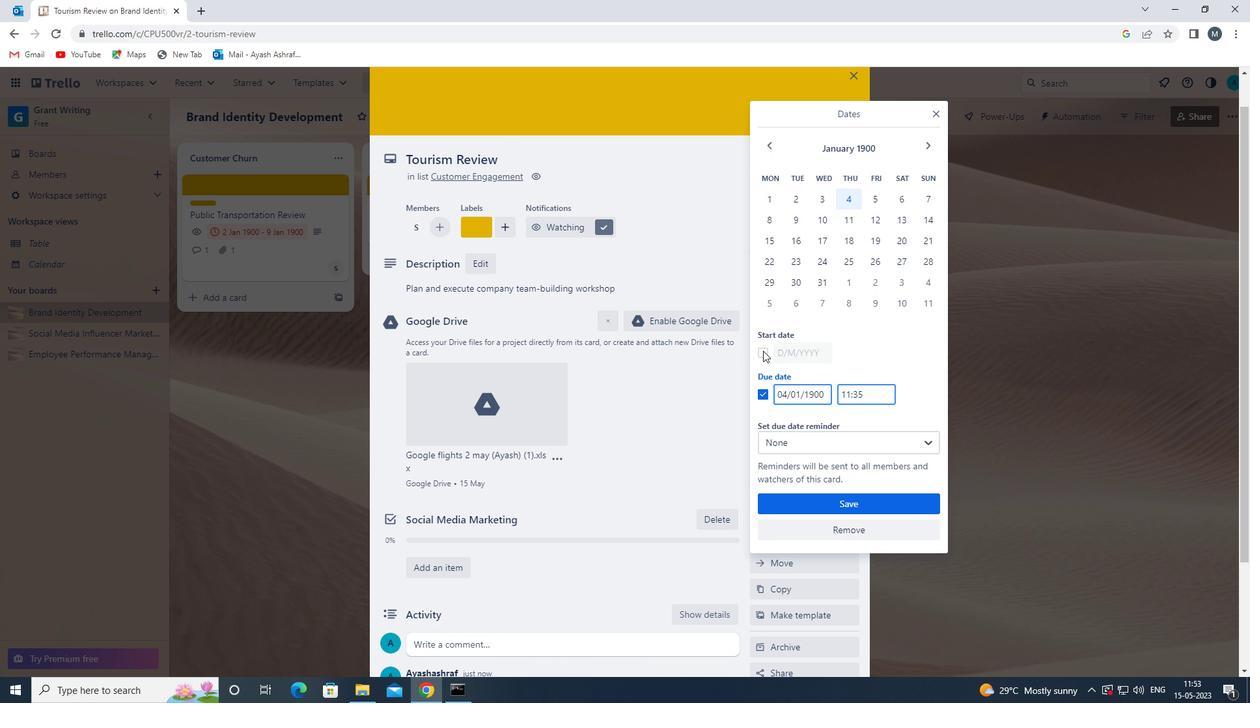 
Action: Mouse moved to (786, 355)
Screenshot: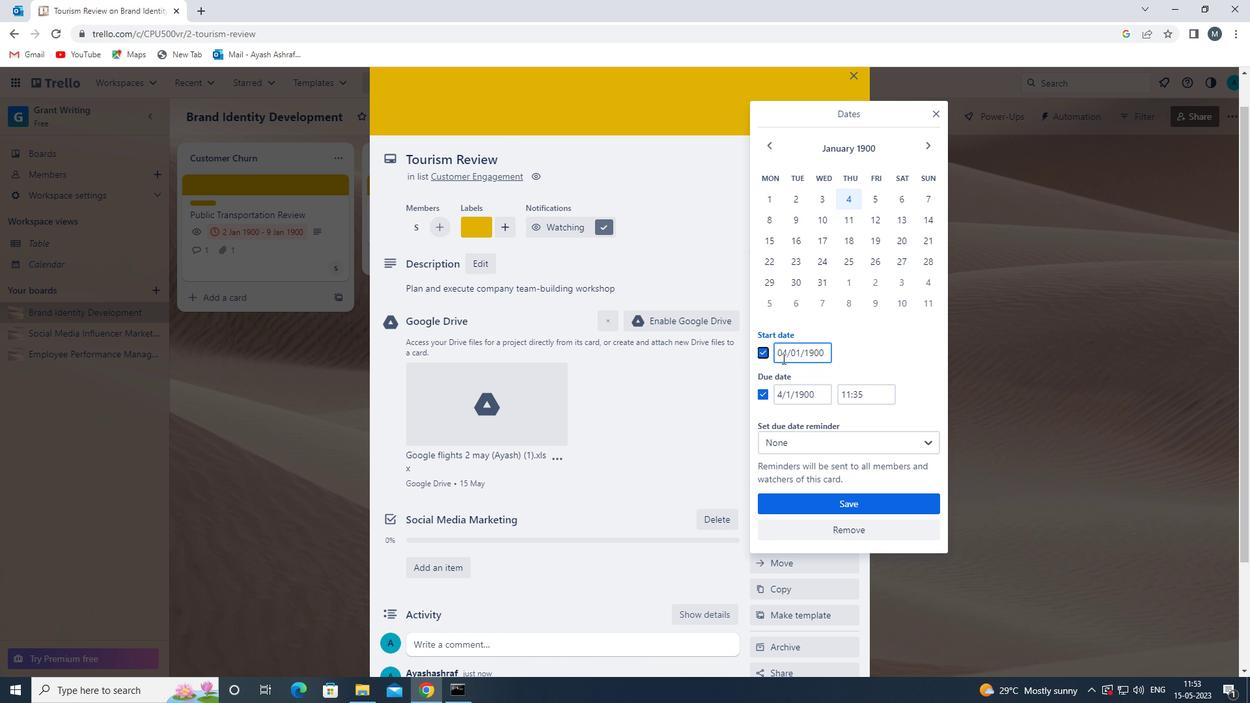
Action: Mouse pressed left at (786, 355)
Screenshot: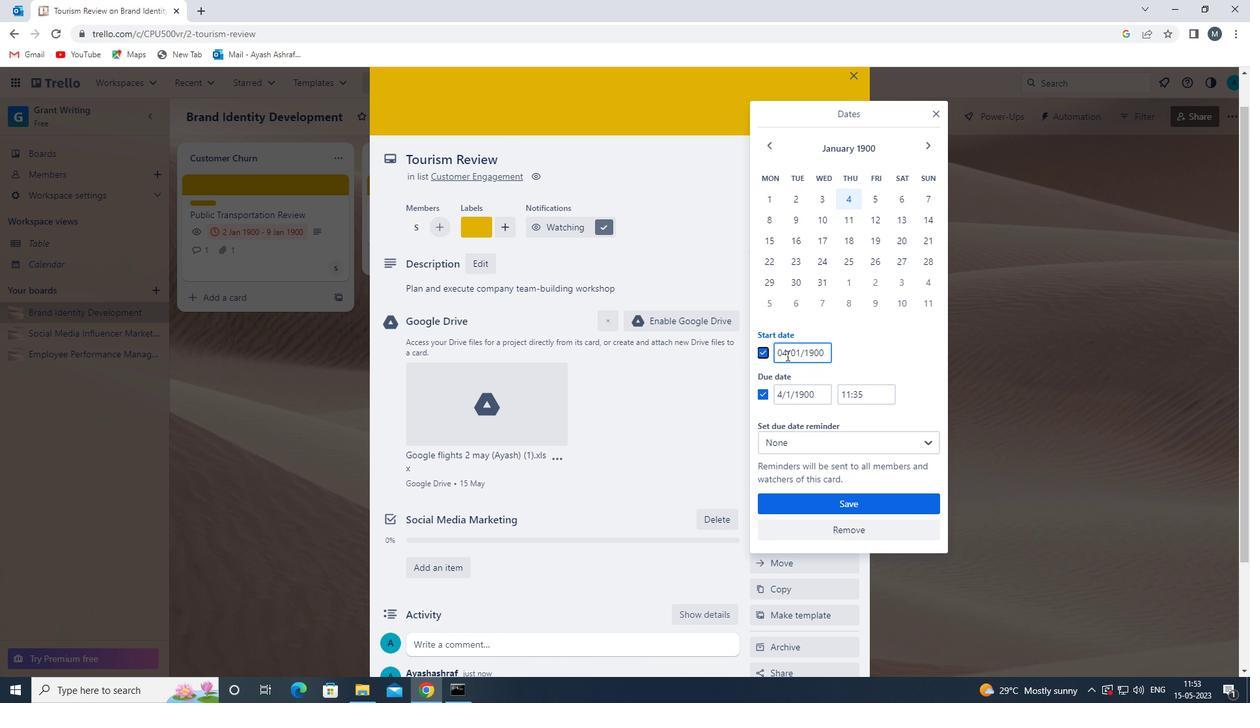 
Action: Mouse moved to (783, 354)
Screenshot: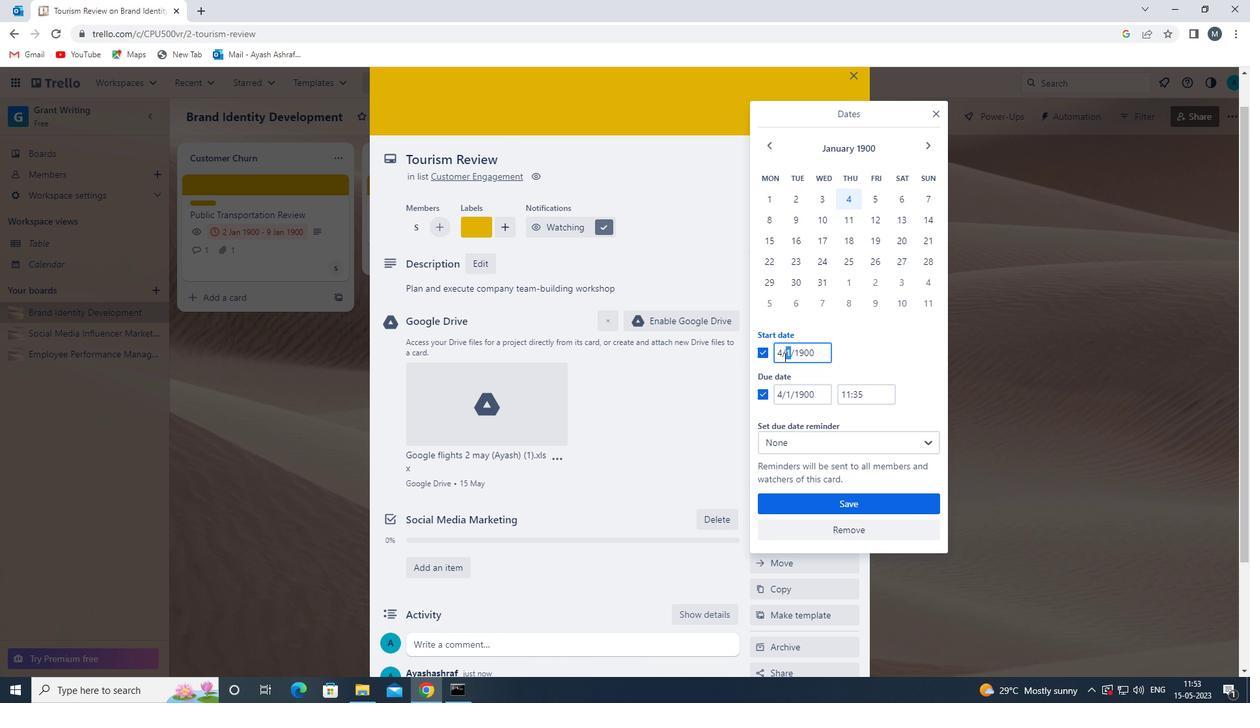 
Action: Mouse pressed left at (783, 354)
Screenshot: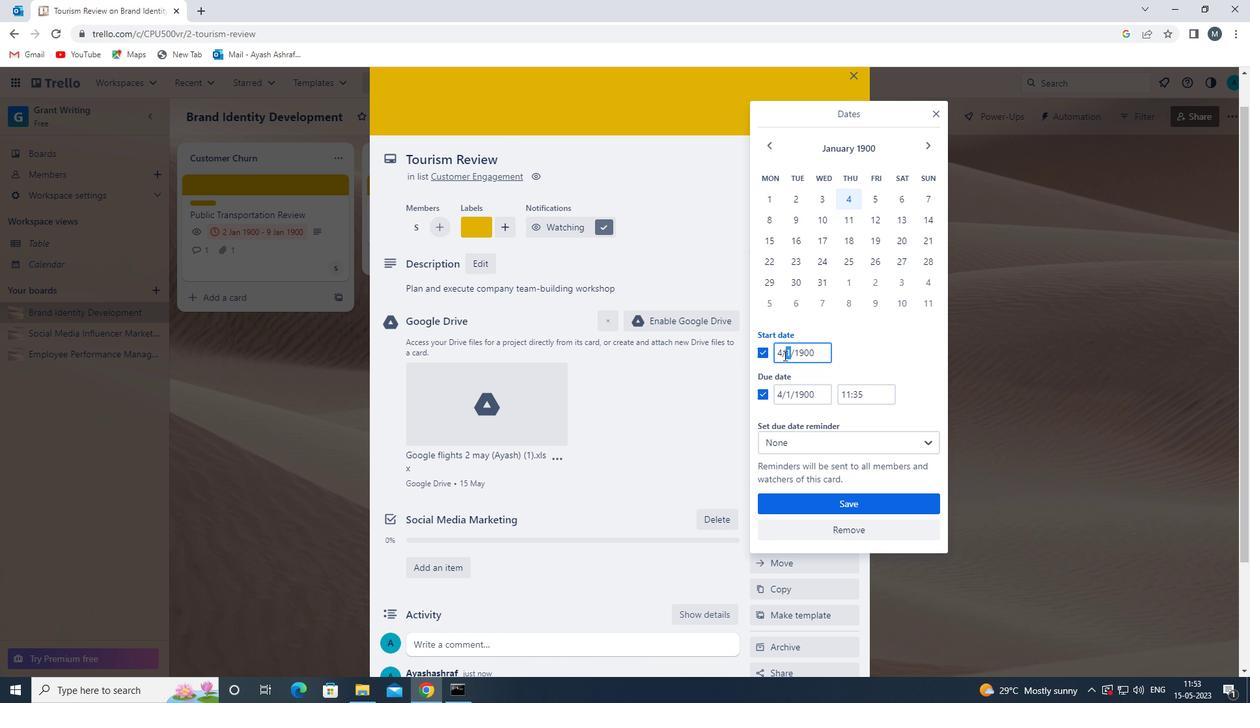 
Action: Mouse moved to (783, 355)
Screenshot: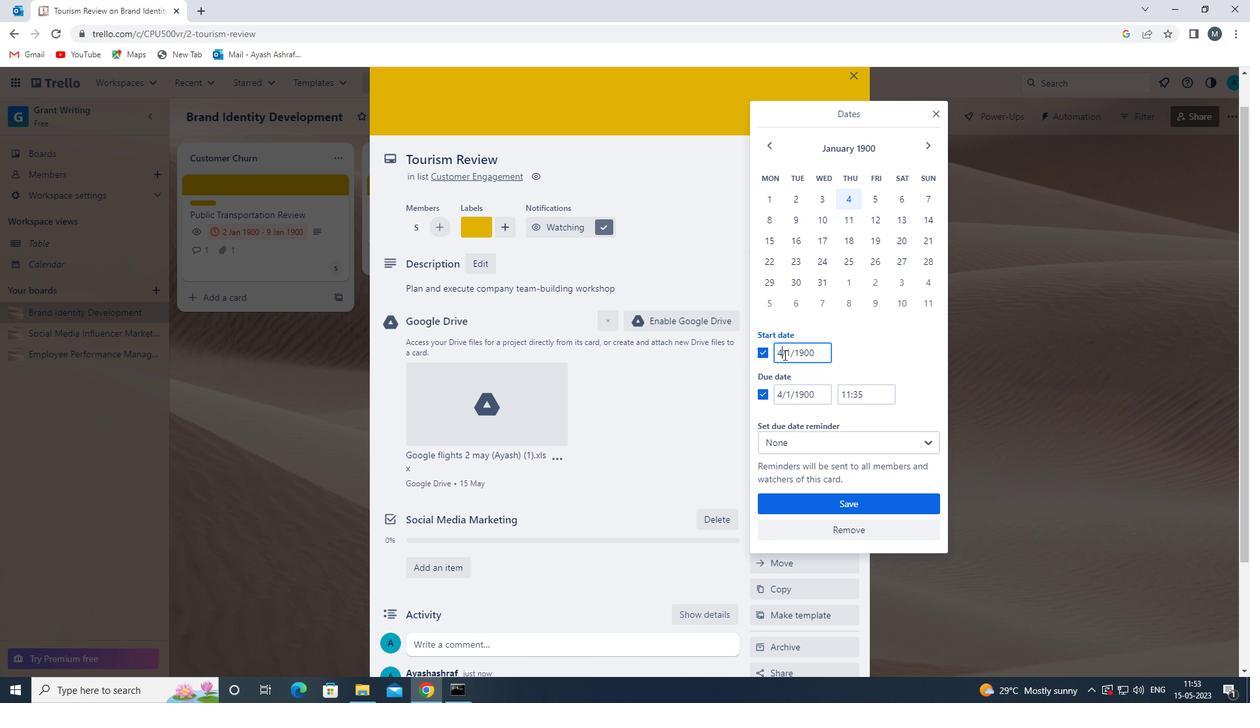 
Action: Key pressed <Key.backspace>05
Screenshot: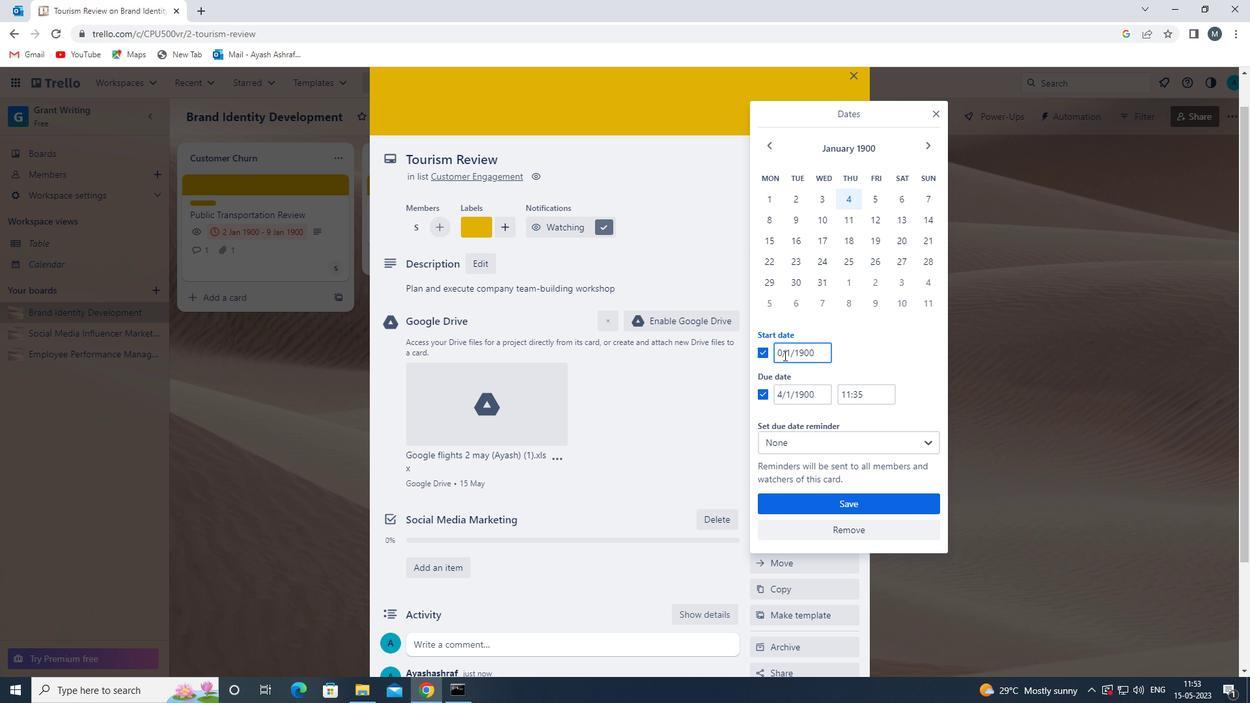 
Action: Mouse moved to (791, 354)
Screenshot: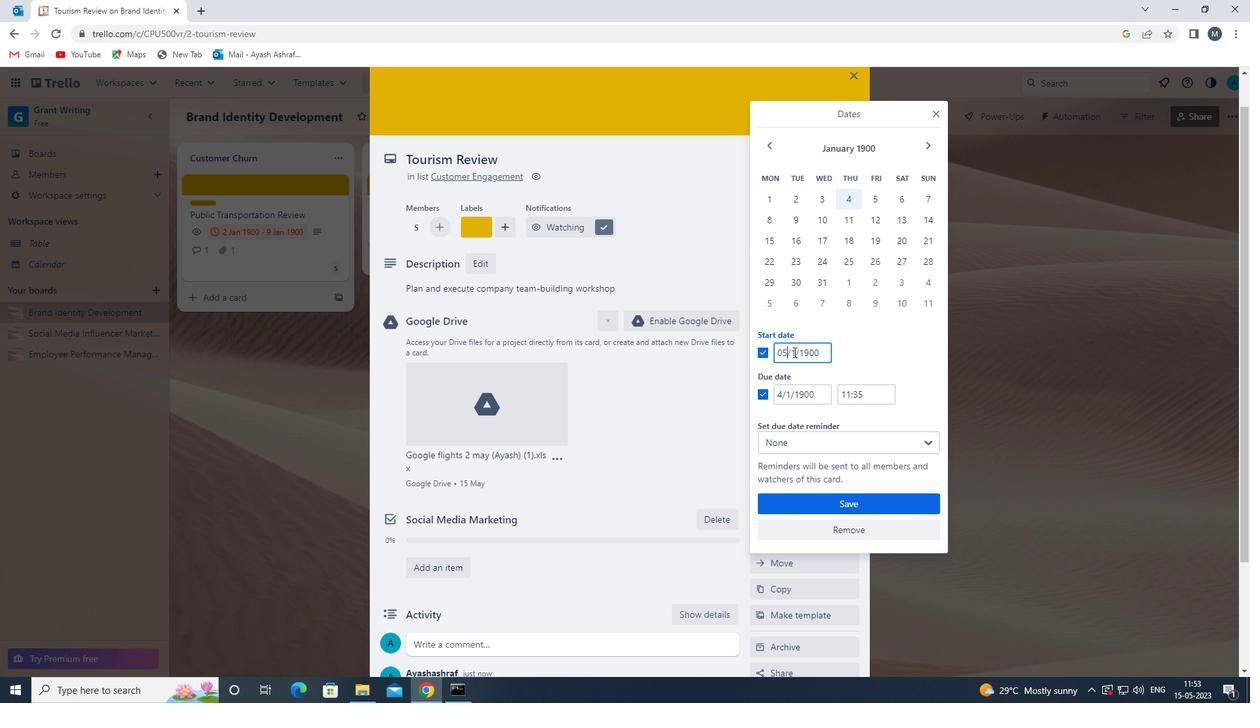 
Action: Mouse pressed left at (791, 354)
Screenshot: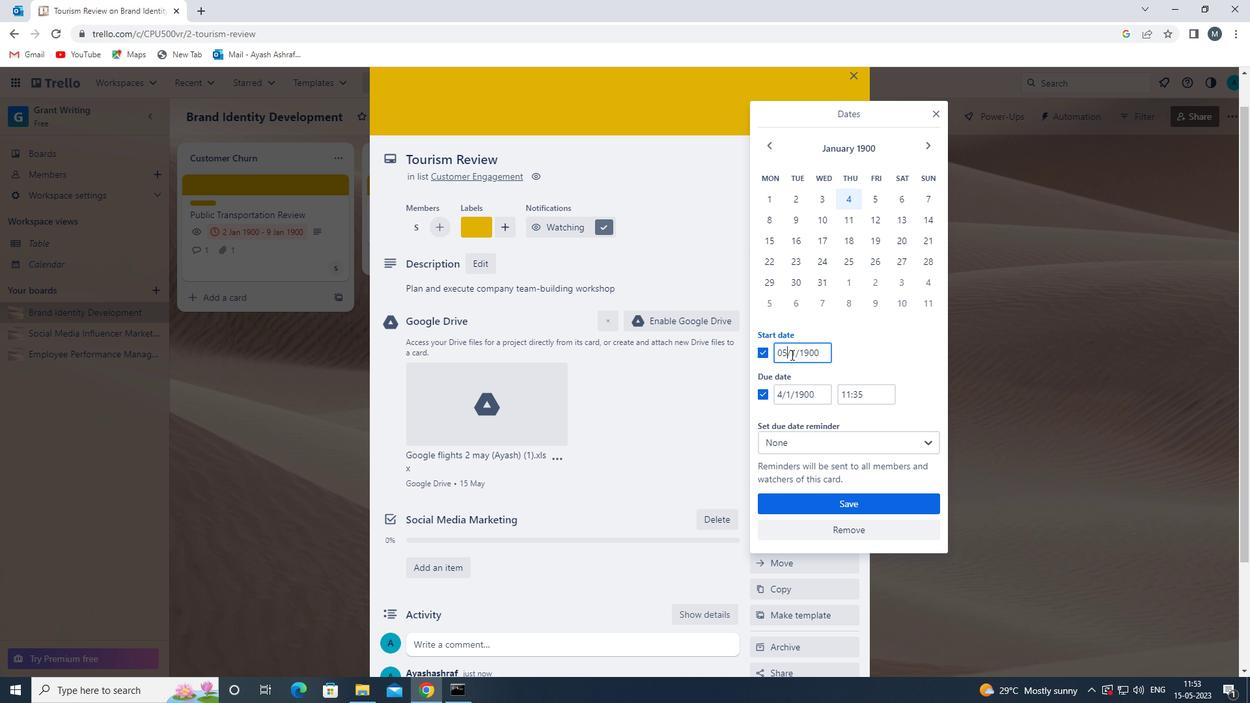 
Action: Mouse moved to (796, 356)
Screenshot: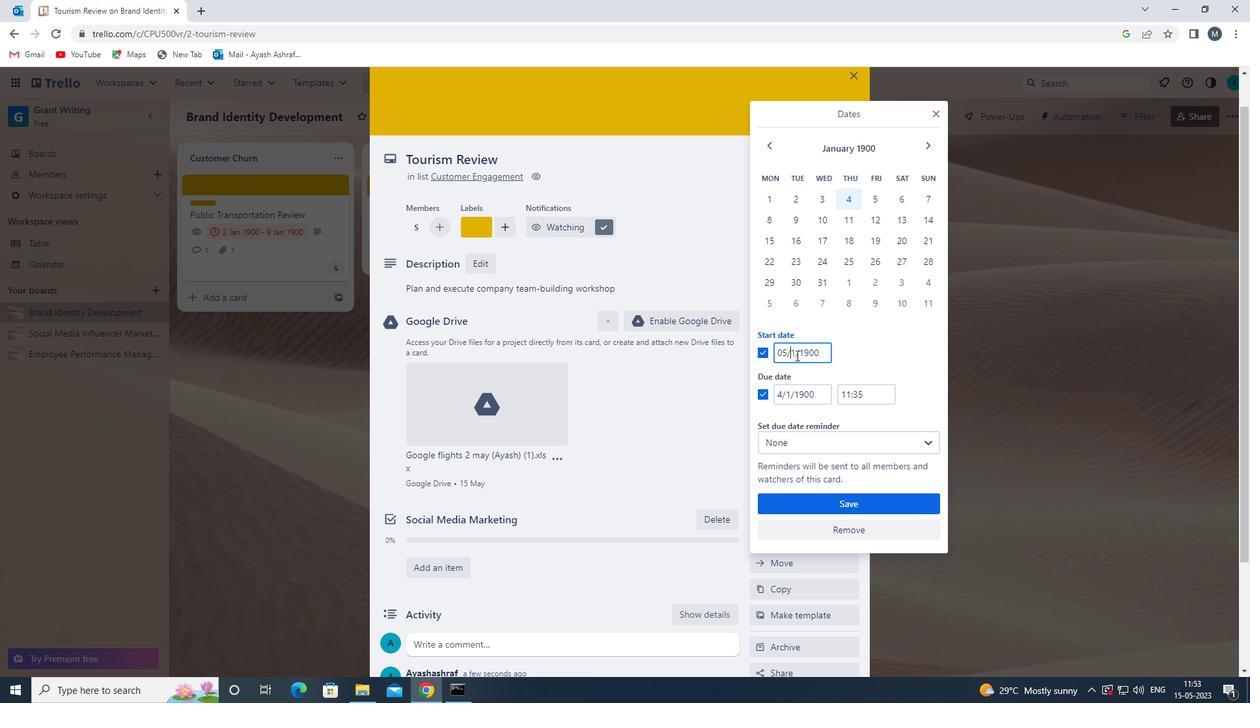 
Action: Key pressed 0
Screenshot: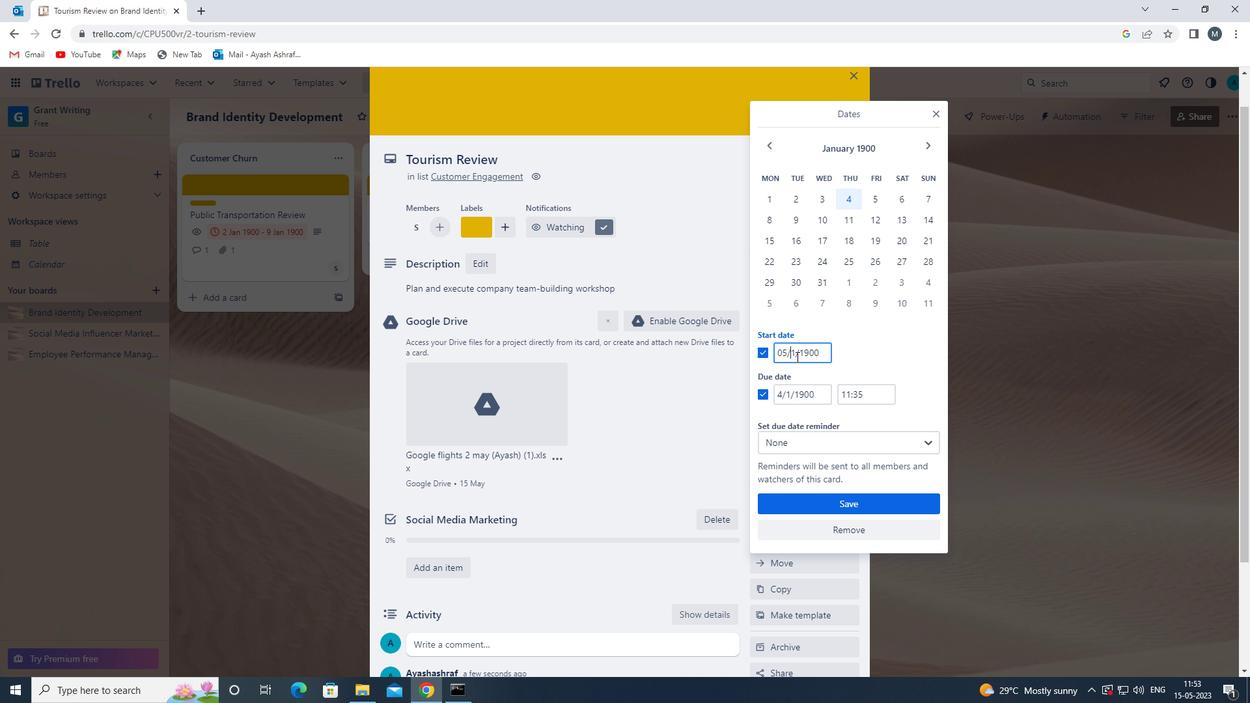 
Action: Mouse moved to (782, 398)
Screenshot: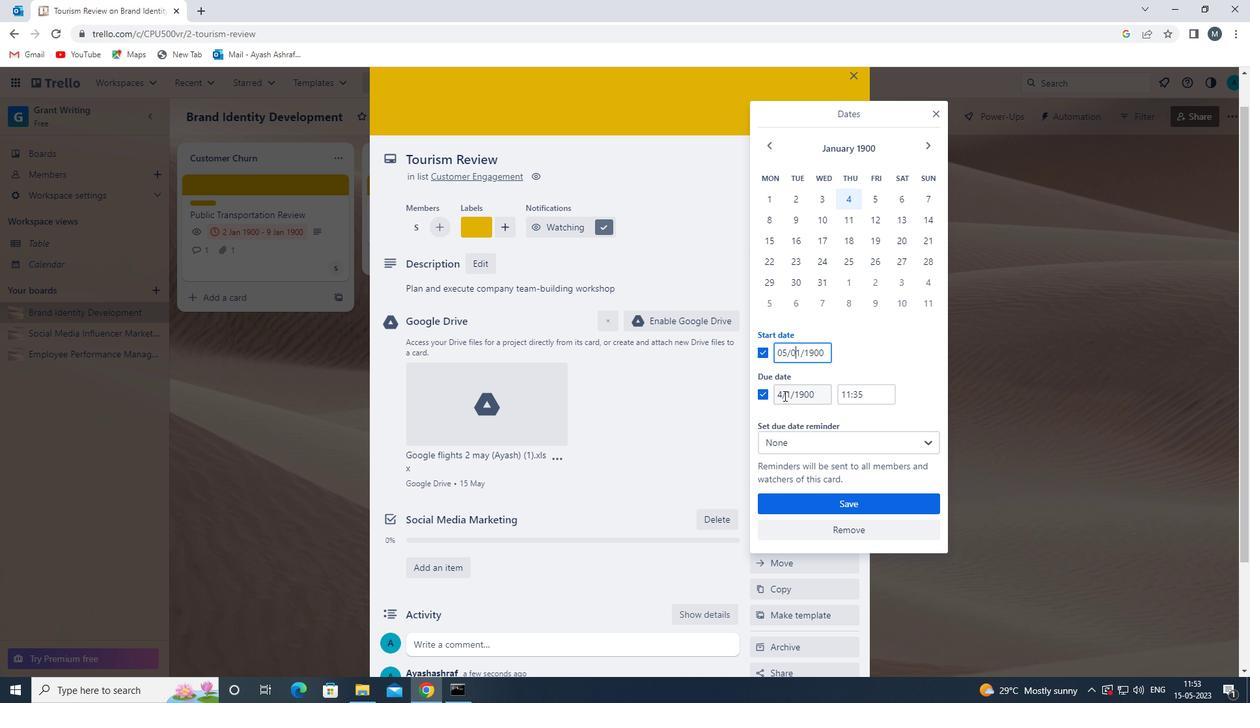 
Action: Mouse pressed left at (782, 398)
Screenshot: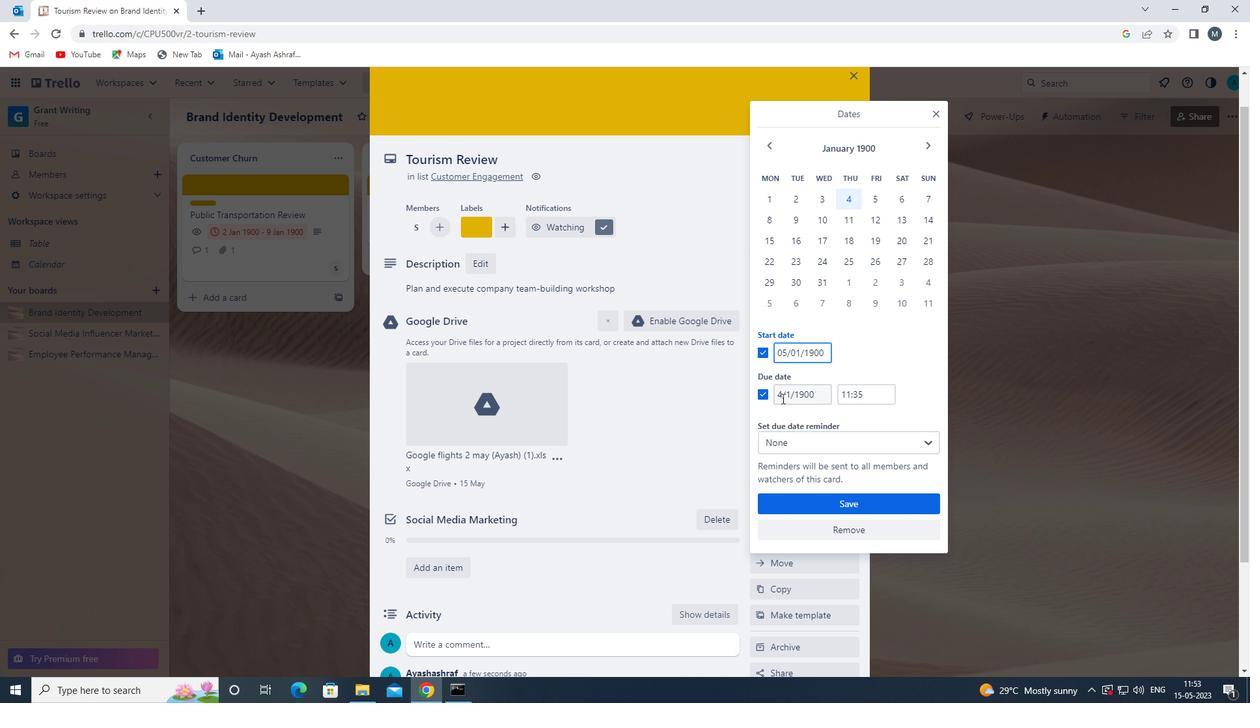 
Action: Mouse moved to (787, 392)
Screenshot: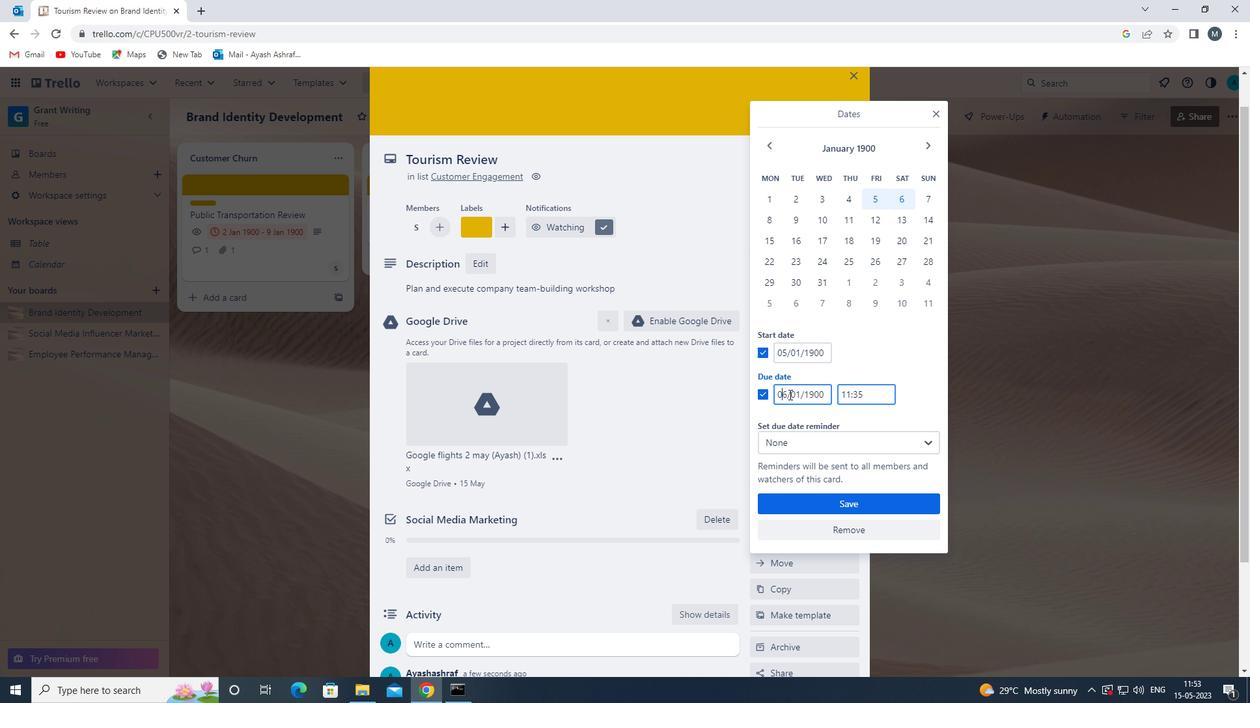 
Action: Mouse pressed left at (787, 392)
Screenshot: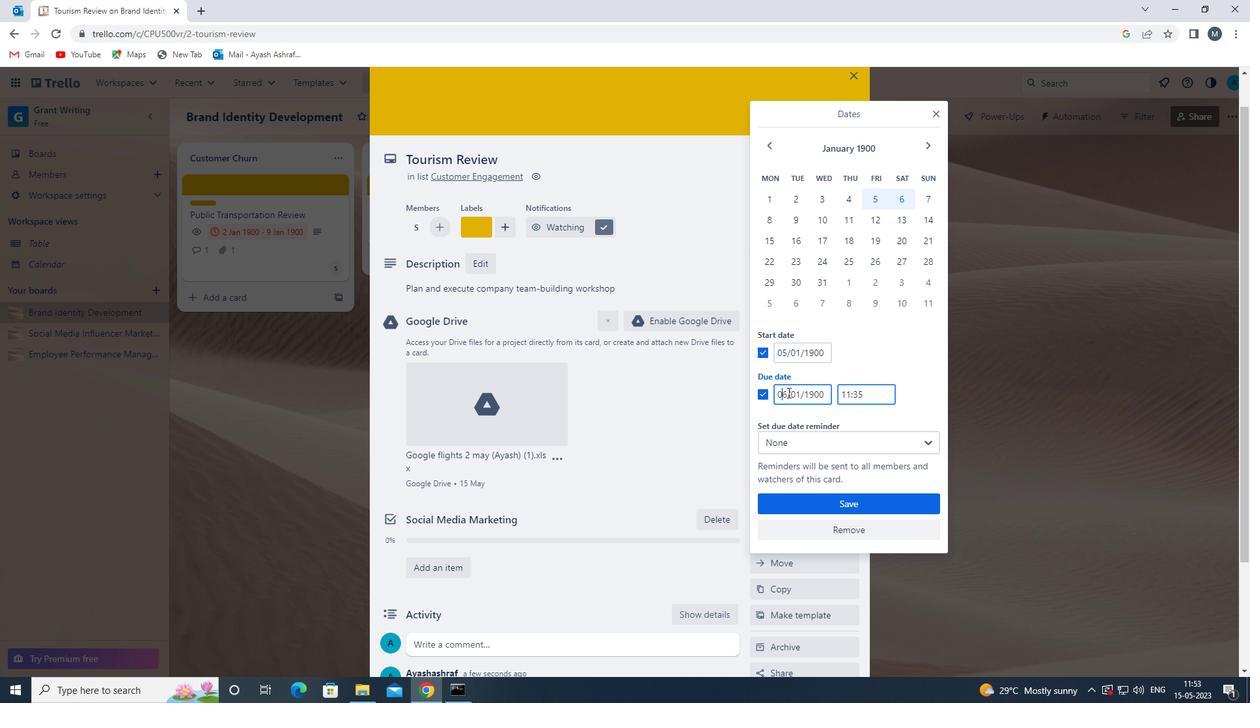 
Action: Mouse moved to (786, 393)
Screenshot: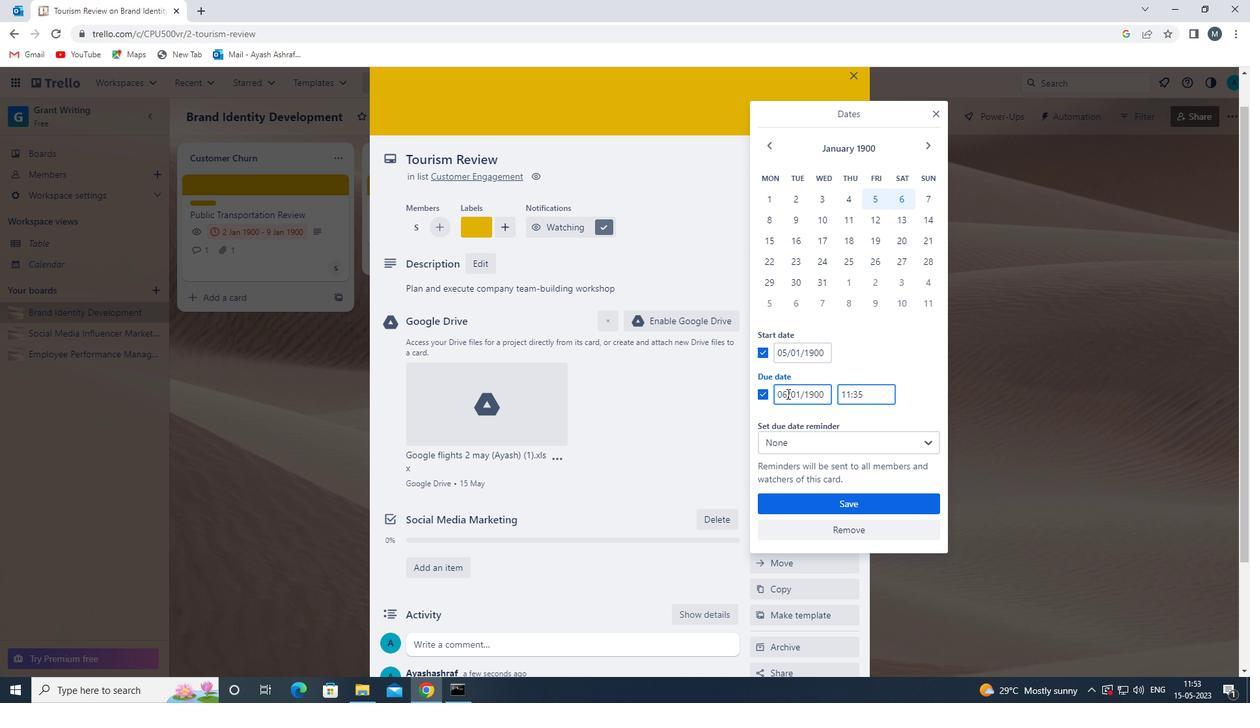 
Action: Key pressed <Key.backspace><Key.backspace>12
Screenshot: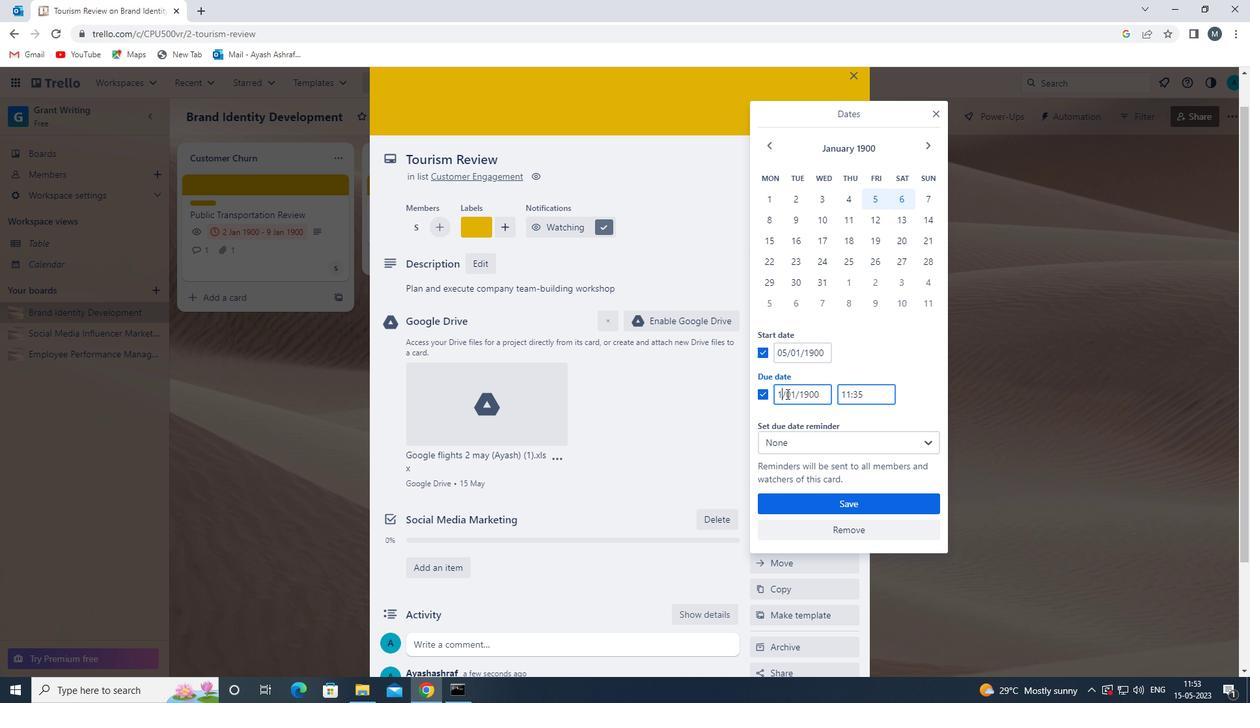 
Action: Mouse moved to (819, 504)
Screenshot: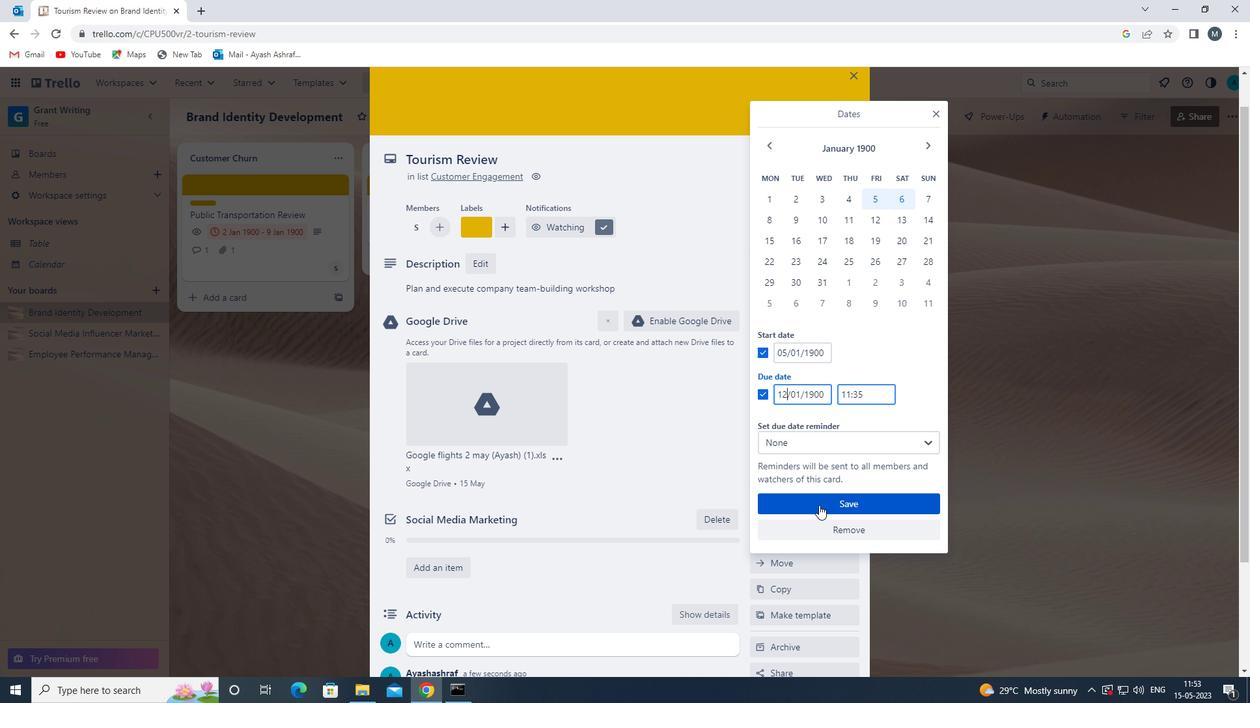 
Action: Mouse pressed left at (819, 504)
Screenshot: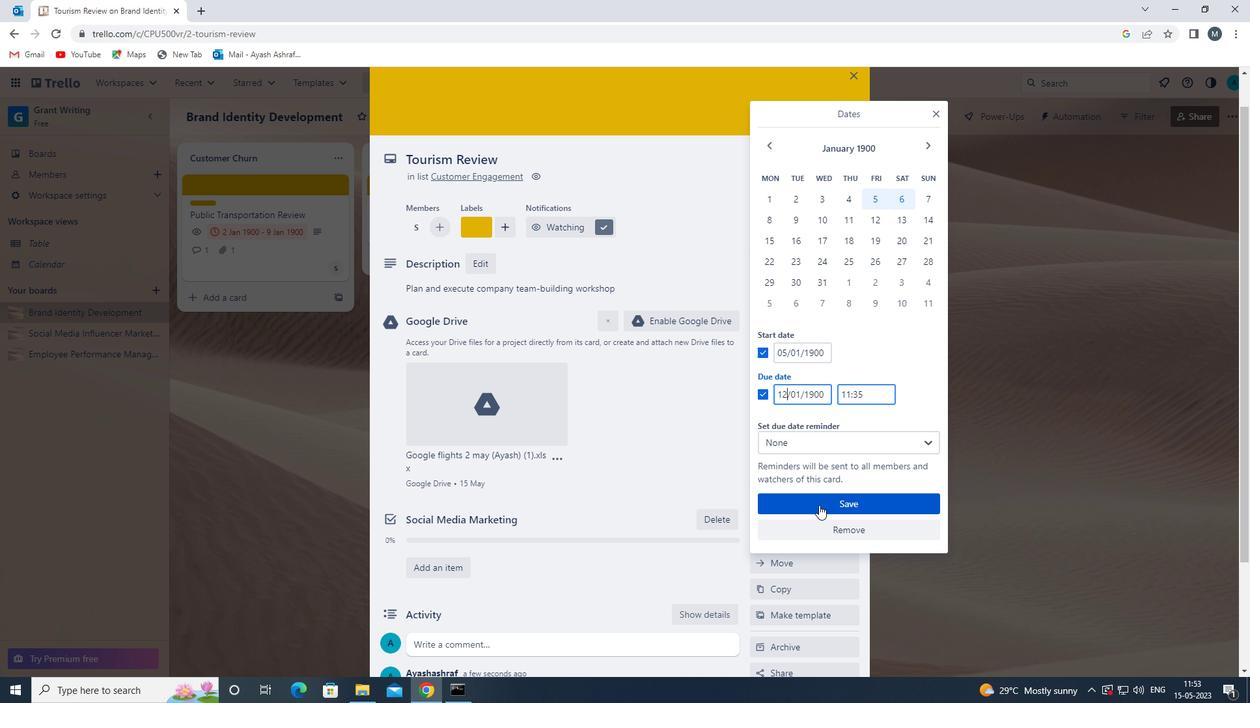 
Action: Mouse moved to (720, 531)
Screenshot: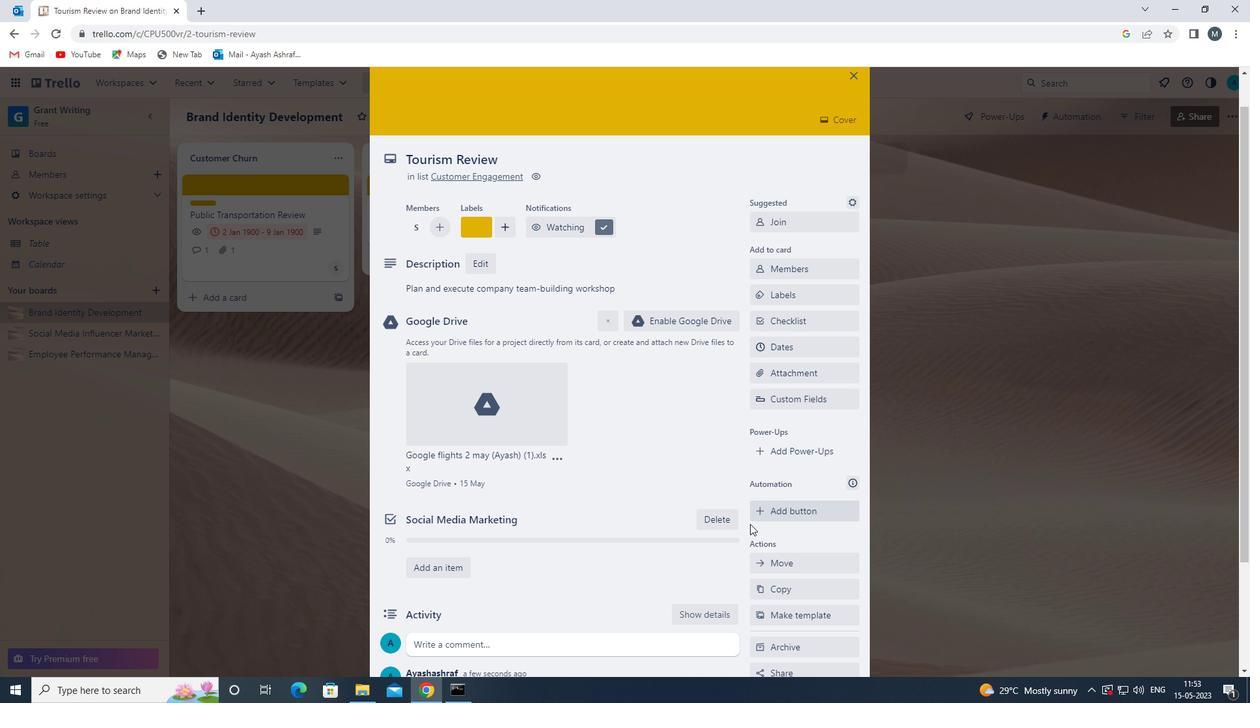 
Action: Mouse scrolled (720, 532) with delta (0, 0)
Screenshot: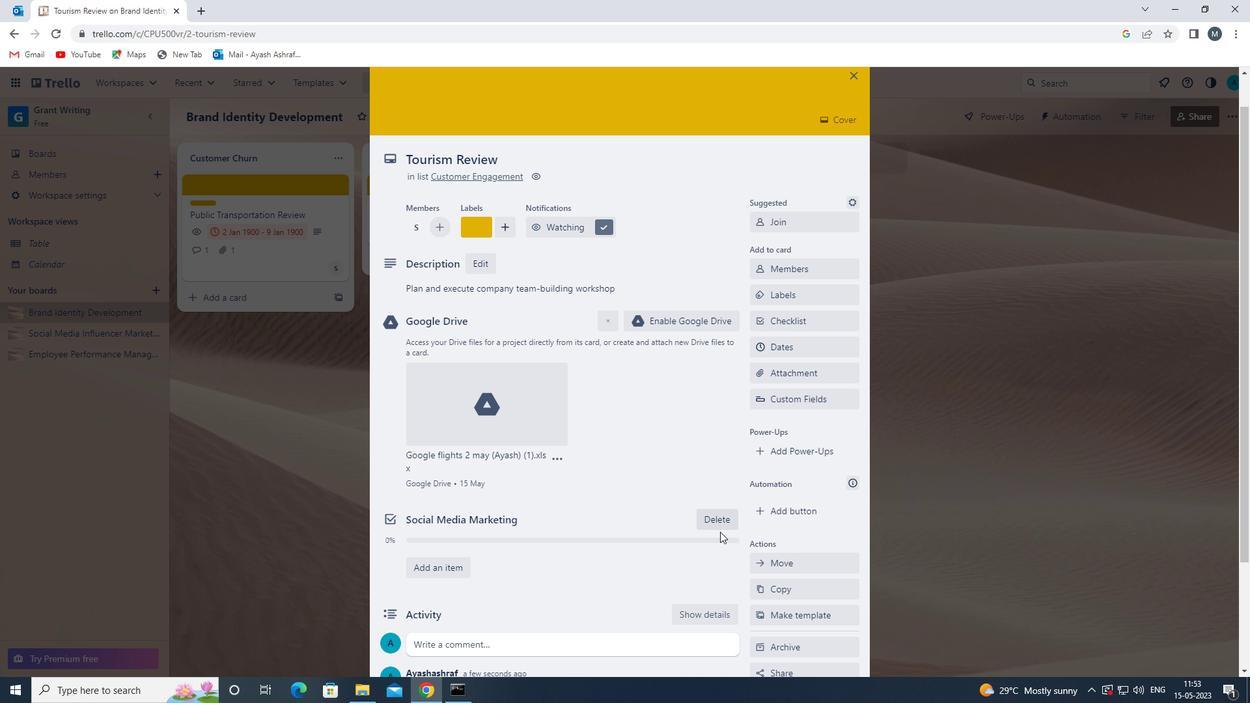 
Action: Mouse scrolled (720, 532) with delta (0, 0)
Screenshot: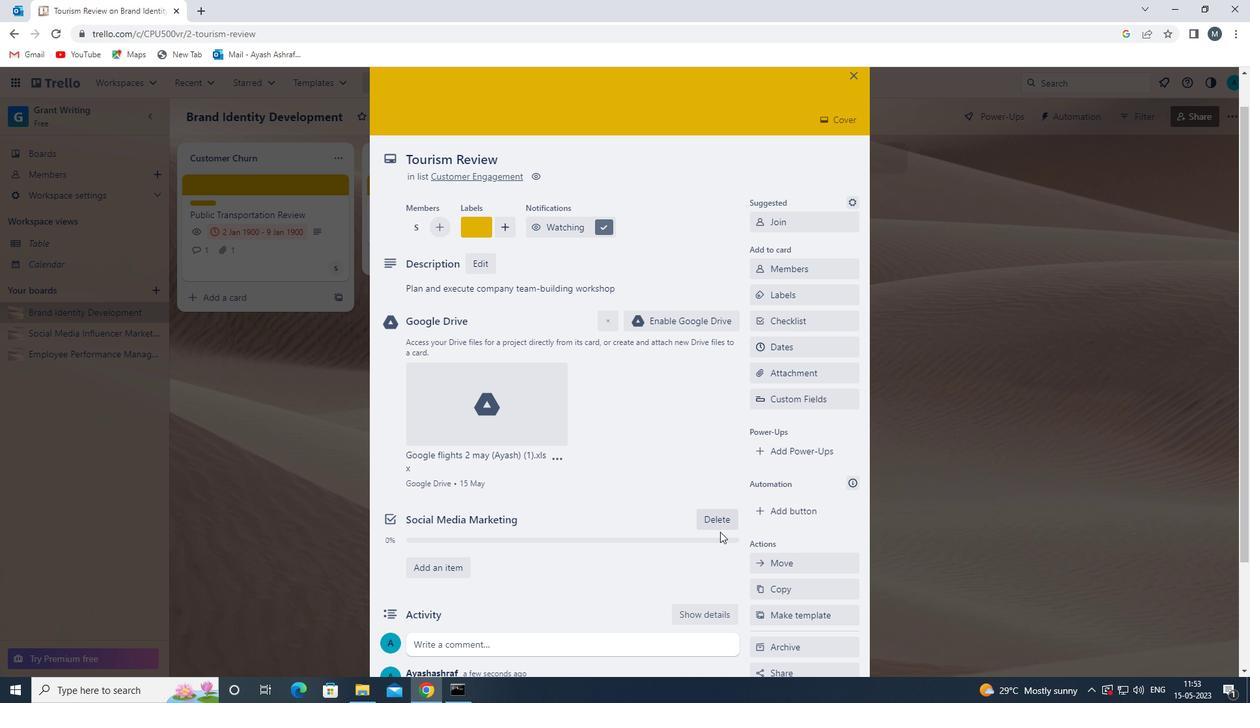 
Action: Mouse scrolled (720, 532) with delta (0, 0)
Screenshot: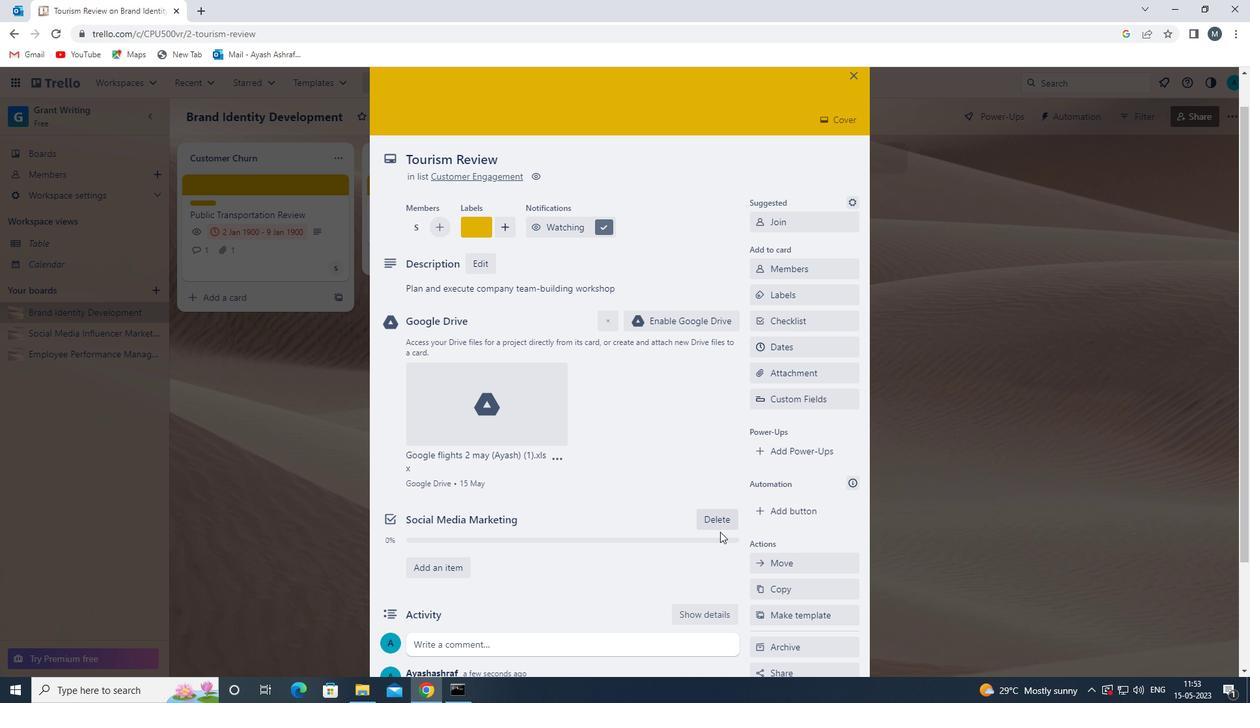 
Action: Mouse scrolled (720, 532) with delta (0, 0)
Screenshot: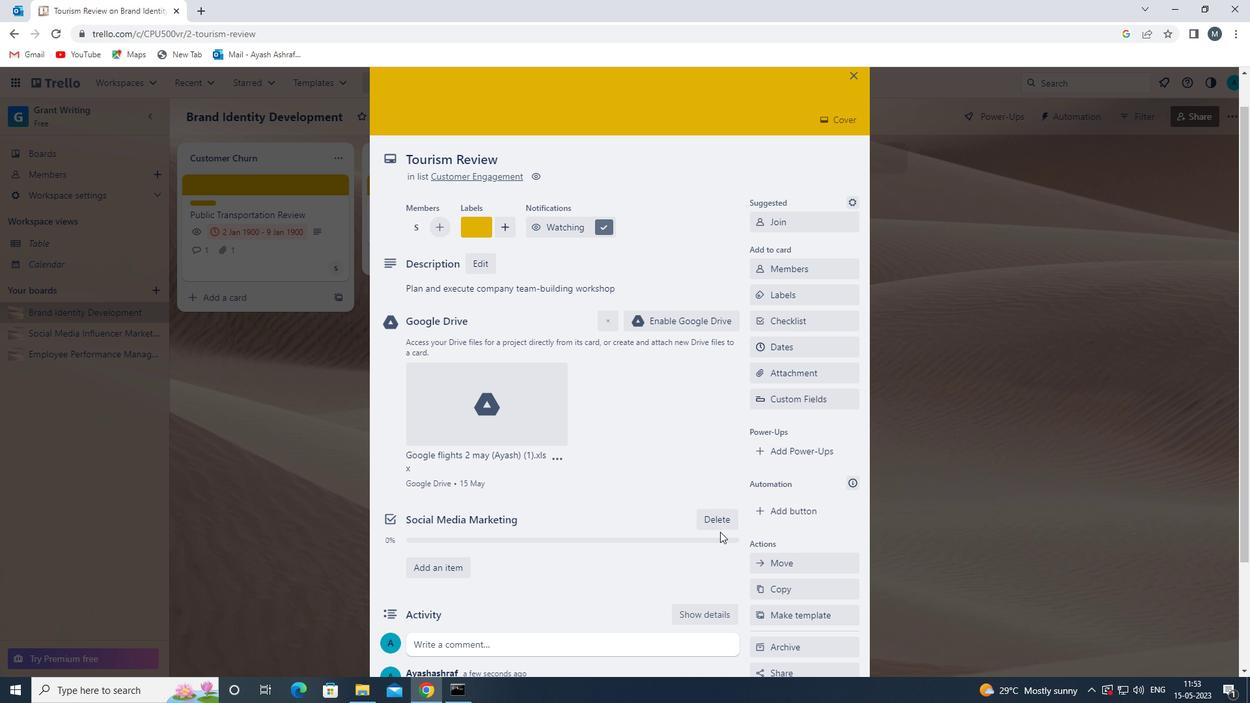 
Action: Mouse scrolled (720, 532) with delta (0, 0)
Screenshot: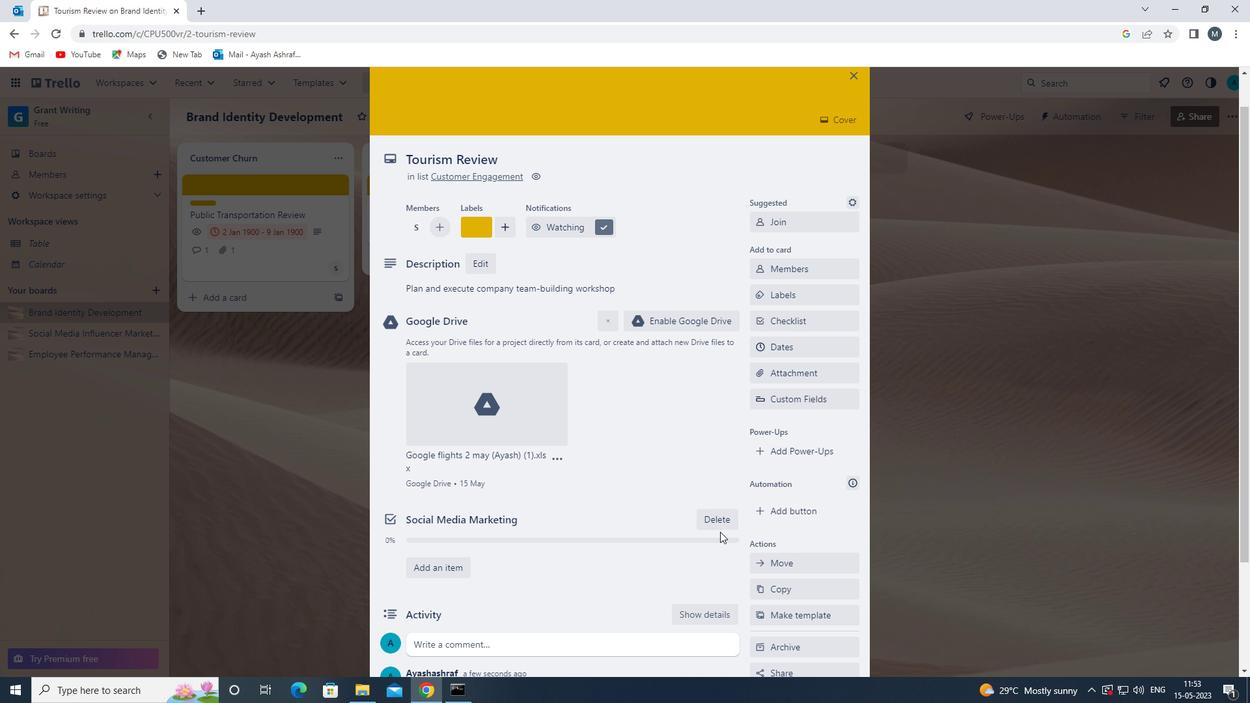 
Action: Mouse scrolled (720, 532) with delta (0, 0)
Screenshot: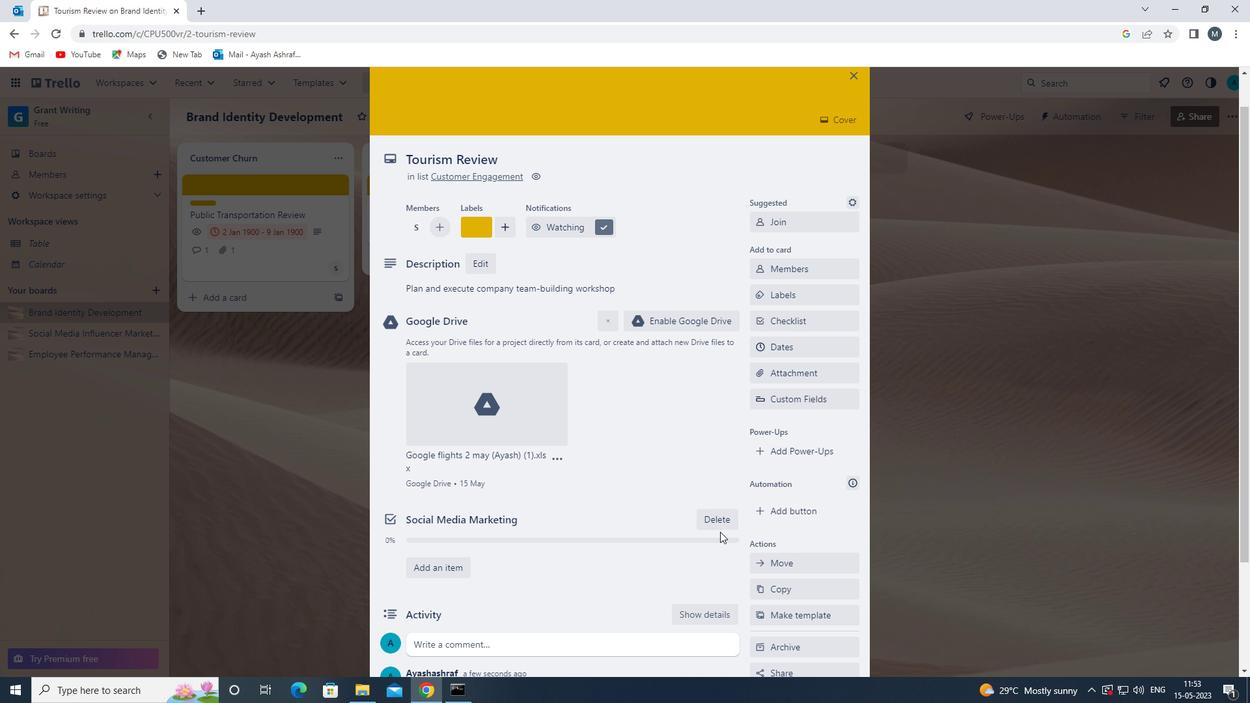 
